 Task: Create validation rules in feedaback object.
Action: Mouse moved to (638, 64)
Screenshot: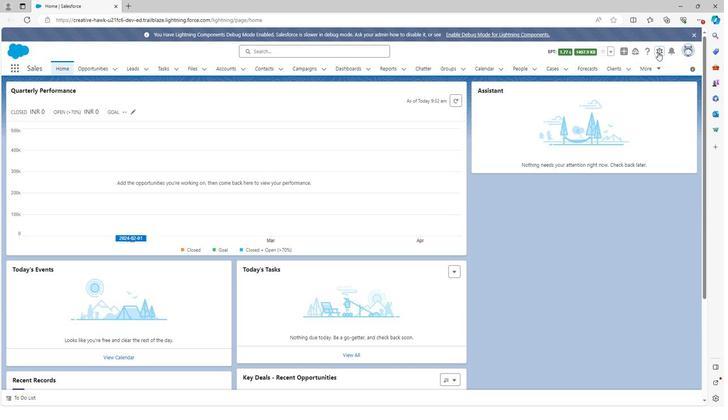
Action: Mouse pressed left at (638, 64)
Screenshot: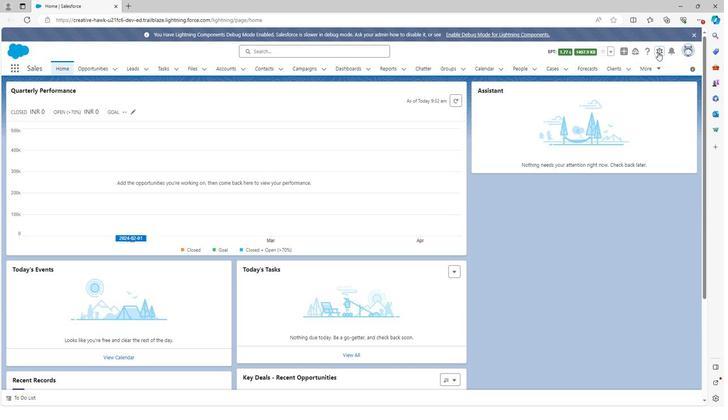 
Action: Mouse moved to (615, 87)
Screenshot: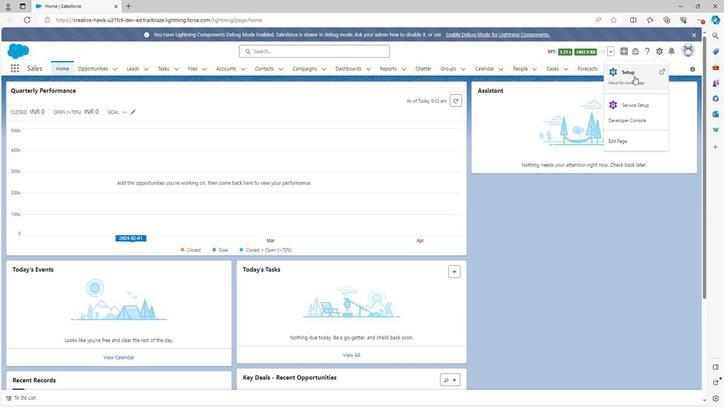 
Action: Mouse pressed left at (615, 87)
Screenshot: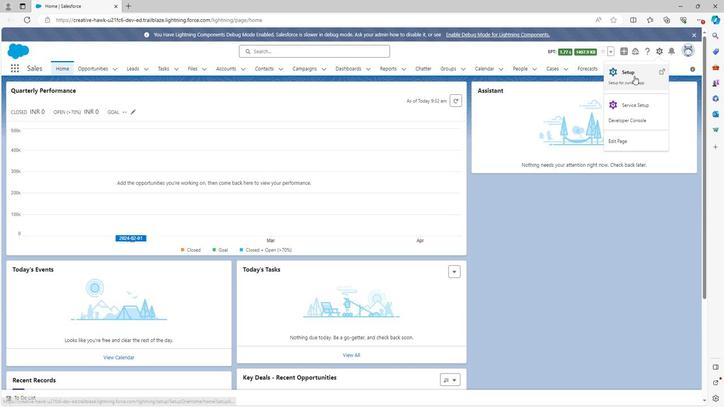 
Action: Mouse moved to (94, 79)
Screenshot: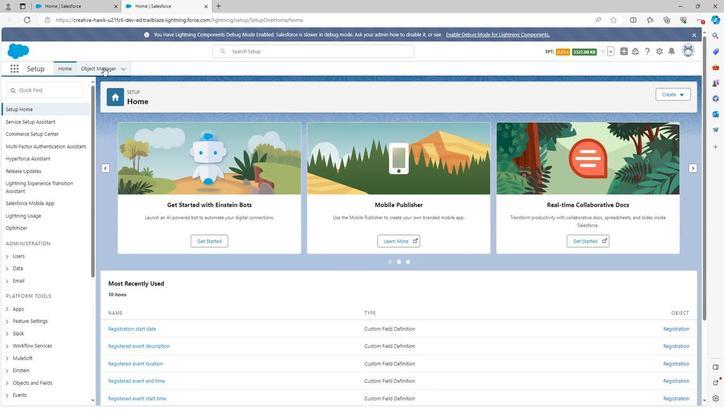 
Action: Mouse pressed left at (94, 79)
Screenshot: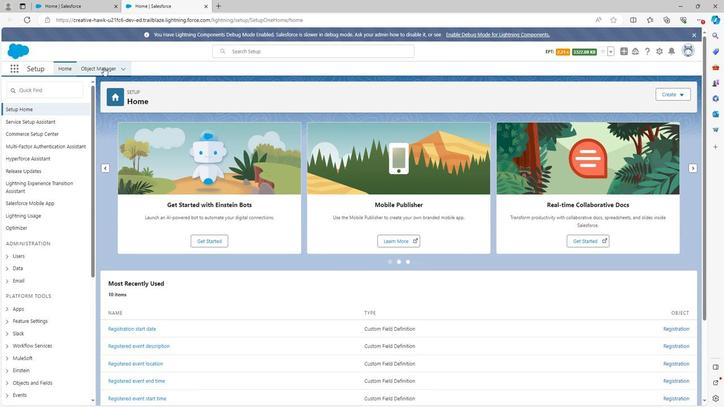
Action: Mouse moved to (101, 254)
Screenshot: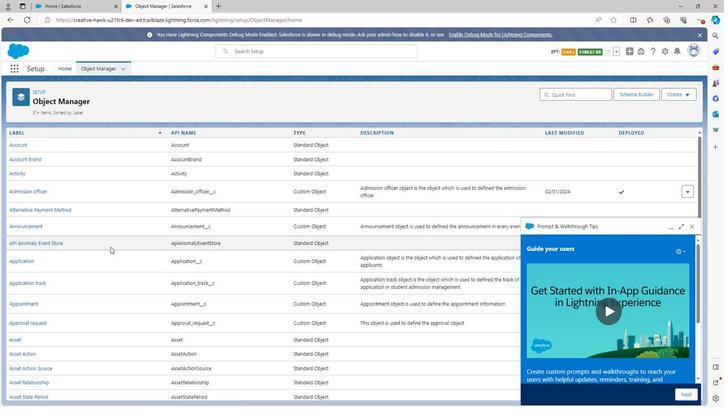 
Action: Mouse scrolled (101, 254) with delta (0, 0)
Screenshot: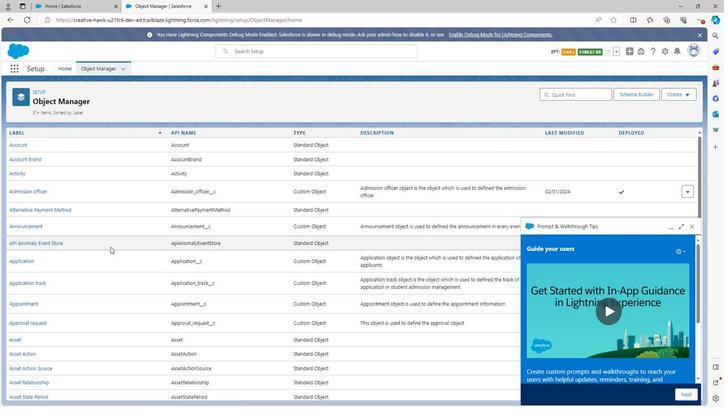 
Action: Mouse scrolled (101, 254) with delta (0, 0)
Screenshot: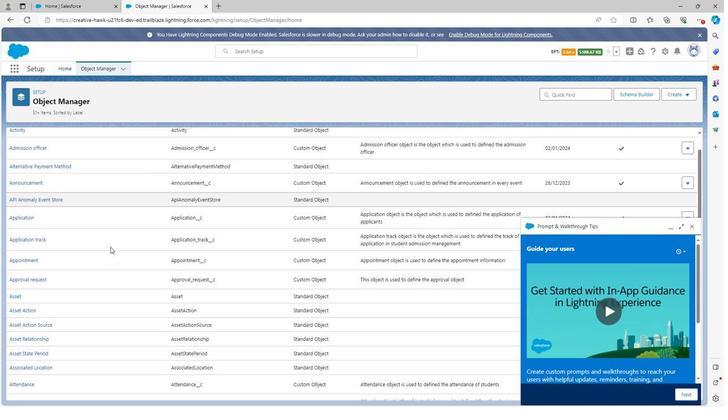 
Action: Mouse scrolled (101, 254) with delta (0, 0)
Screenshot: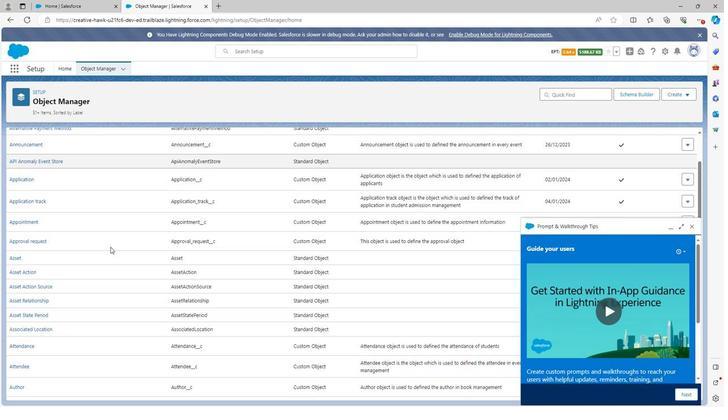 
Action: Mouse moved to (101, 253)
Screenshot: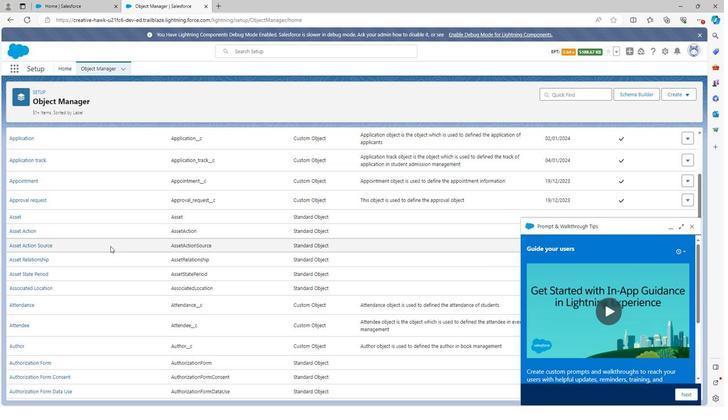 
Action: Mouse scrolled (101, 253) with delta (0, 0)
Screenshot: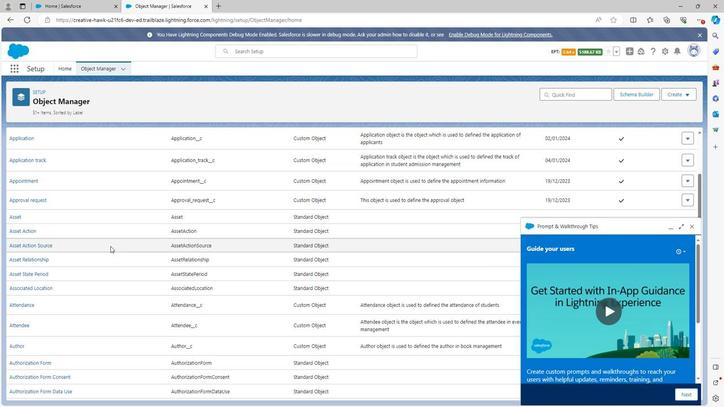 
Action: Mouse scrolled (101, 253) with delta (0, 0)
Screenshot: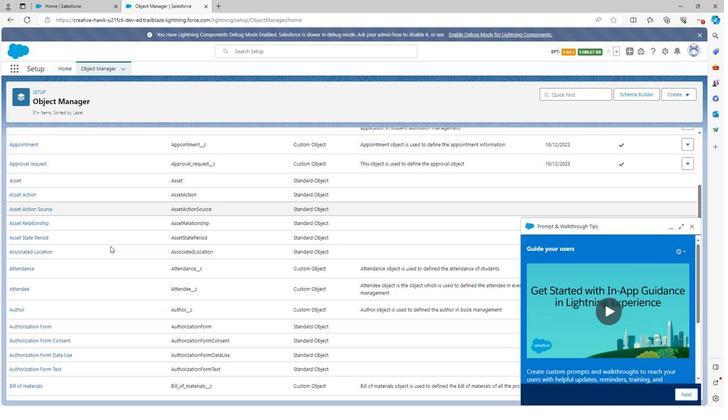 
Action: Mouse scrolled (101, 253) with delta (0, 0)
Screenshot: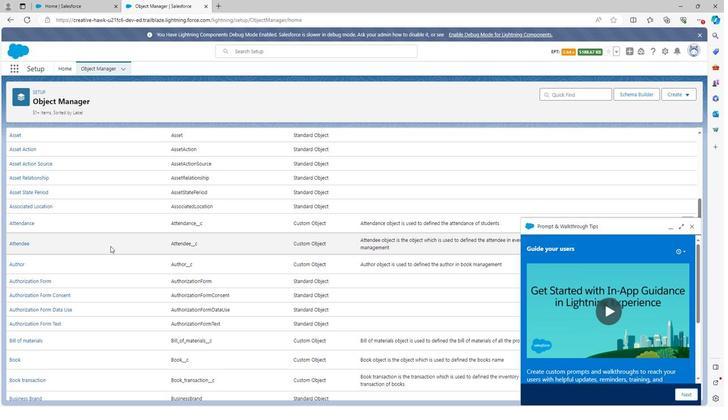 
Action: Mouse scrolled (101, 253) with delta (0, 0)
Screenshot: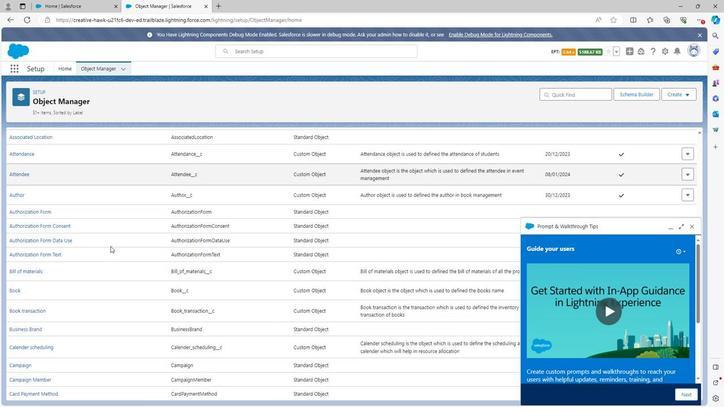 
Action: Mouse scrolled (101, 253) with delta (0, 0)
Screenshot: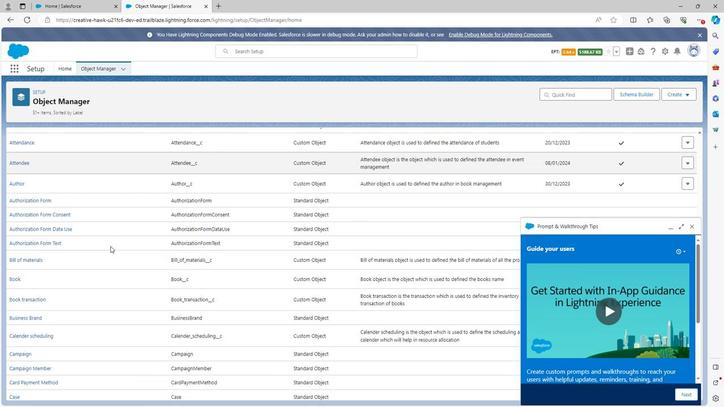 
Action: Mouse scrolled (101, 253) with delta (0, 0)
Screenshot: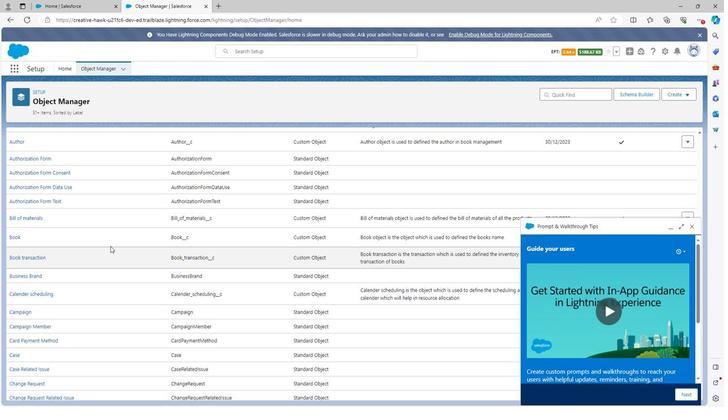 
Action: Mouse scrolled (101, 253) with delta (0, 0)
Screenshot: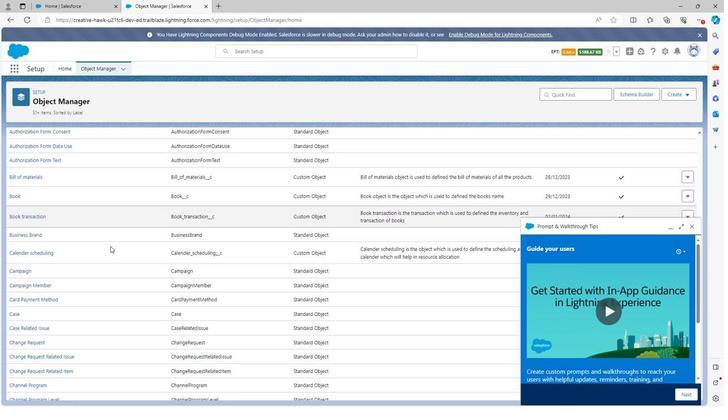 
Action: Mouse scrolled (101, 253) with delta (0, 0)
Screenshot: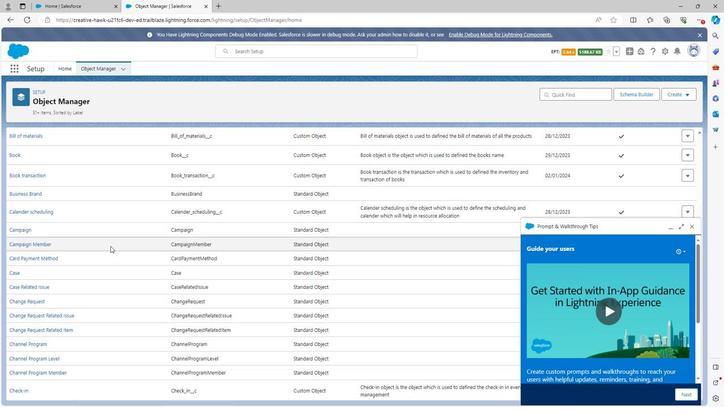 
Action: Mouse scrolled (101, 253) with delta (0, 0)
Screenshot: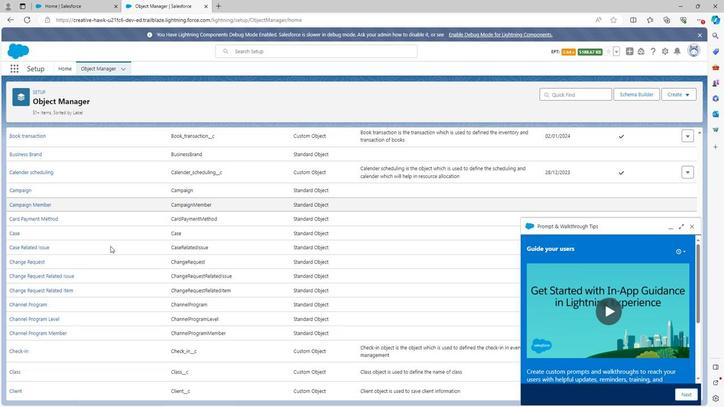 
Action: Mouse scrolled (101, 253) with delta (0, 0)
Screenshot: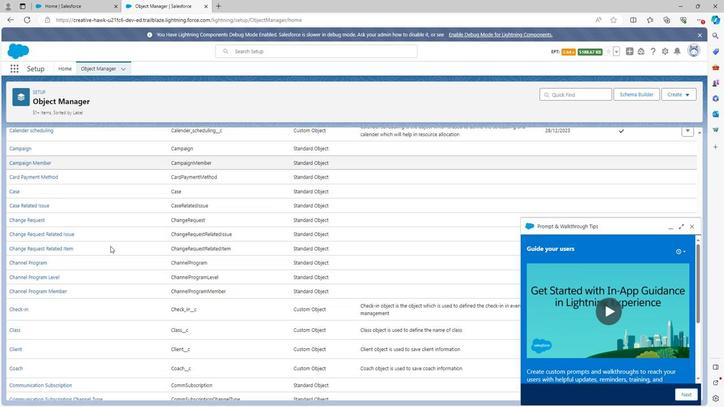 
Action: Mouse scrolled (101, 253) with delta (0, 0)
Screenshot: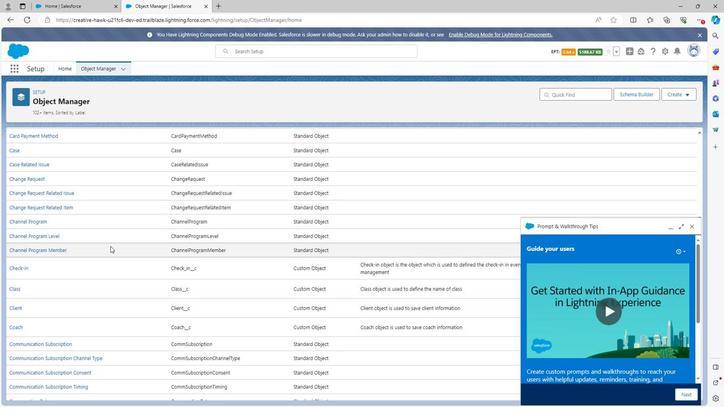 
Action: Mouse scrolled (101, 253) with delta (0, 0)
Screenshot: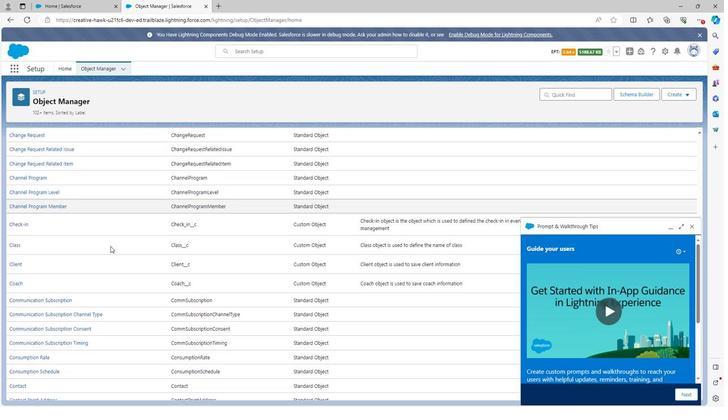 
Action: Mouse scrolled (101, 253) with delta (0, 0)
Screenshot: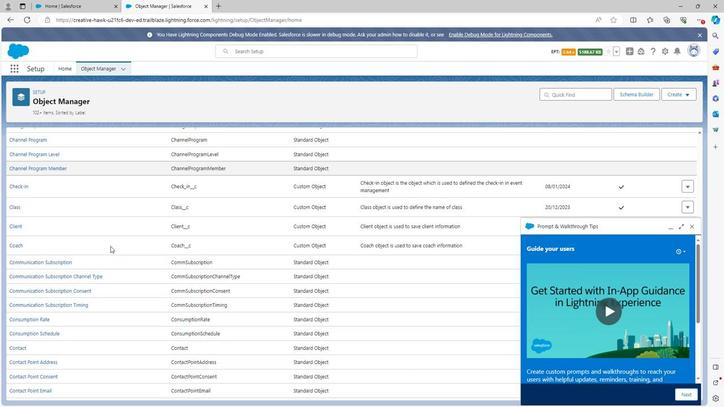 
Action: Mouse scrolled (101, 253) with delta (0, 0)
Screenshot: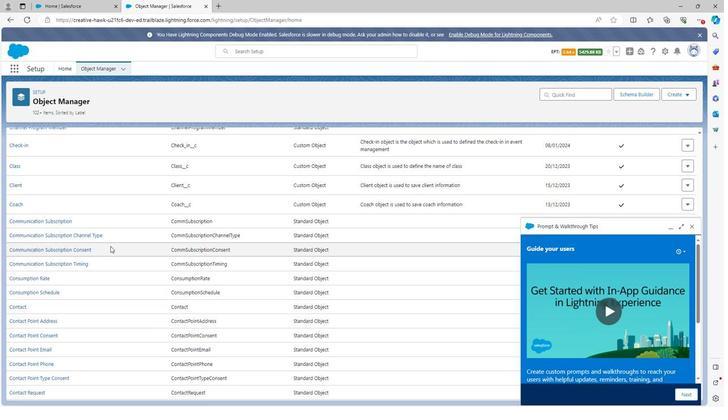 
Action: Mouse moved to (101, 251)
Screenshot: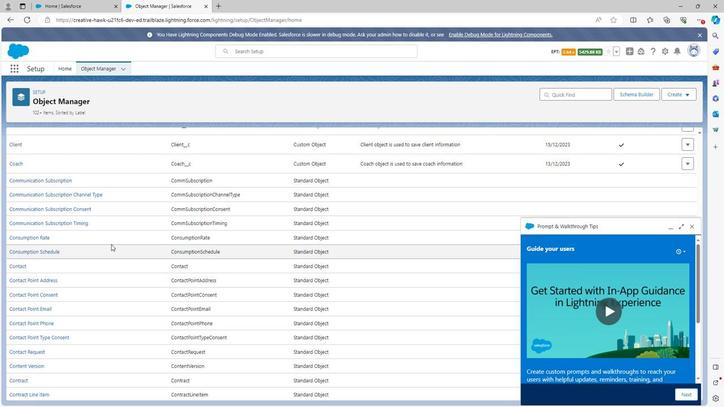 
Action: Mouse scrolled (101, 251) with delta (0, 0)
Screenshot: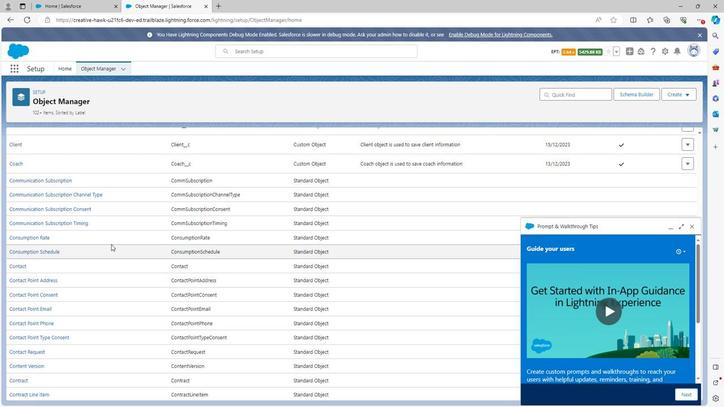 
Action: Mouse moved to (101, 251)
Screenshot: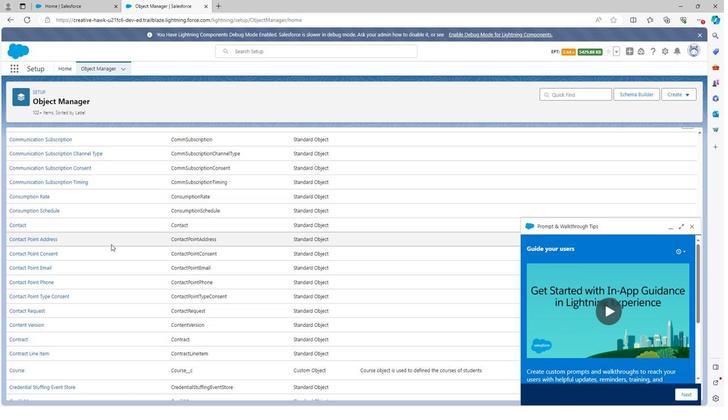 
Action: Mouse scrolled (101, 251) with delta (0, 0)
Screenshot: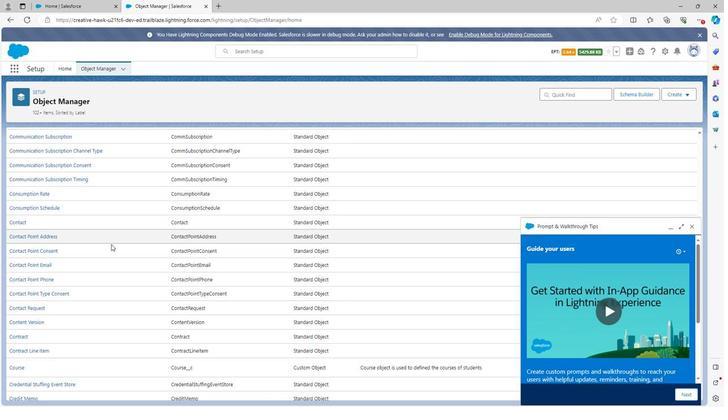 
Action: Mouse scrolled (101, 251) with delta (0, 0)
Screenshot: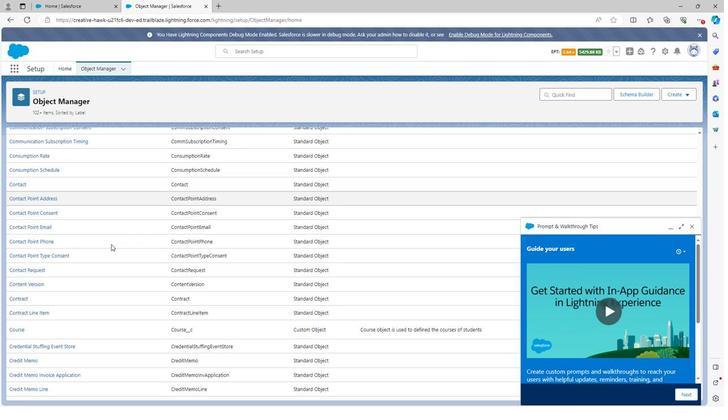 
Action: Mouse moved to (103, 249)
Screenshot: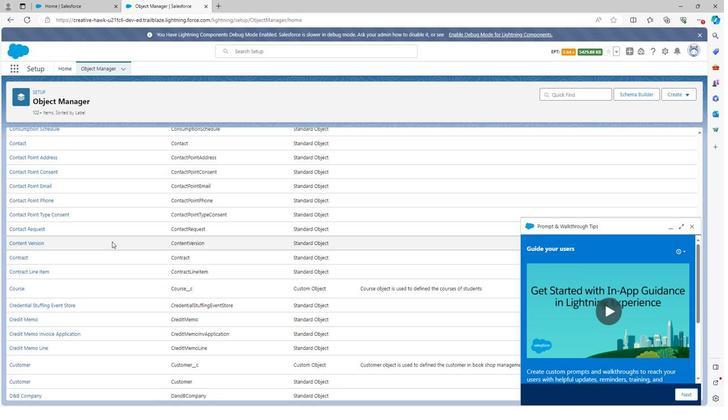 
Action: Mouse scrolled (103, 248) with delta (0, 0)
Screenshot: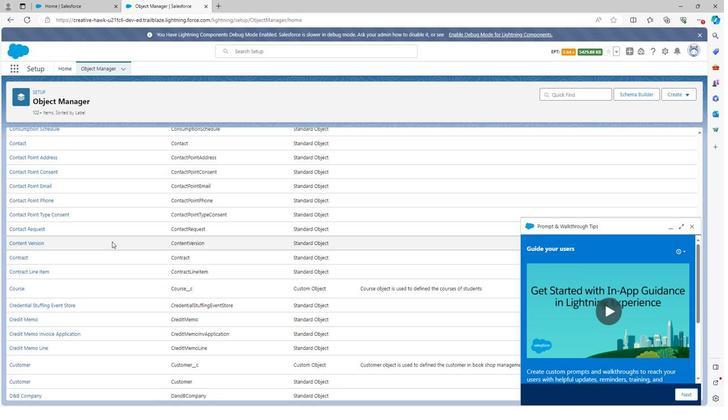 
Action: Mouse scrolled (103, 248) with delta (0, 0)
Screenshot: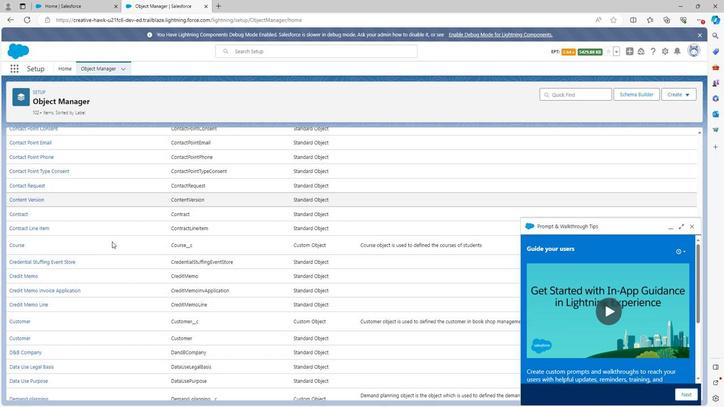 
Action: Mouse scrolled (103, 248) with delta (0, 0)
Screenshot: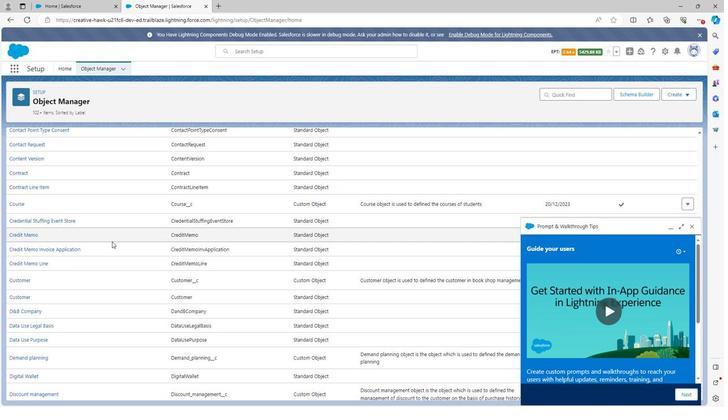 
Action: Mouse scrolled (103, 248) with delta (0, 0)
Screenshot: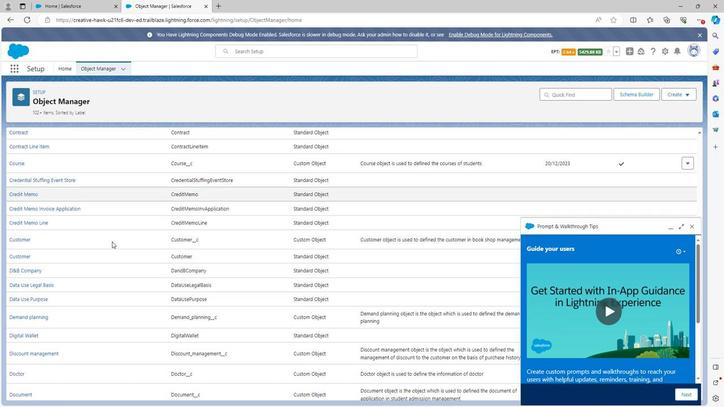 
Action: Mouse scrolled (103, 248) with delta (0, 0)
Screenshot: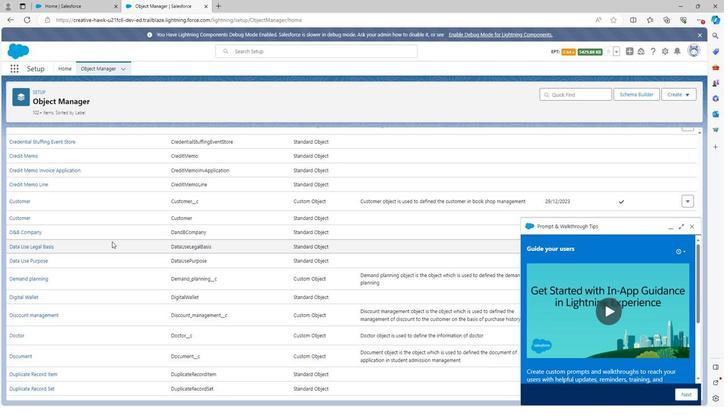 
Action: Mouse scrolled (103, 248) with delta (0, 0)
Screenshot: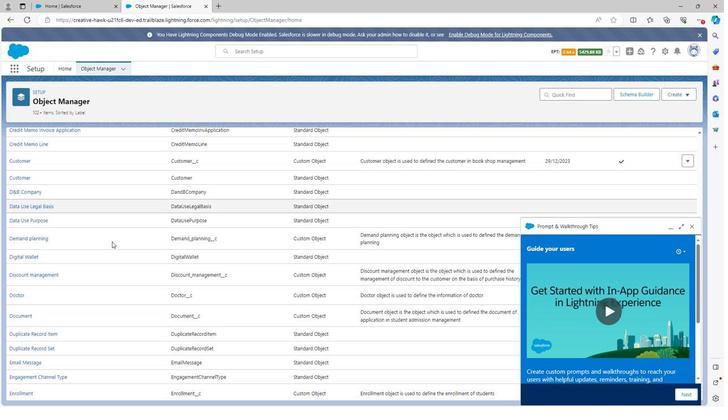 
Action: Mouse moved to (103, 247)
Screenshot: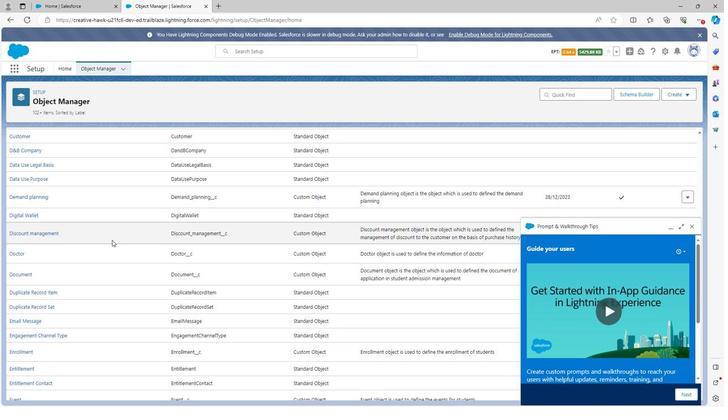 
Action: Mouse scrolled (103, 246) with delta (0, 0)
Screenshot: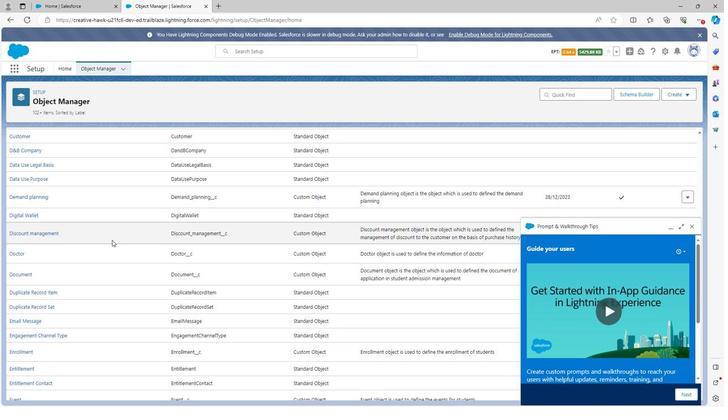 
Action: Mouse scrolled (103, 246) with delta (0, 0)
Screenshot: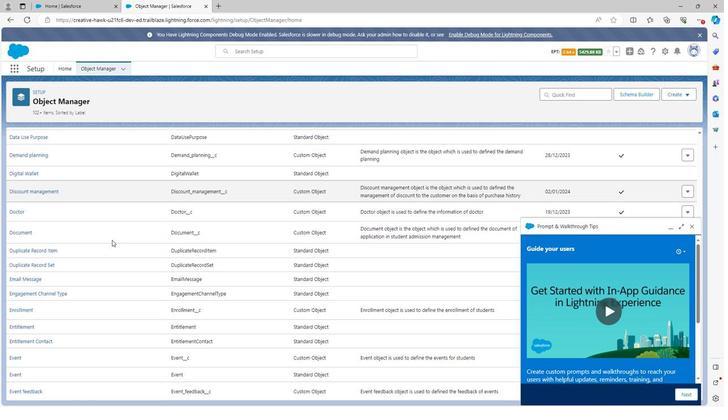 
Action: Mouse moved to (103, 246)
Screenshot: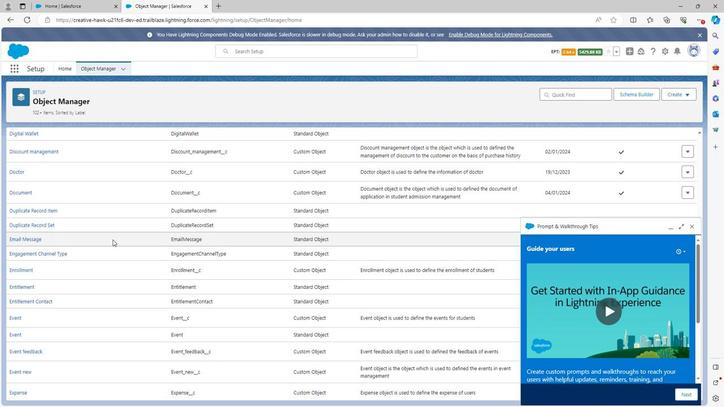 
Action: Mouse scrolled (103, 246) with delta (0, 0)
Screenshot: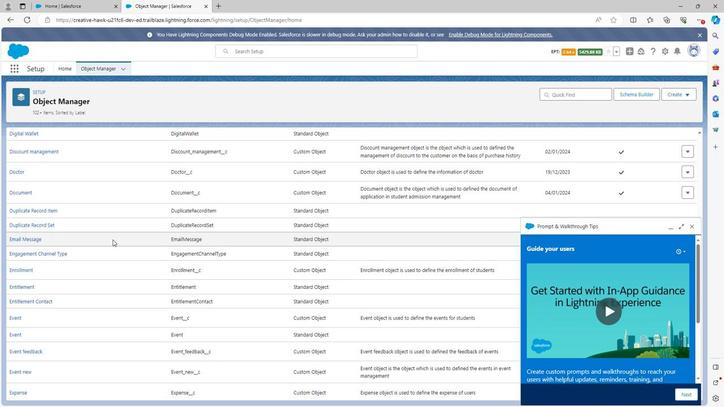 
Action: Mouse moved to (103, 246)
Screenshot: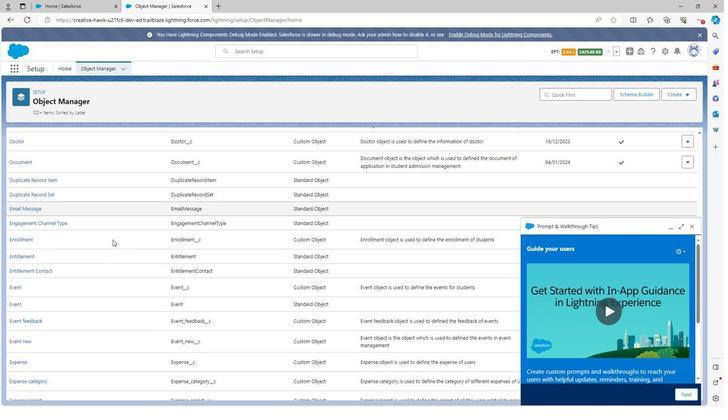 
Action: Mouse scrolled (103, 246) with delta (0, 0)
Screenshot: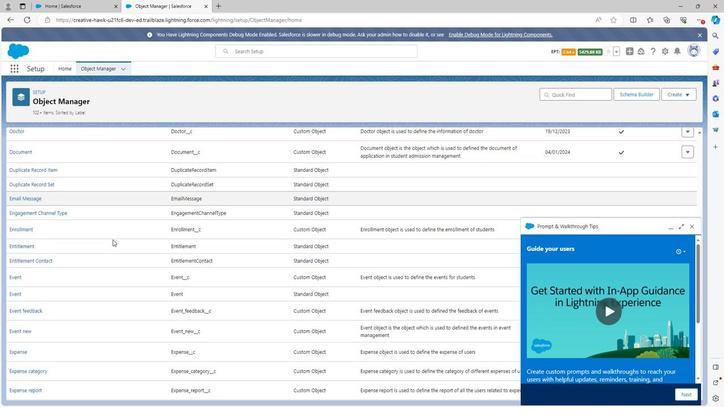 
Action: Mouse scrolled (103, 246) with delta (0, 0)
Screenshot: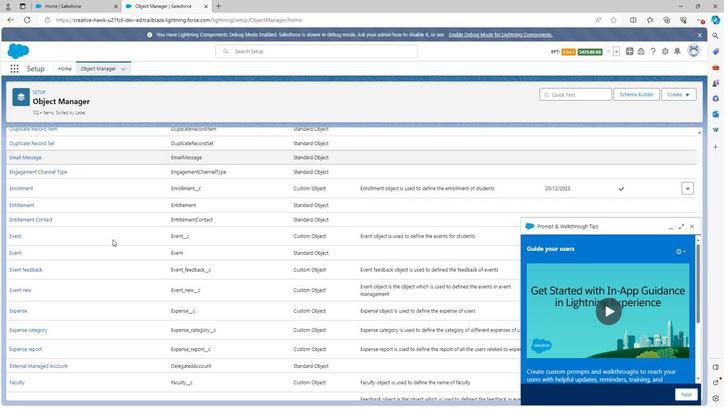 
Action: Mouse moved to (99, 245)
Screenshot: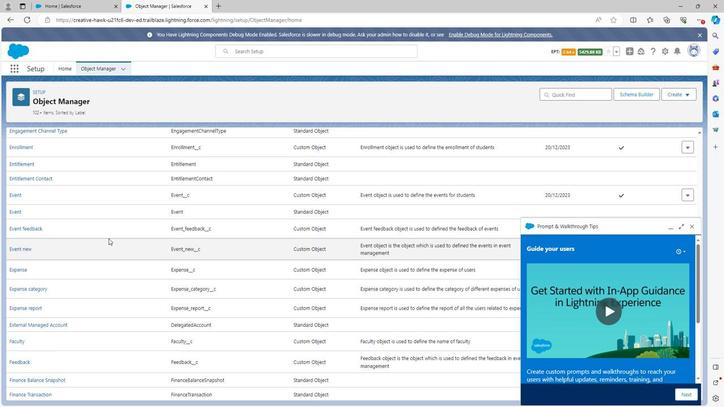 
Action: Mouse scrolled (99, 245) with delta (0, 0)
Screenshot: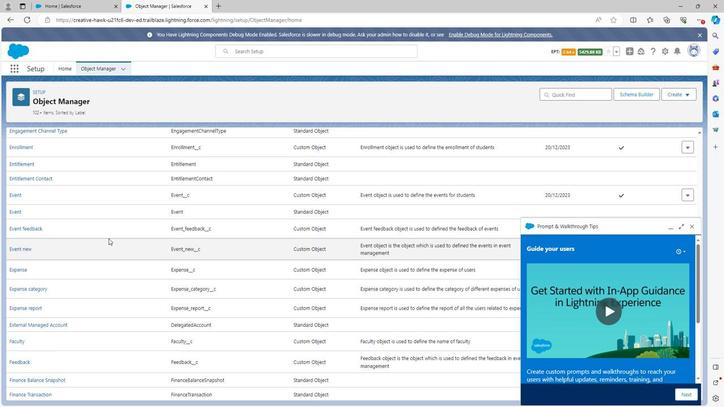 
Action: Mouse scrolled (99, 245) with delta (0, 0)
Screenshot: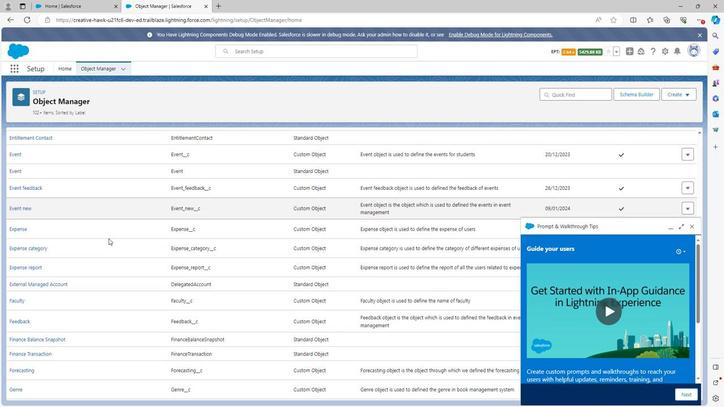 
Action: Mouse moved to (97, 244)
Screenshot: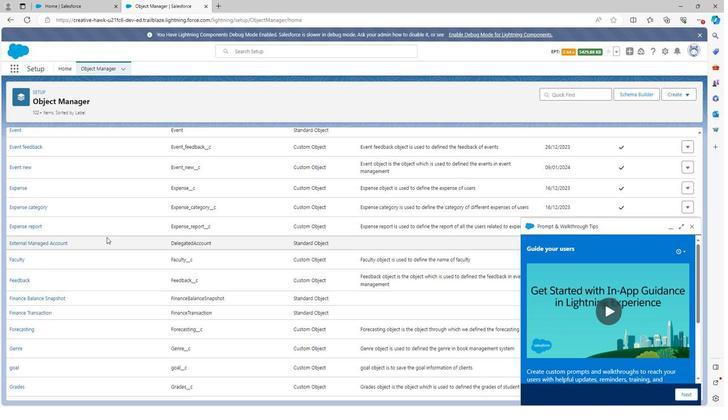 
Action: Mouse scrolled (97, 244) with delta (0, 0)
Screenshot: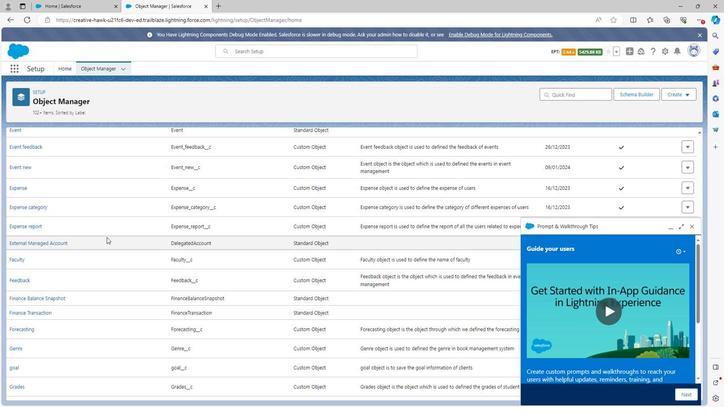 
Action: Mouse scrolled (97, 244) with delta (0, 0)
Screenshot: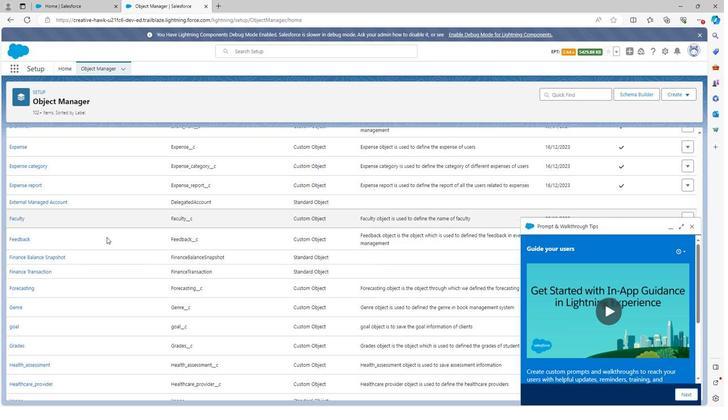 
Action: Mouse moved to (18, 216)
Screenshot: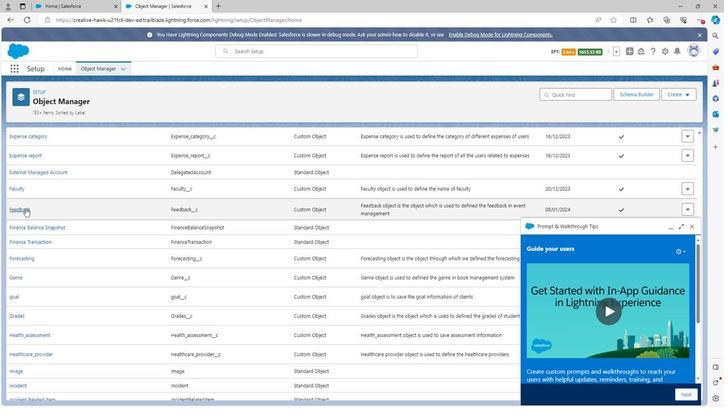 
Action: Mouse pressed left at (18, 216)
Screenshot: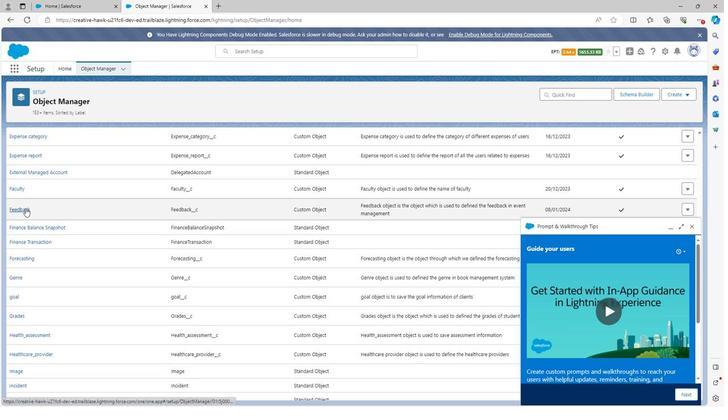 
Action: Mouse moved to (42, 158)
Screenshot: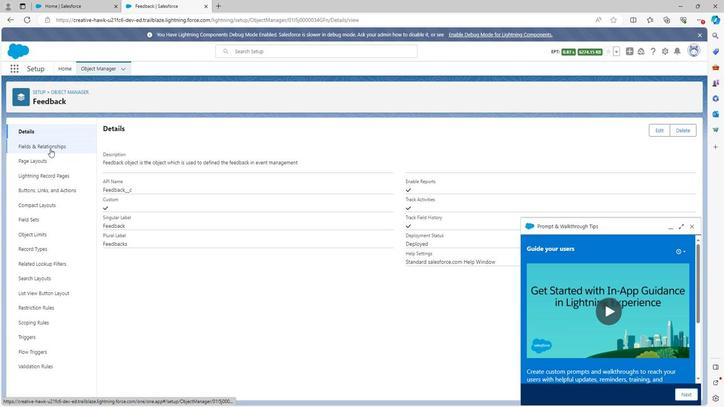 
Action: Mouse pressed left at (42, 158)
Screenshot: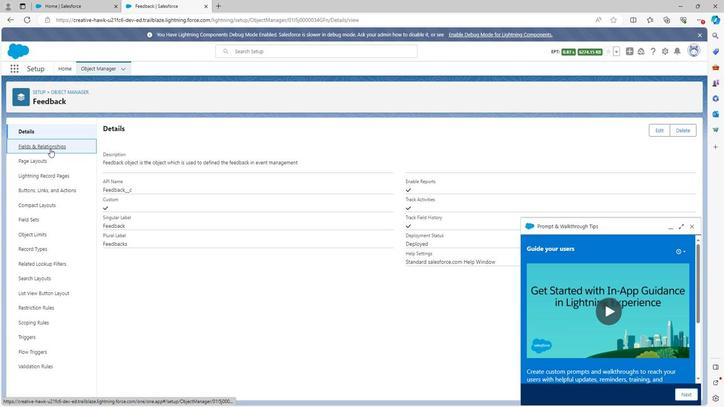 
Action: Mouse moved to (107, 208)
Screenshot: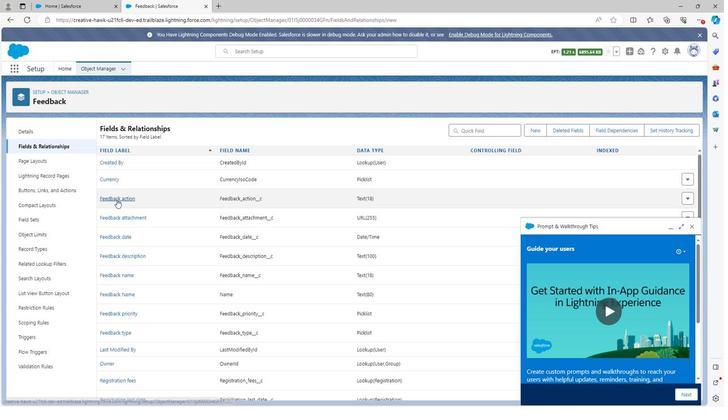 
Action: Mouse pressed left at (107, 208)
Screenshot: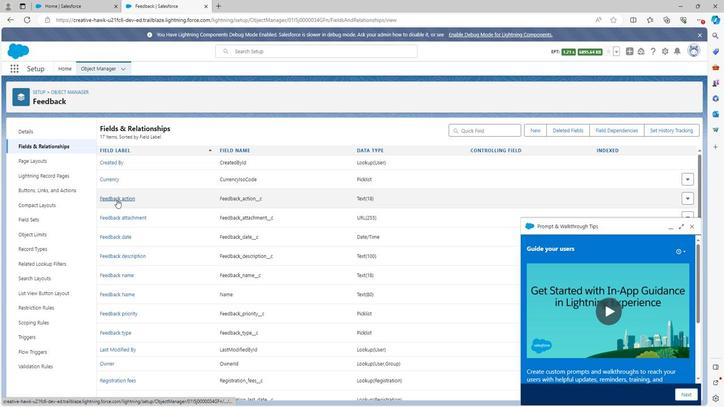 
Action: Mouse moved to (279, 351)
Screenshot: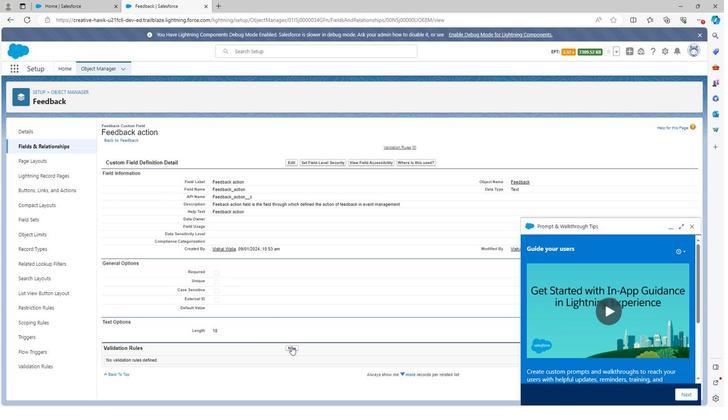 
Action: Mouse pressed left at (279, 351)
Screenshot: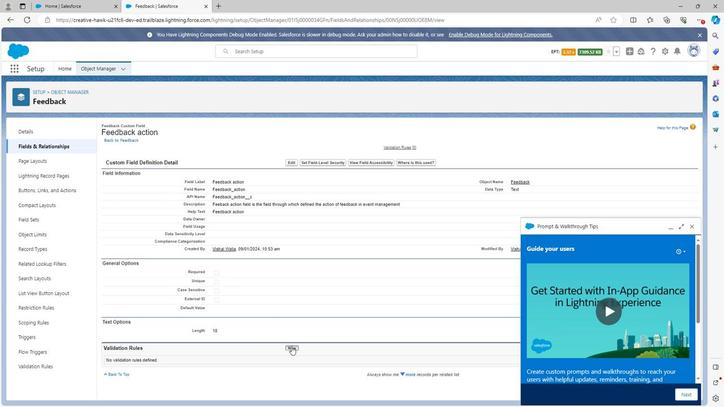 
Action: Mouse moved to (205, 188)
Screenshot: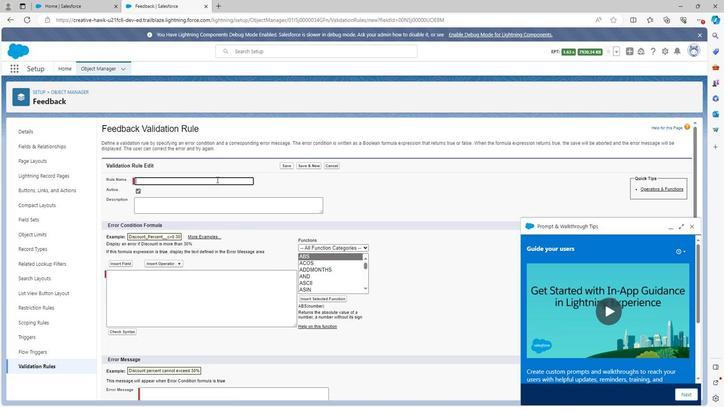 
Action: Key pressed <Key.shift>
Screenshot: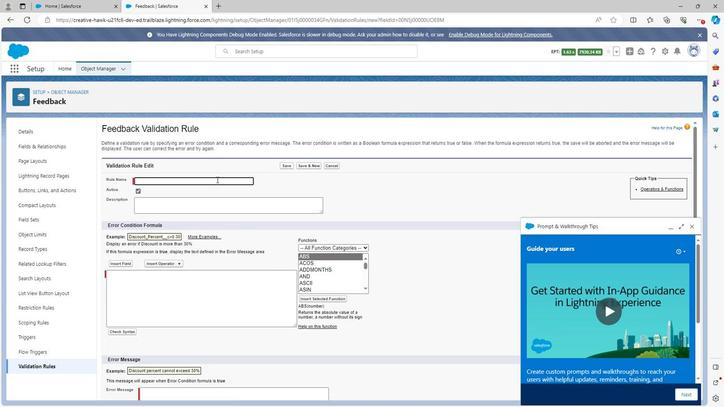 
Action: Mouse moved to (199, 185)
Screenshot: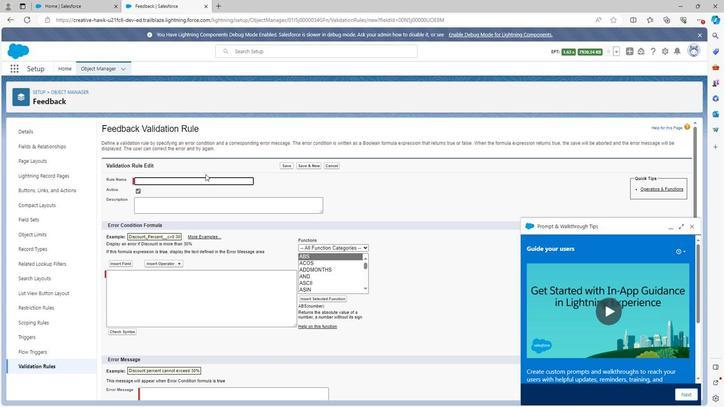 
Action: Key pressed F
Screenshot: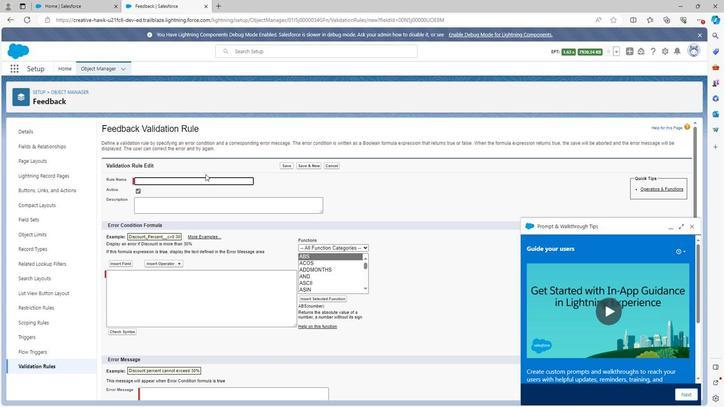 
Action: Mouse moved to (191, 181)
Screenshot: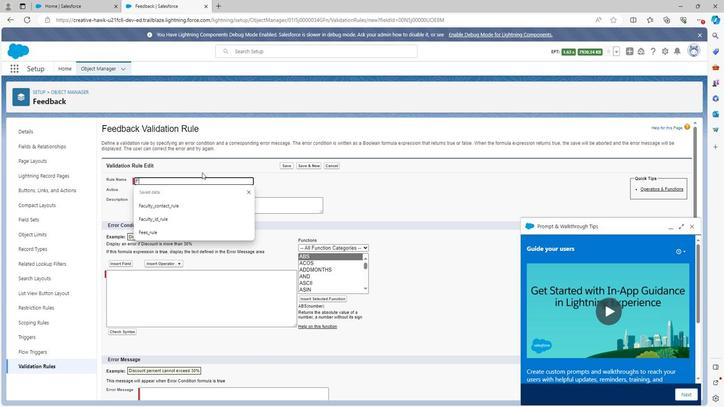 
Action: Key pressed eedback<Key.space>action<Key.space>ru
Screenshot: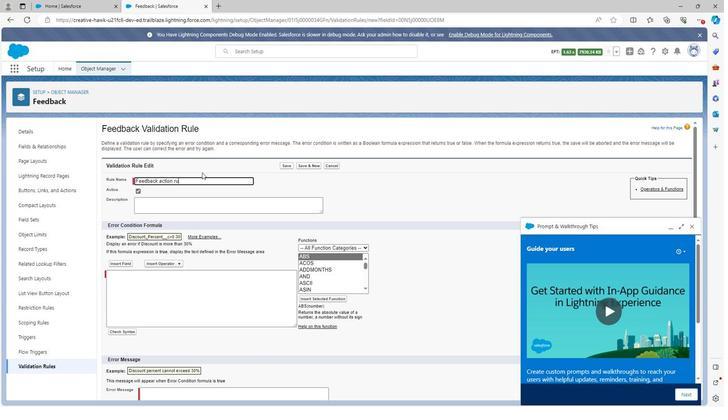 
Action: Mouse moved to (190, 181)
Screenshot: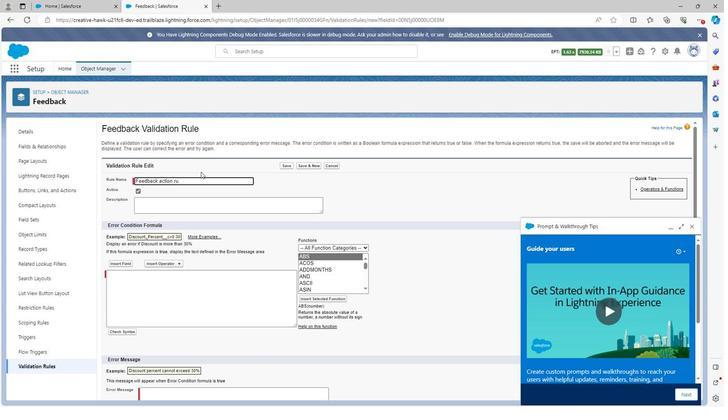 
Action: Key pressed l
Screenshot: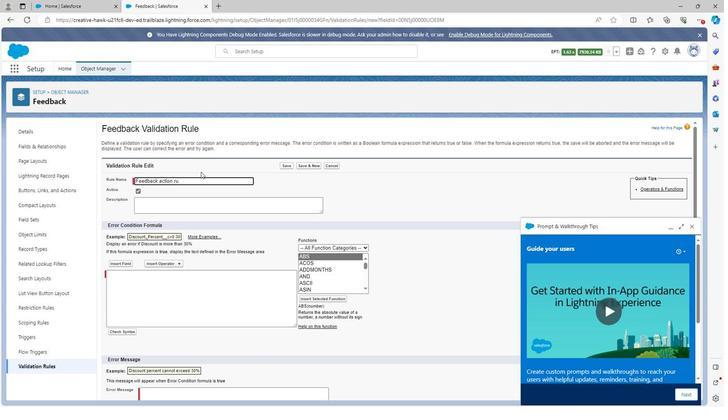 
Action: Mouse moved to (186, 179)
Screenshot: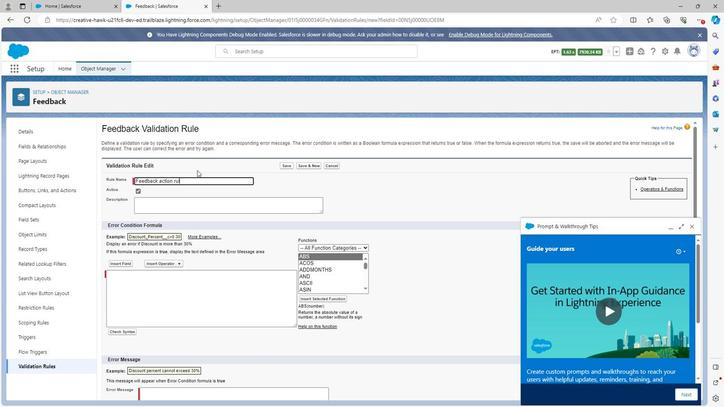 
Action: Key pressed e
Screenshot: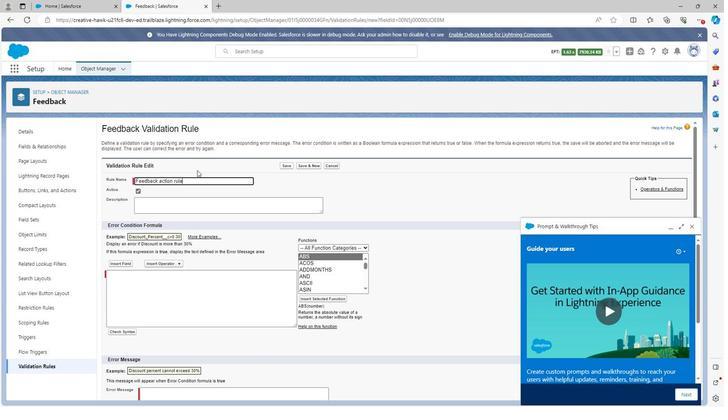 
Action: Mouse moved to (203, 214)
Screenshot: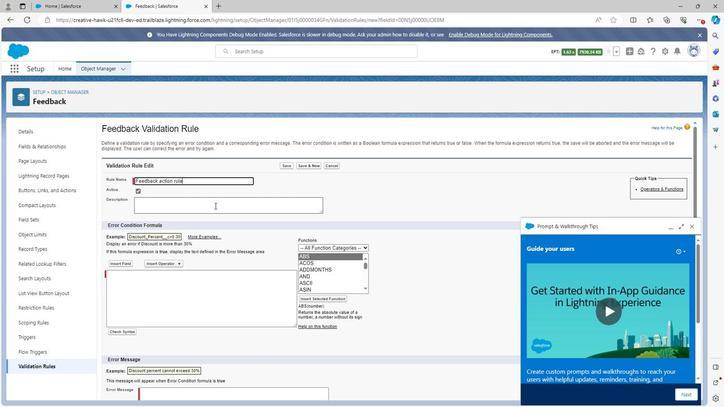 
Action: Mouse pressed left at (203, 214)
Screenshot: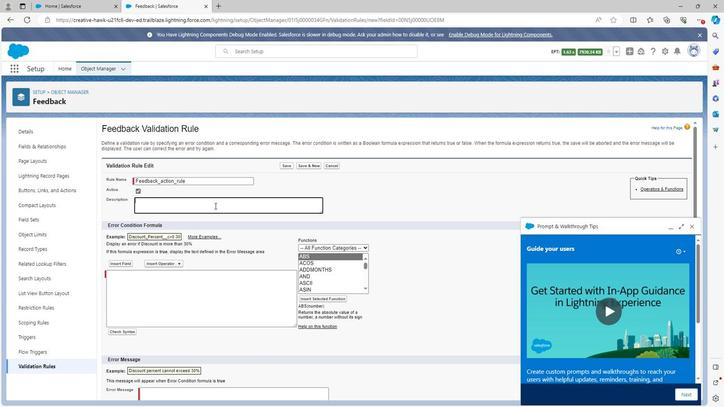 
Action: Key pressed <Key.shift>Feedback<Key.space>action<Key.space>rule<Key.space>is<Key.space>the<Key.space>rule<Key.space>through<Key.space>which<Key.space>we<Key.space>defined<Key.space>the<Key.space>action<Key.space>of<Key.space>feedback<Key.space>in<Key.backspace><Key.backspace>with<Key.space>some<Key.space>validations<Key.space>in<Key.space>event<Key.space>management
Screenshot: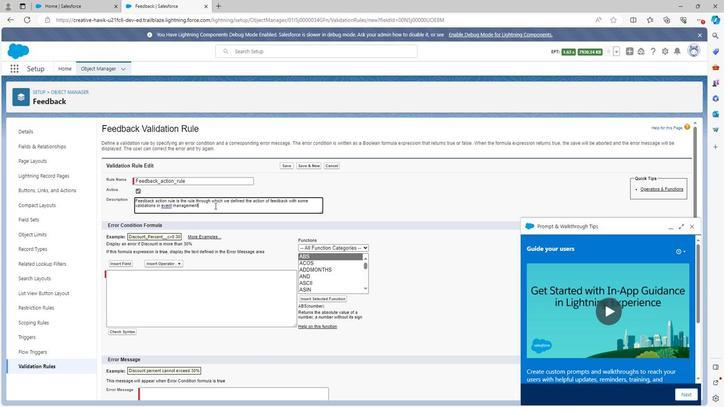 
Action: Mouse moved to (117, 270)
Screenshot: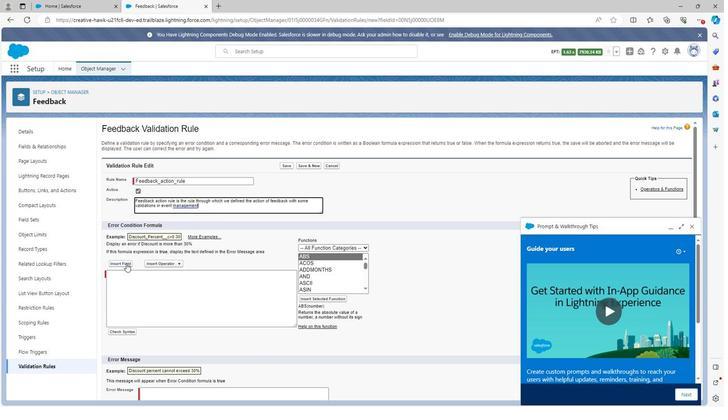 
Action: Mouse pressed left at (117, 270)
Screenshot: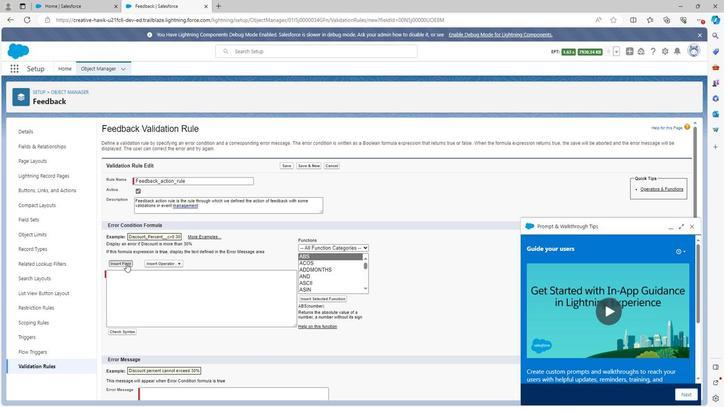 
Action: Mouse moved to (313, 270)
Screenshot: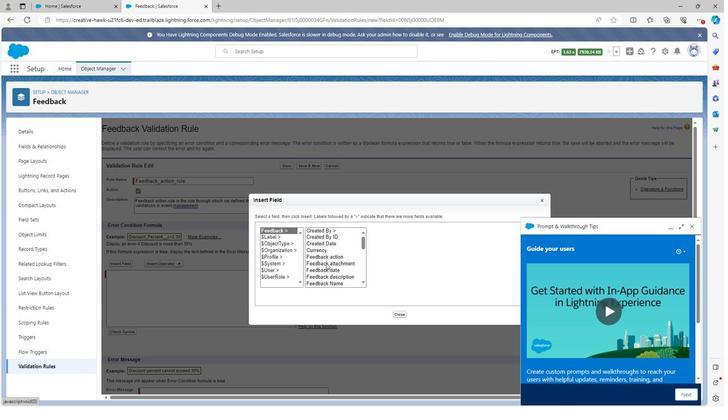 
Action: Mouse scrolled (313, 269) with delta (0, 0)
Screenshot: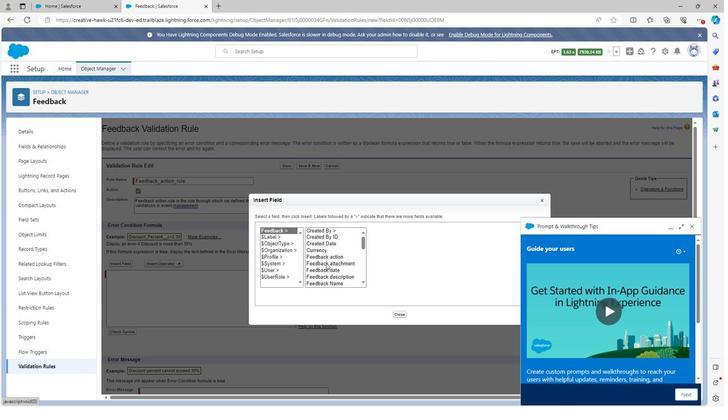 
Action: Mouse moved to (310, 257)
Screenshot: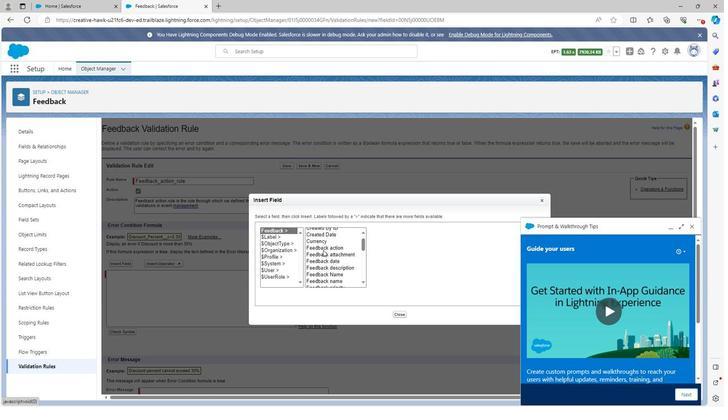
Action: Mouse pressed left at (310, 257)
Screenshot: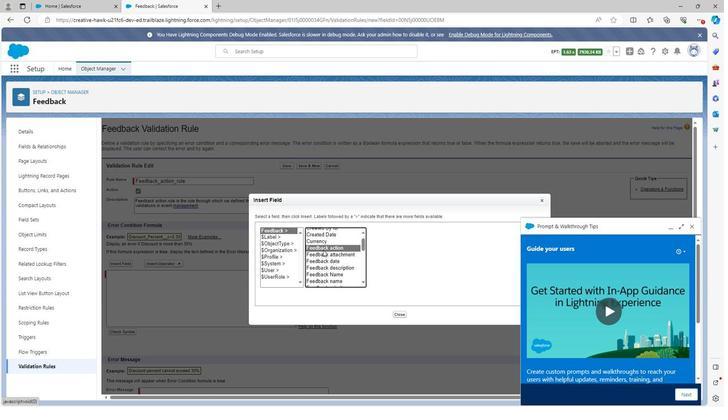 
Action: Mouse moved to (382, 275)
Screenshot: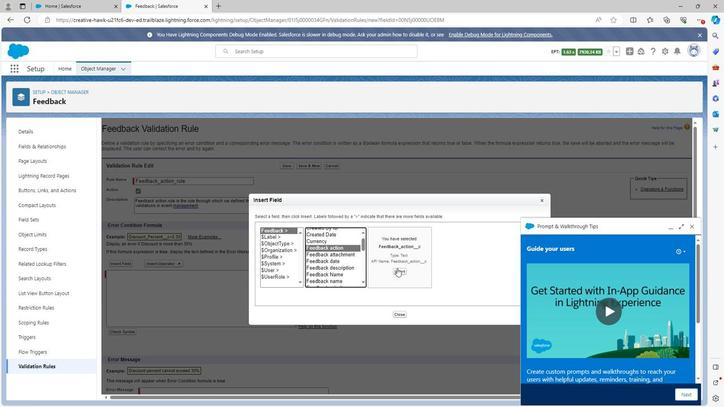 
Action: Mouse pressed left at (382, 275)
Screenshot: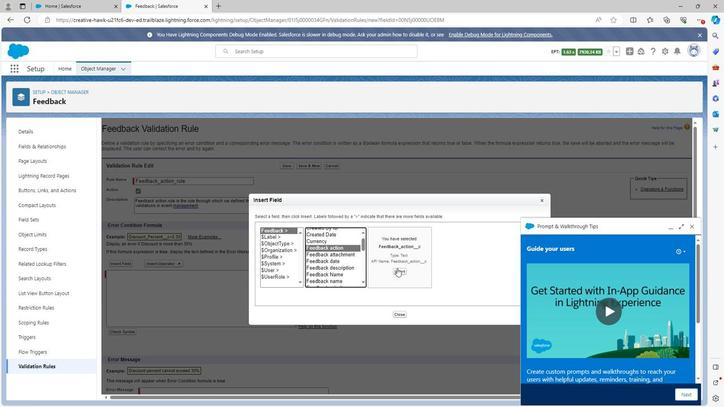 
Action: Mouse moved to (154, 271)
Screenshot: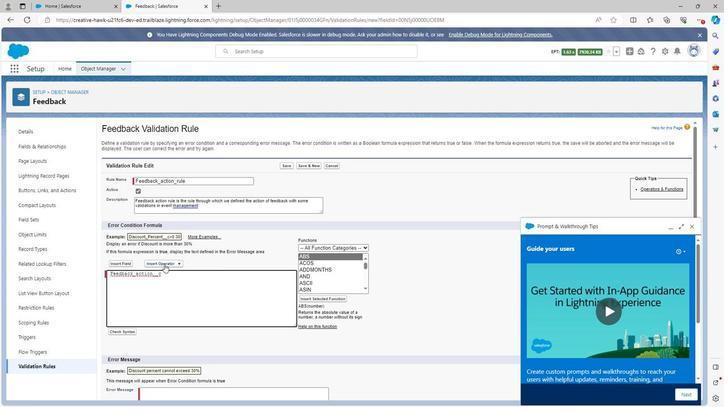 
Action: Mouse pressed left at (154, 271)
Screenshot: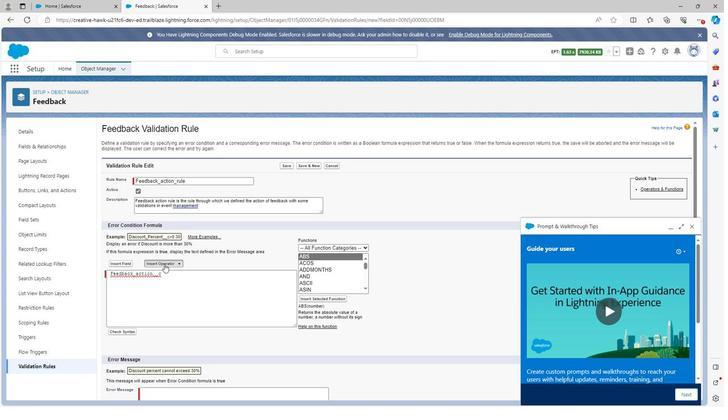 
Action: Mouse moved to (151, 336)
Screenshot: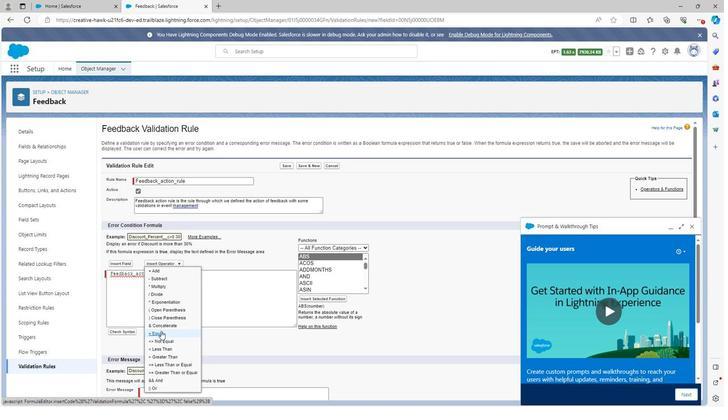 
Action: Mouse pressed left at (151, 336)
Screenshot: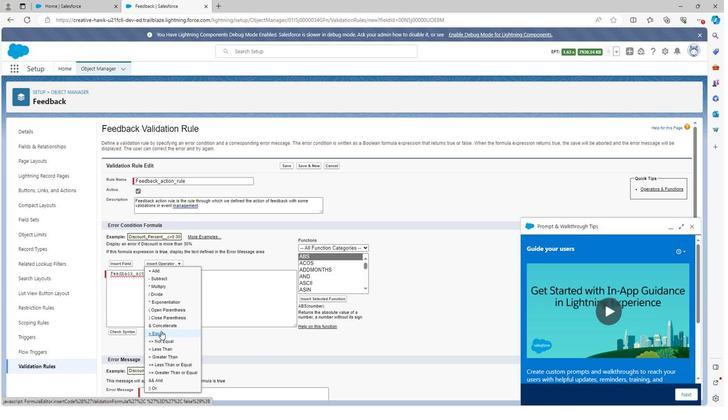 
Action: Mouse moved to (312, 283)
Screenshot: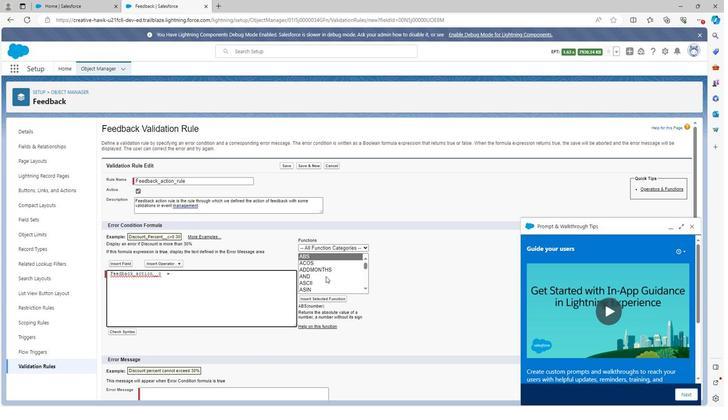 
Action: Mouse scrolled (312, 282) with delta (0, 0)
Screenshot: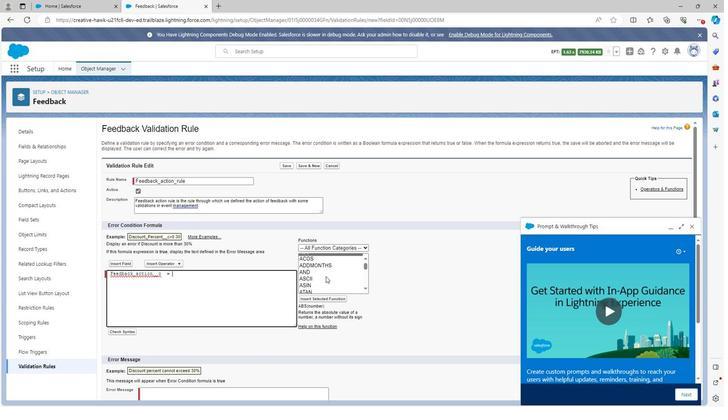 
Action: Mouse scrolled (312, 282) with delta (0, 0)
Screenshot: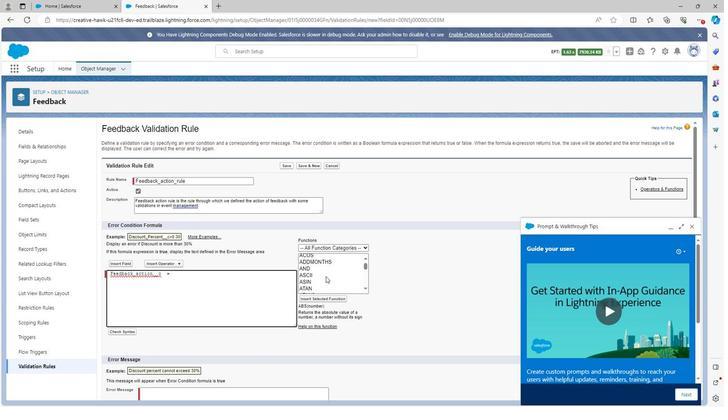
Action: Mouse scrolled (312, 282) with delta (0, 0)
Screenshot: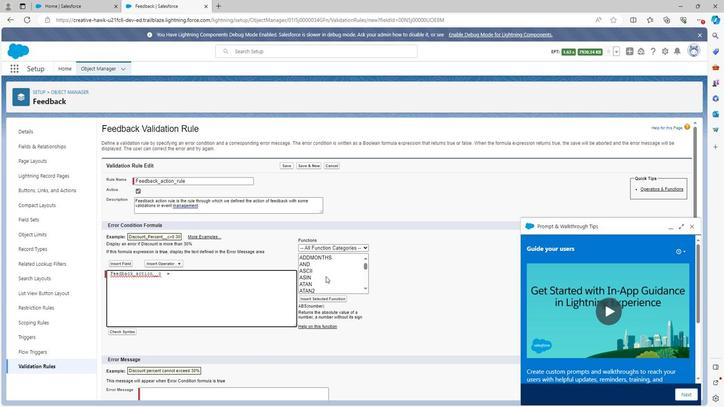 
Action: Mouse scrolled (312, 282) with delta (0, 0)
Screenshot: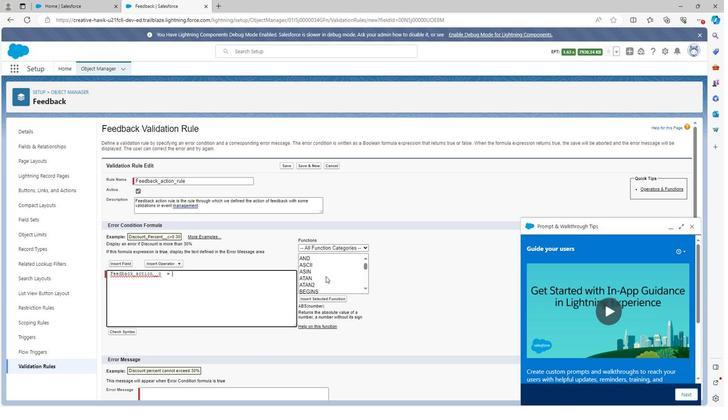 
Action: Mouse scrolled (312, 282) with delta (0, 0)
Screenshot: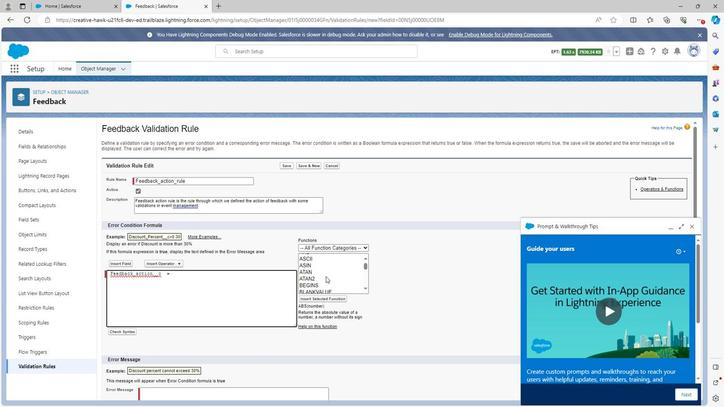 
Action: Mouse scrolled (312, 282) with delta (0, 0)
Screenshot: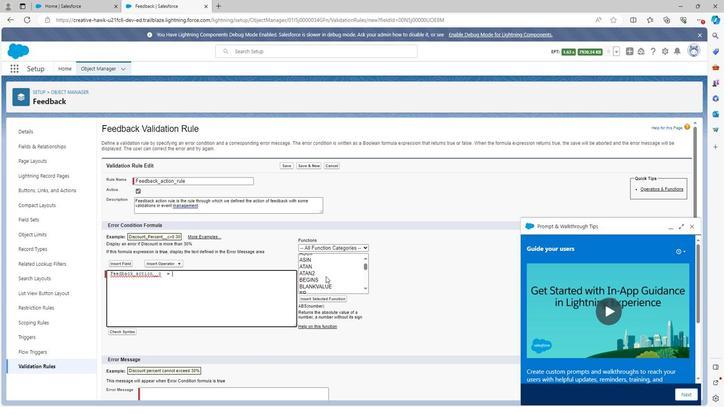 
Action: Mouse scrolled (312, 282) with delta (0, 0)
Screenshot: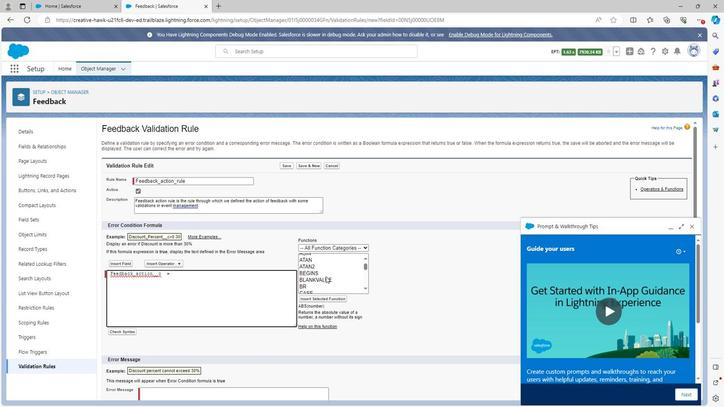 
Action: Mouse scrolled (312, 282) with delta (0, 0)
Screenshot: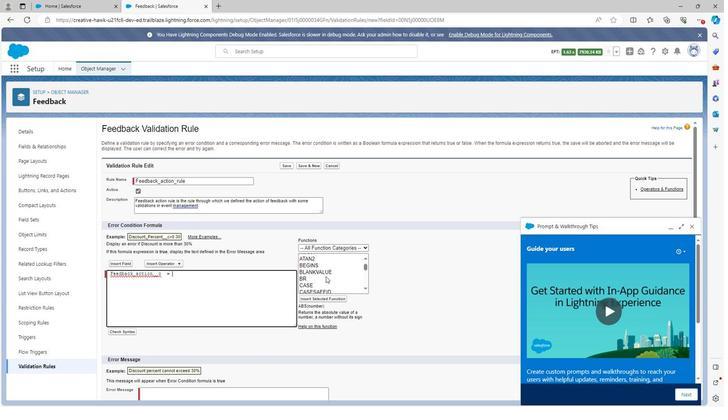 
Action: Mouse scrolled (312, 282) with delta (0, 0)
Screenshot: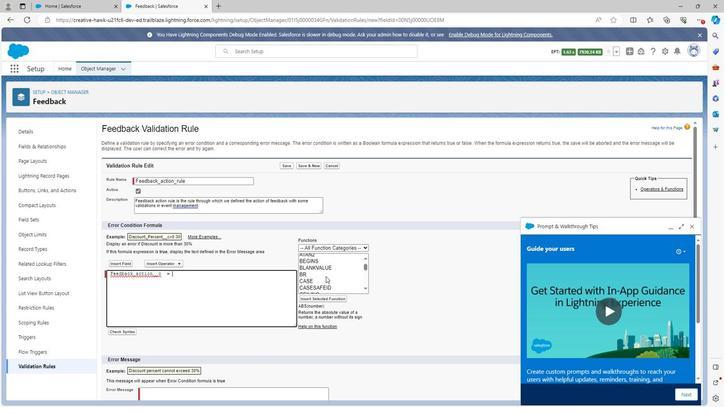
Action: Mouse scrolled (312, 282) with delta (0, 0)
Screenshot: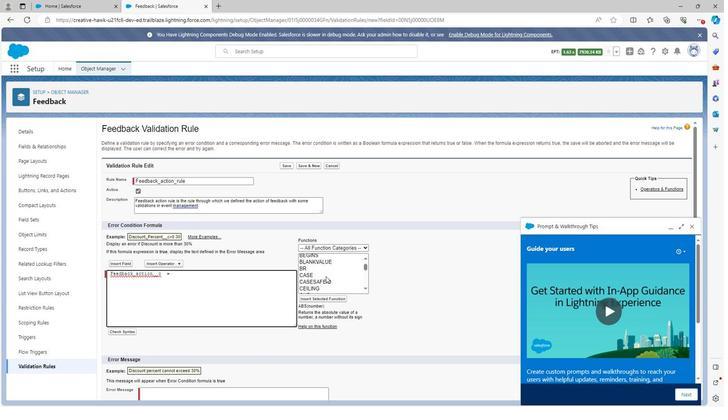 
Action: Mouse scrolled (312, 282) with delta (0, 0)
Screenshot: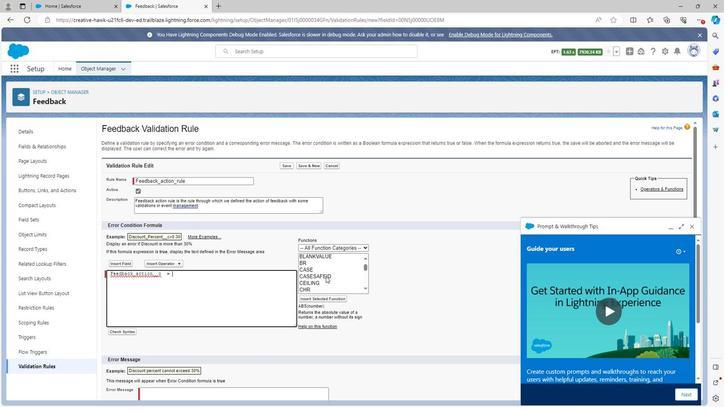 
Action: Mouse scrolled (312, 282) with delta (0, 0)
Screenshot: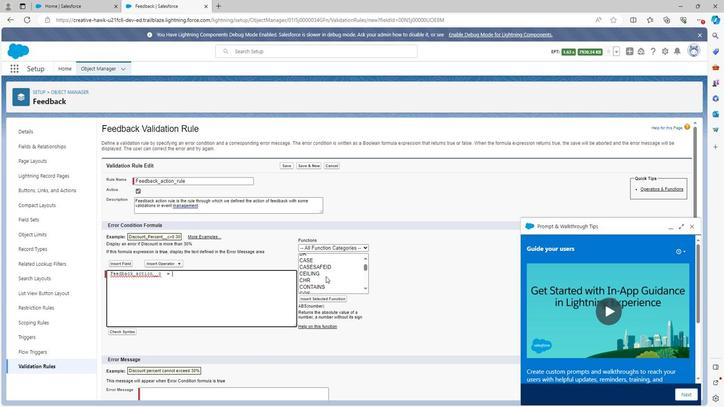 
Action: Mouse scrolled (312, 282) with delta (0, 0)
Screenshot: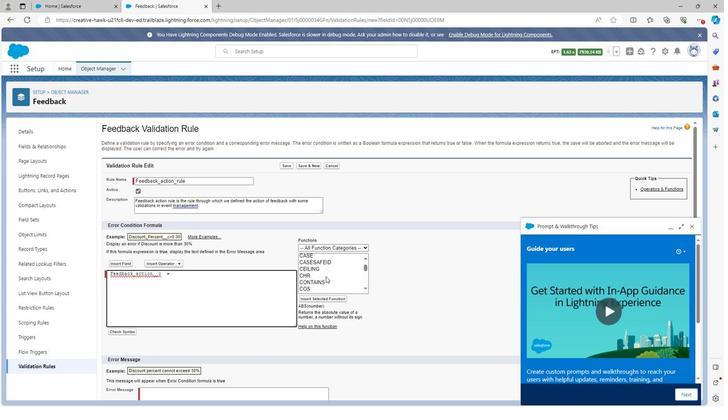 
Action: Mouse scrolled (312, 282) with delta (0, 0)
Screenshot: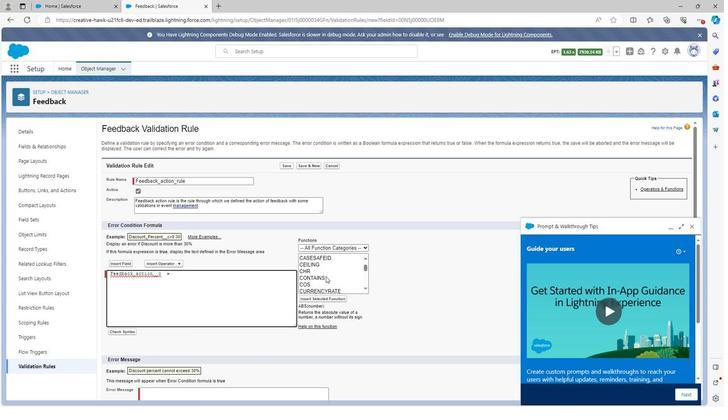 
Action: Mouse scrolled (312, 282) with delta (0, 0)
Screenshot: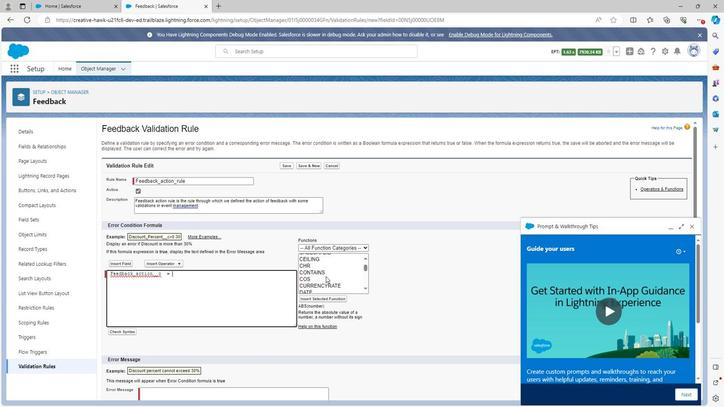 
Action: Mouse scrolled (312, 282) with delta (0, 0)
Screenshot: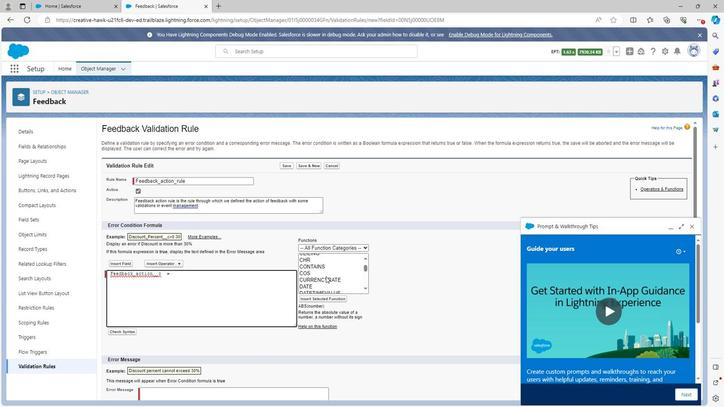 
Action: Mouse scrolled (312, 282) with delta (0, 0)
Screenshot: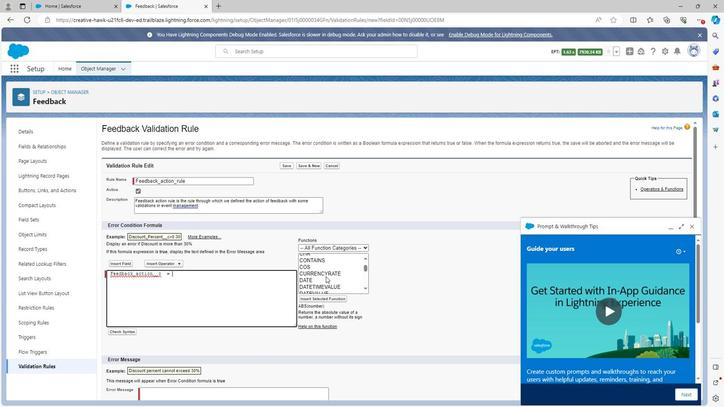 
Action: Mouse scrolled (312, 282) with delta (0, 0)
Screenshot: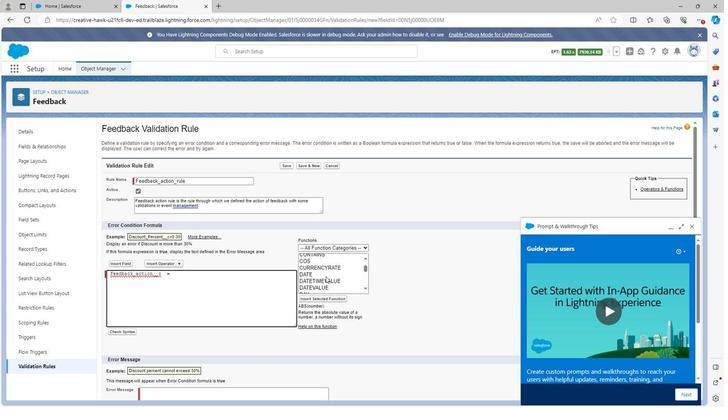 
Action: Mouse scrolled (312, 282) with delta (0, 0)
Screenshot: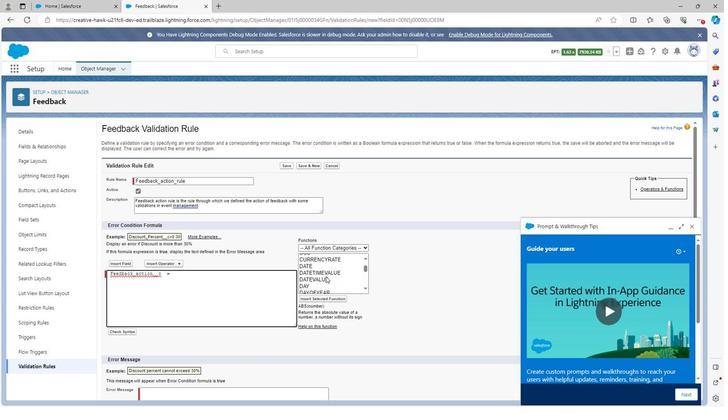 
Action: Mouse scrolled (312, 282) with delta (0, 0)
Screenshot: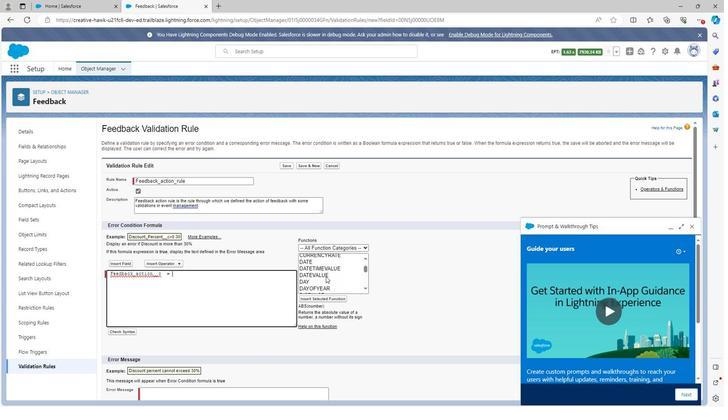
Action: Mouse scrolled (312, 282) with delta (0, 0)
Screenshot: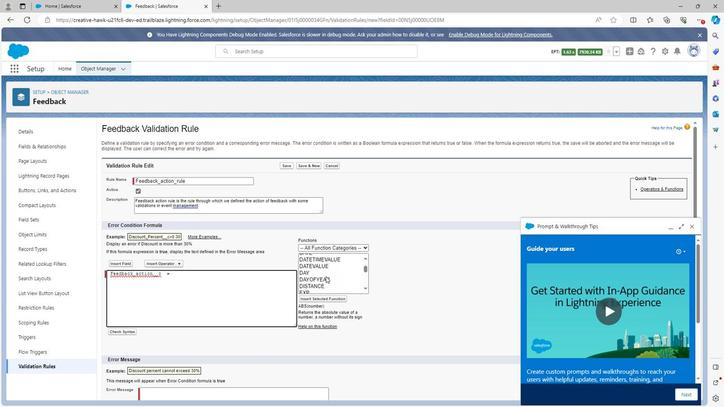 
Action: Mouse moved to (312, 283)
Screenshot: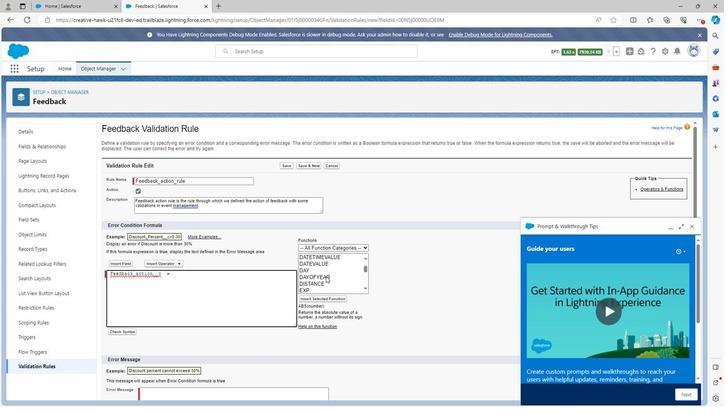 
Action: Mouse scrolled (312, 282) with delta (0, 0)
Screenshot: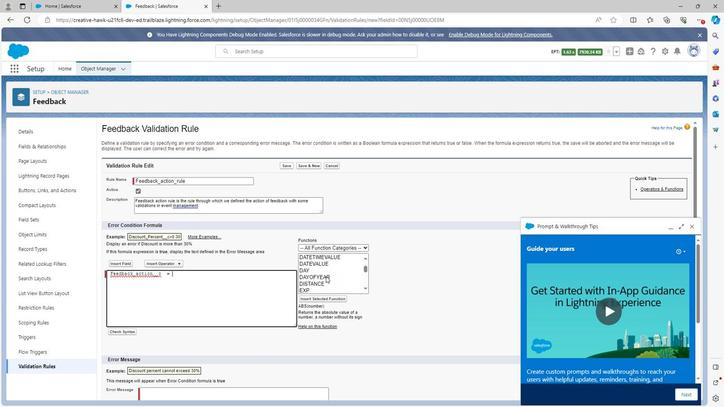 
Action: Mouse scrolled (312, 282) with delta (0, 0)
Screenshot: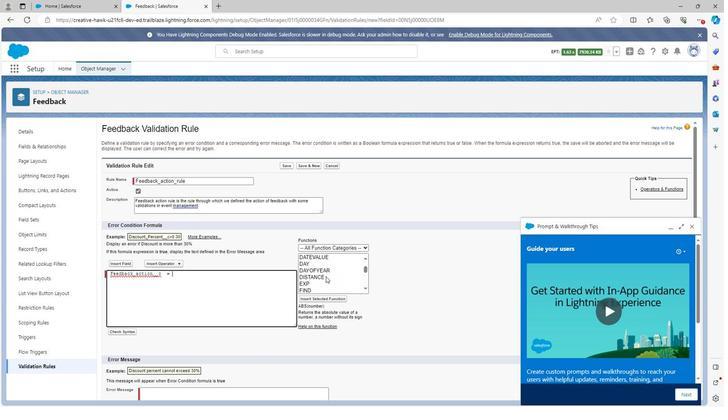 
Action: Mouse scrolled (312, 282) with delta (0, 0)
Screenshot: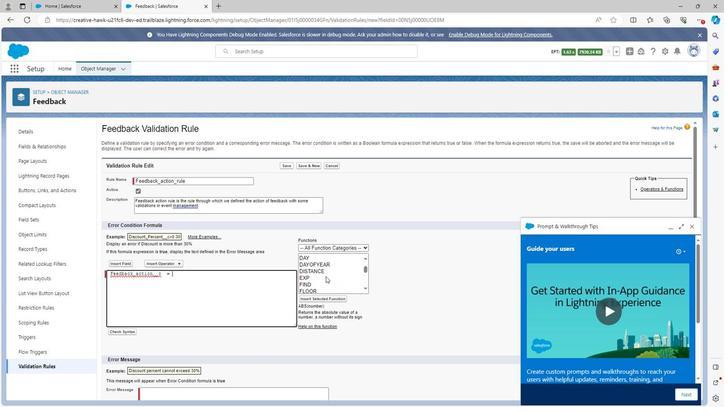 
Action: Mouse scrolled (312, 282) with delta (0, 0)
Screenshot: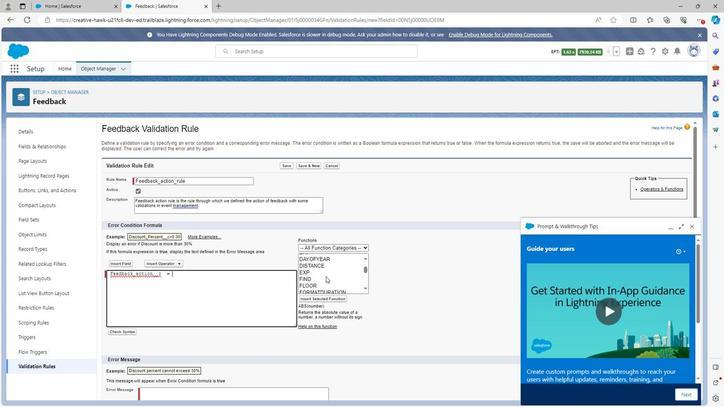 
Action: Mouse scrolled (312, 282) with delta (0, 0)
Screenshot: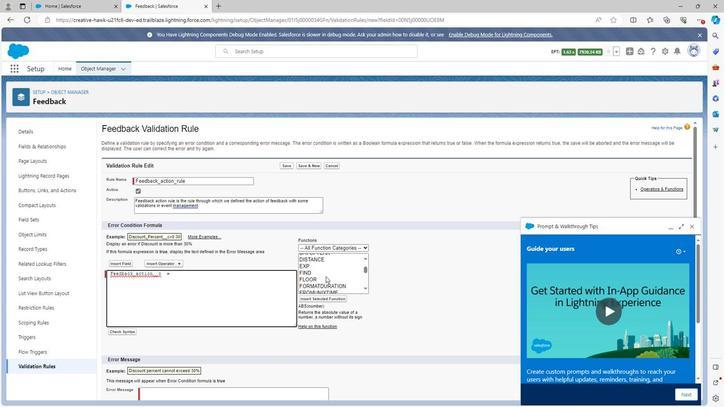 
Action: Mouse moved to (312, 284)
Screenshot: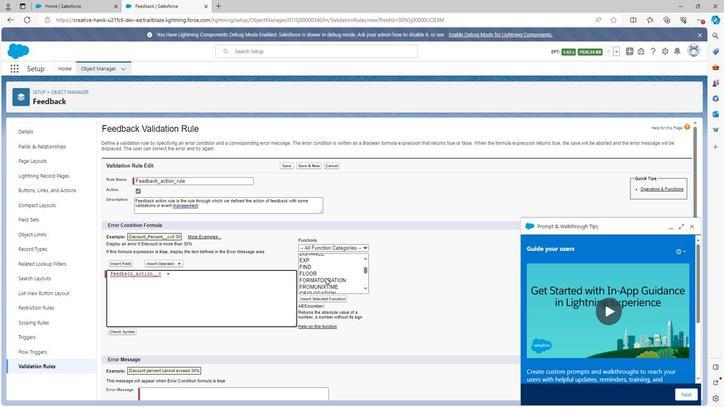 
Action: Mouse scrolled (312, 284) with delta (0, 0)
Screenshot: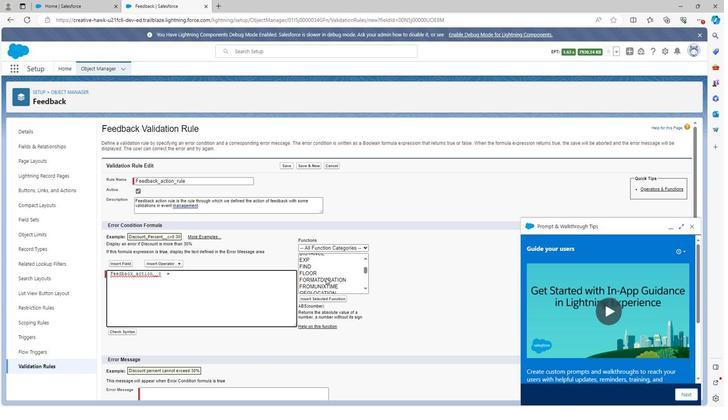 
Action: Mouse scrolled (312, 284) with delta (0, 0)
Screenshot: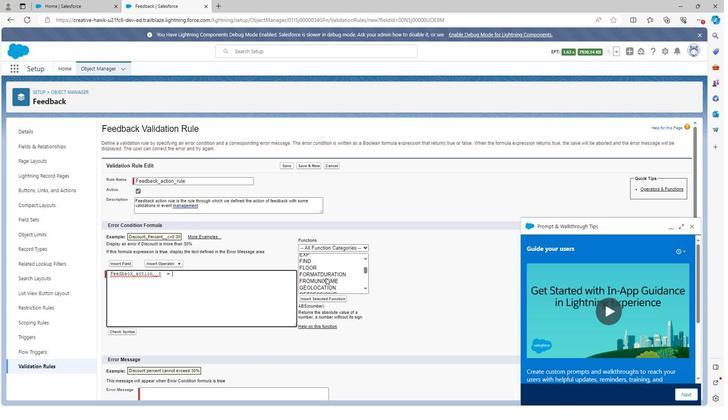 
Action: Mouse scrolled (312, 284) with delta (0, 0)
Screenshot: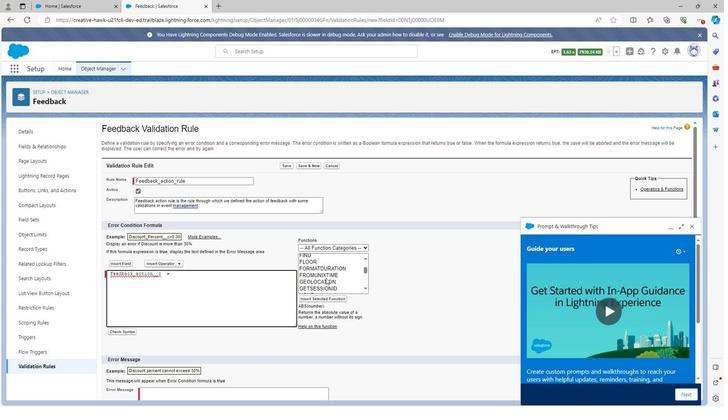
Action: Mouse scrolled (312, 284) with delta (0, 0)
Screenshot: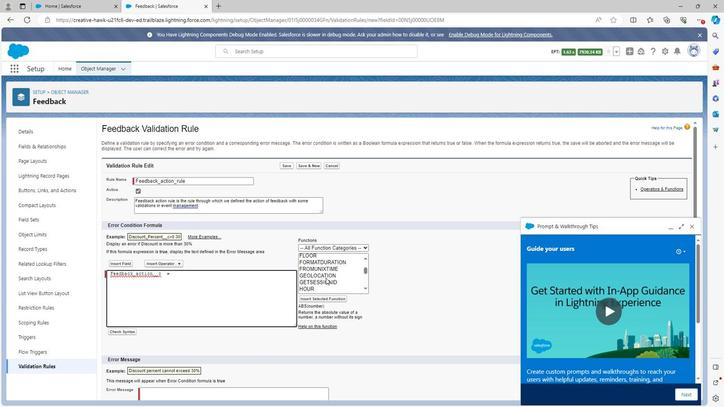 
Action: Mouse scrolled (312, 284) with delta (0, 0)
Screenshot: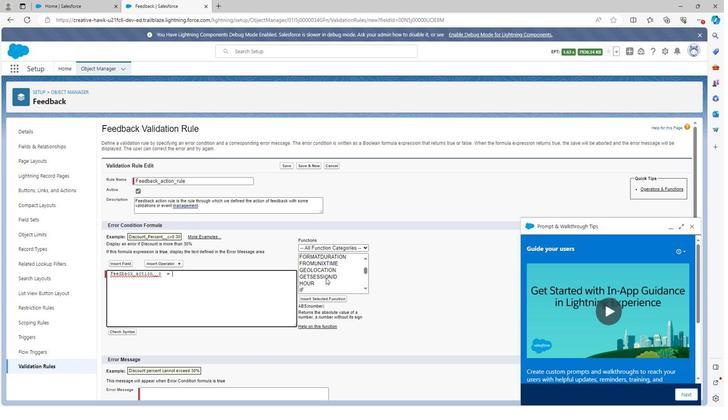 
Action: Mouse scrolled (312, 284) with delta (0, 0)
Screenshot: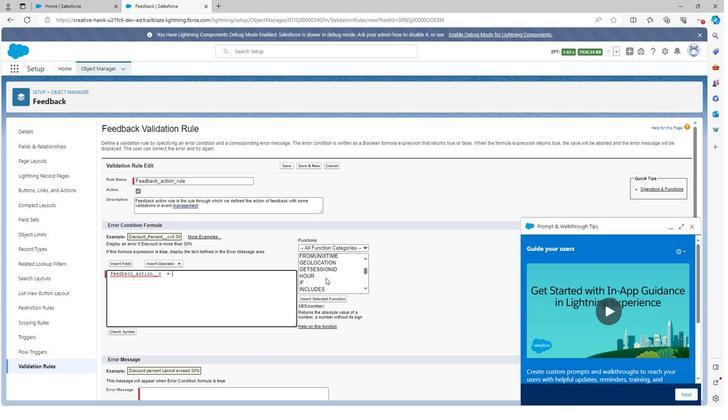 
Action: Mouse scrolled (312, 284) with delta (0, 0)
Screenshot: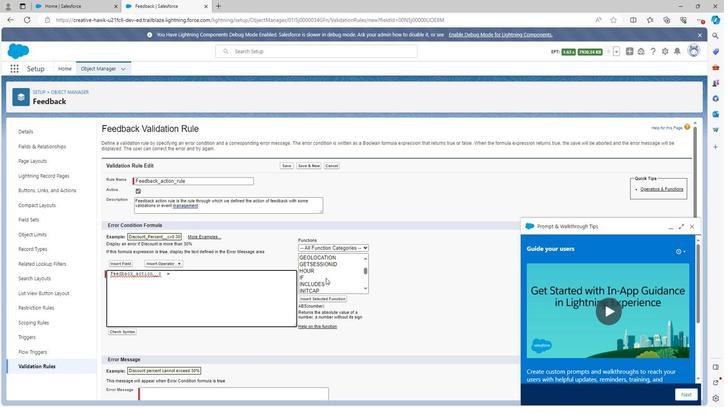 
Action: Mouse scrolled (312, 284) with delta (0, 0)
Screenshot: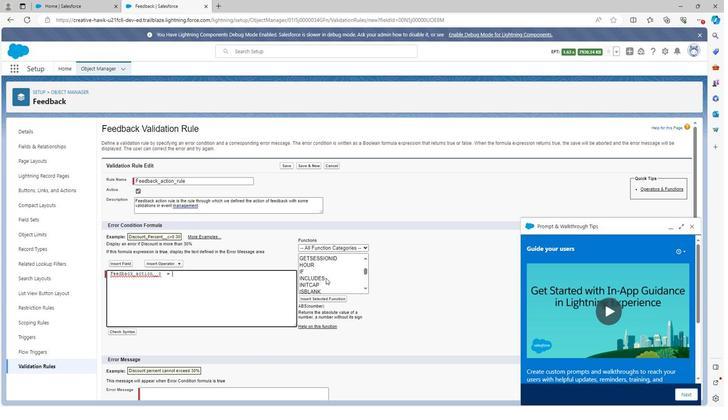 
Action: Mouse scrolled (312, 284) with delta (0, 0)
Screenshot: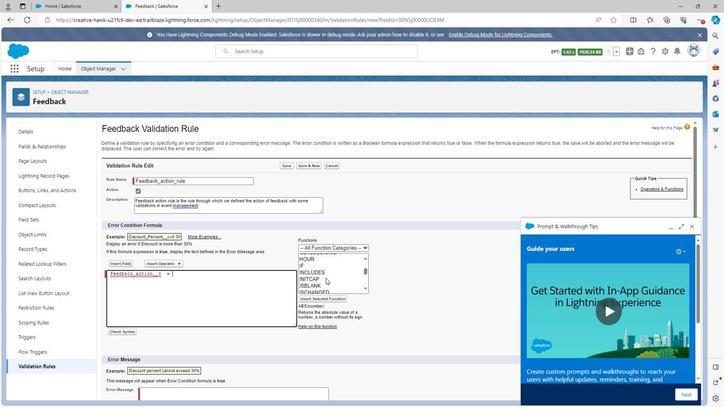 
Action: Mouse moved to (312, 284)
Screenshot: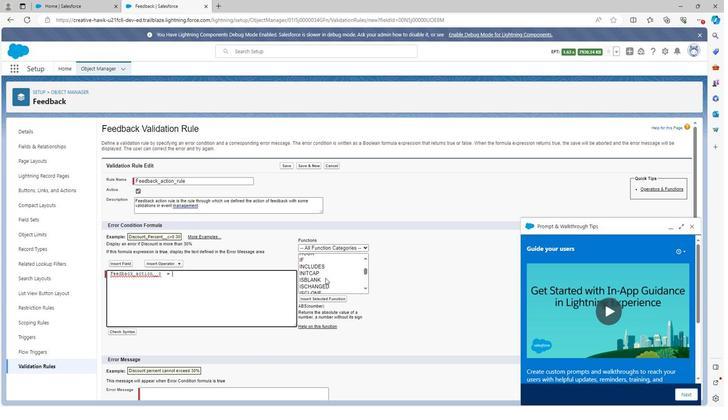 
Action: Mouse scrolled (312, 284) with delta (0, 0)
Screenshot: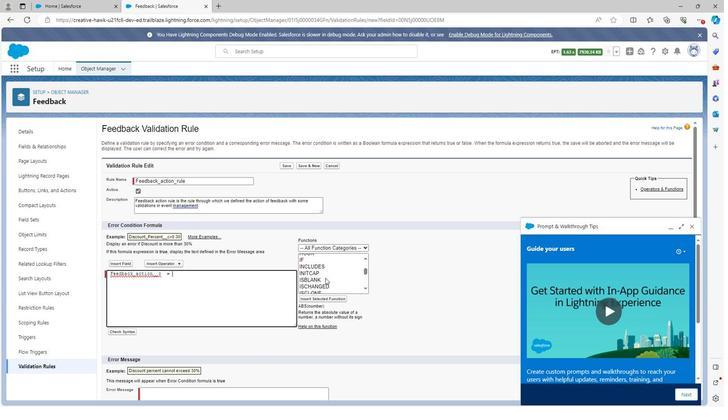
Action: Mouse scrolled (312, 284) with delta (0, 0)
Screenshot: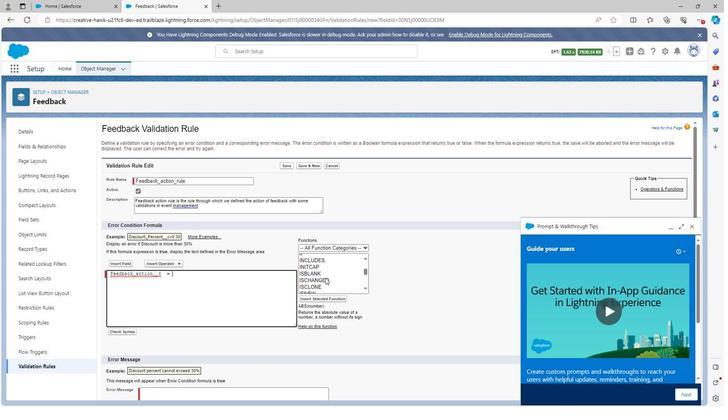 
Action: Mouse scrolled (312, 284) with delta (0, 0)
Screenshot: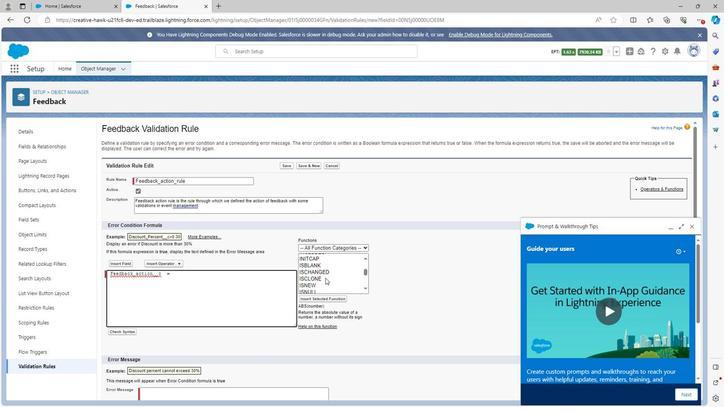 
Action: Mouse scrolled (312, 284) with delta (0, 0)
Screenshot: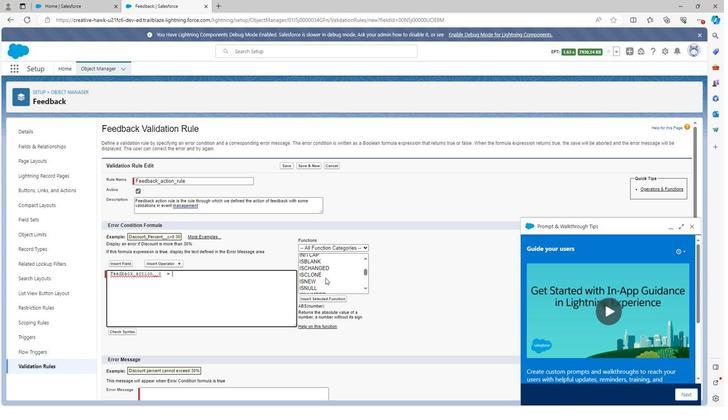 
Action: Mouse scrolled (312, 284) with delta (0, 0)
Screenshot: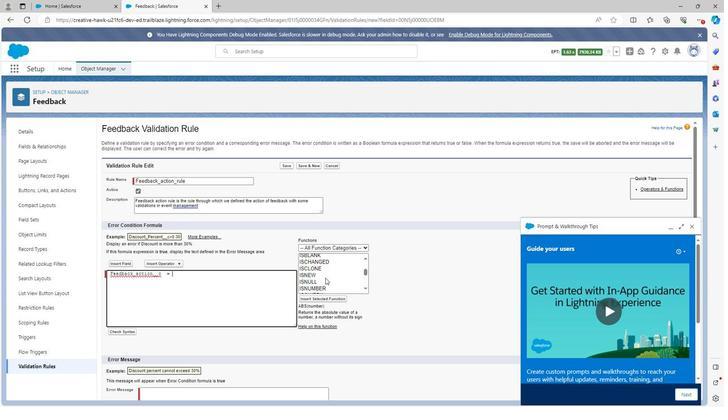 
Action: Mouse scrolled (312, 284) with delta (0, 0)
Screenshot: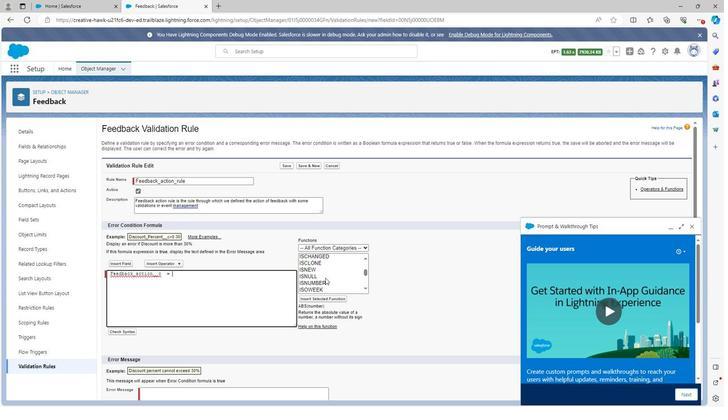 
Action: Mouse scrolled (312, 284) with delta (0, 0)
Screenshot: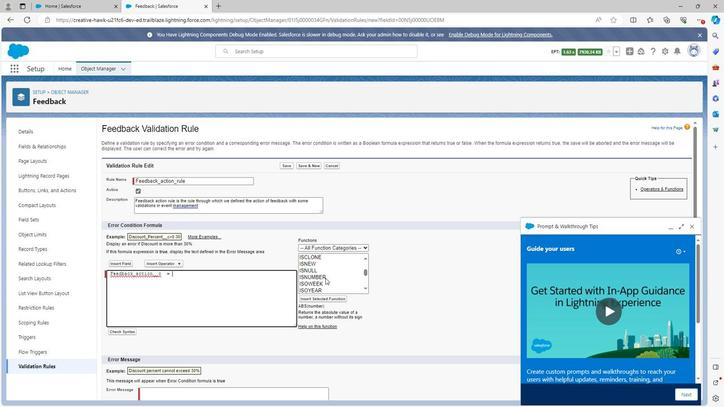 
Action: Mouse scrolled (312, 284) with delta (0, 0)
Screenshot: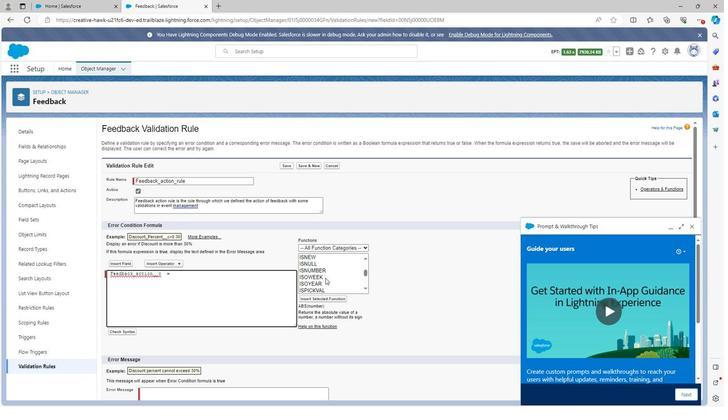 
Action: Mouse scrolled (312, 284) with delta (0, 0)
Screenshot: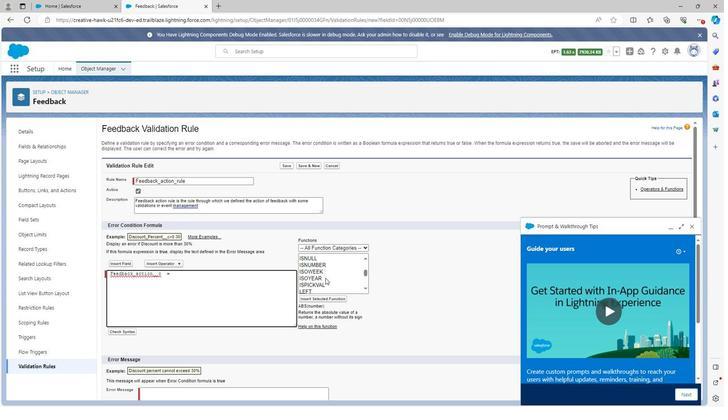 
Action: Mouse scrolled (312, 284) with delta (0, 0)
Screenshot: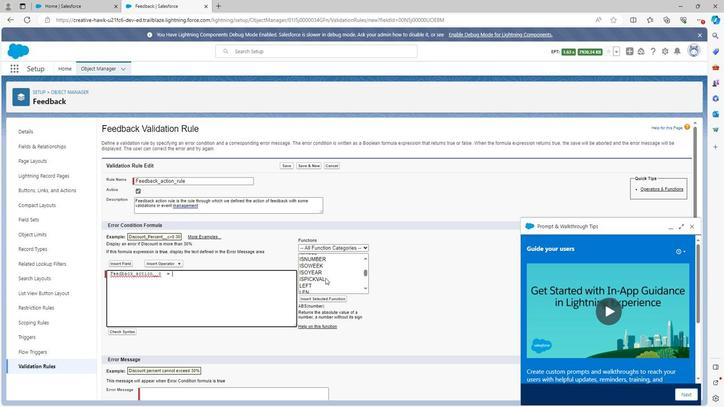
Action: Mouse scrolled (312, 284) with delta (0, 0)
Screenshot: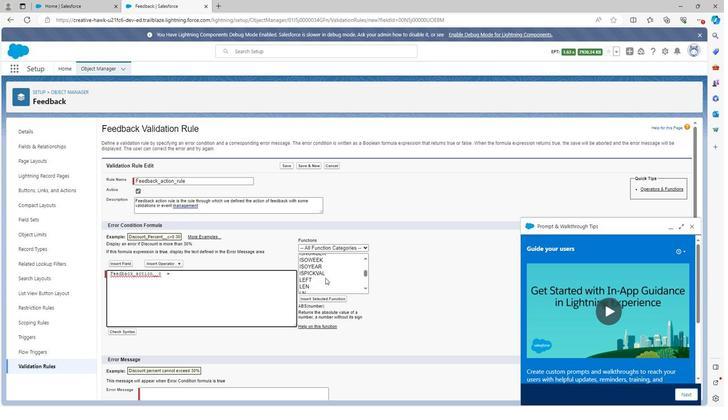 
Action: Mouse scrolled (312, 284) with delta (0, 0)
Screenshot: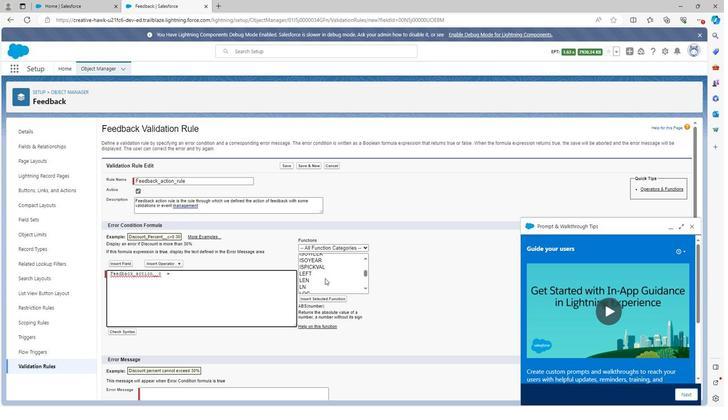 
Action: Mouse moved to (311, 284)
Screenshot: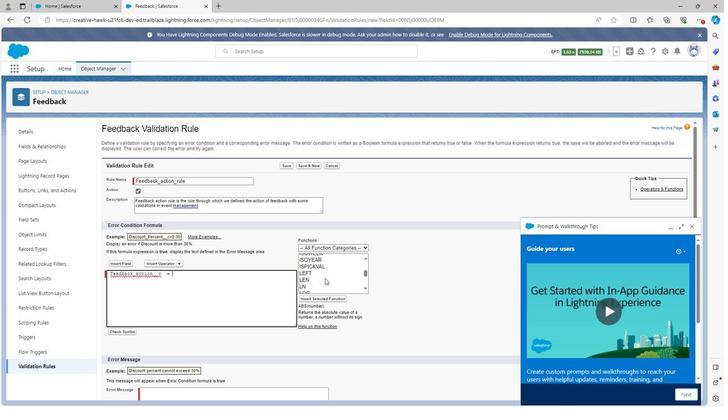 
Action: Mouse scrolled (311, 284) with delta (0, 0)
Screenshot: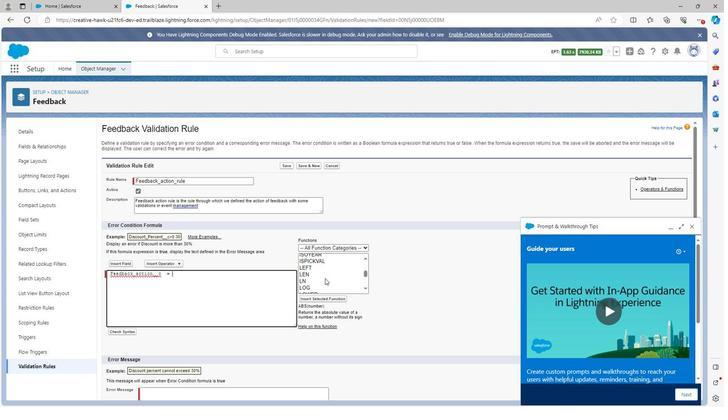 
Action: Mouse scrolled (311, 284) with delta (0, 0)
Screenshot: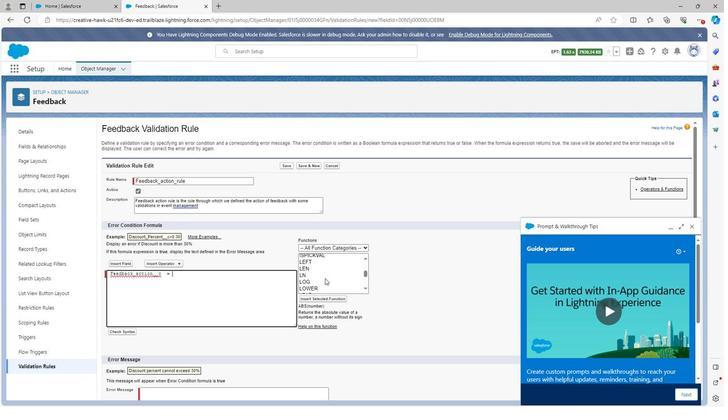 
Action: Mouse scrolled (311, 284) with delta (0, 0)
Screenshot: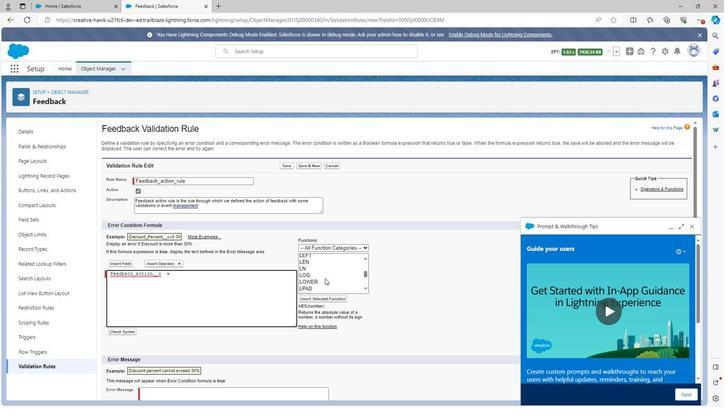 
Action: Mouse scrolled (311, 284) with delta (0, 0)
Screenshot: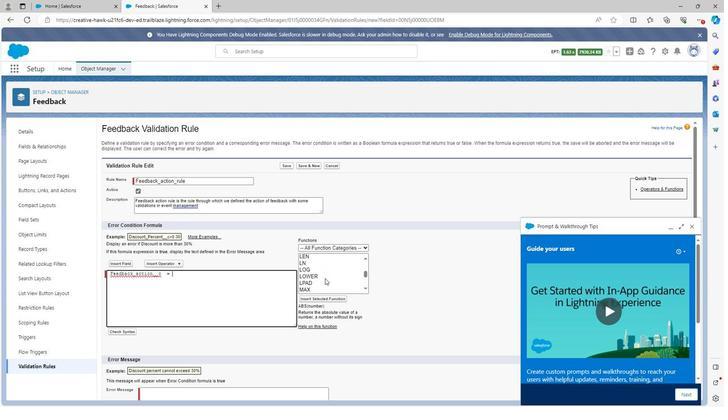 
Action: Mouse scrolled (311, 284) with delta (0, 0)
Screenshot: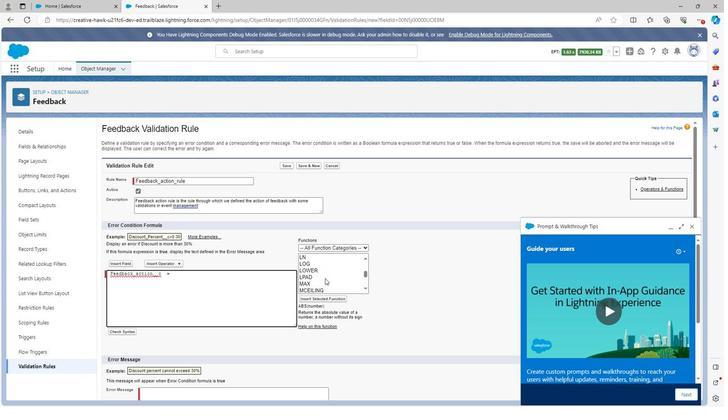 
Action: Mouse scrolled (311, 284) with delta (0, 0)
Screenshot: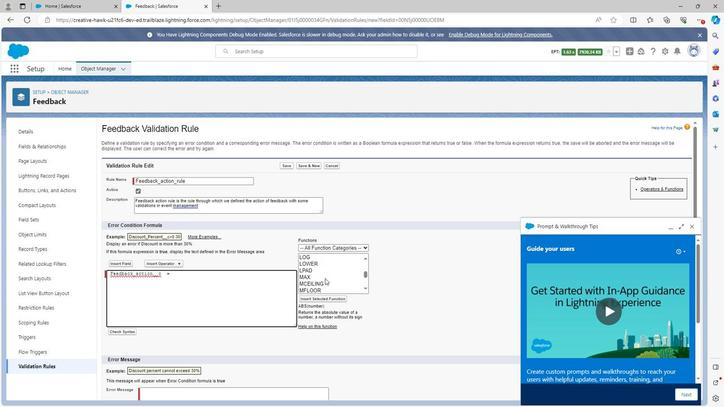 
Action: Mouse scrolled (311, 284) with delta (0, 0)
Screenshot: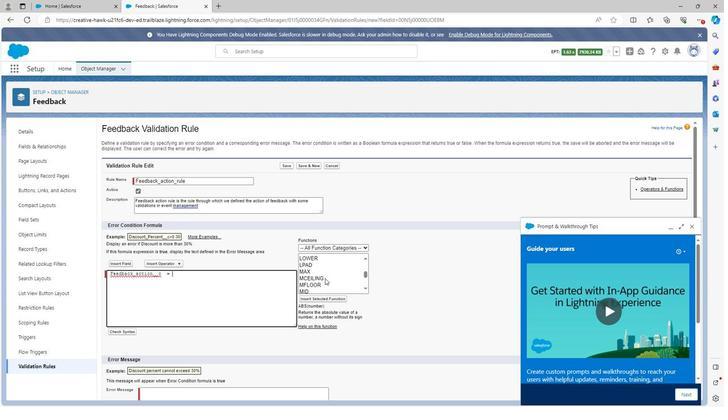 
Action: Mouse scrolled (311, 284) with delta (0, 0)
Screenshot: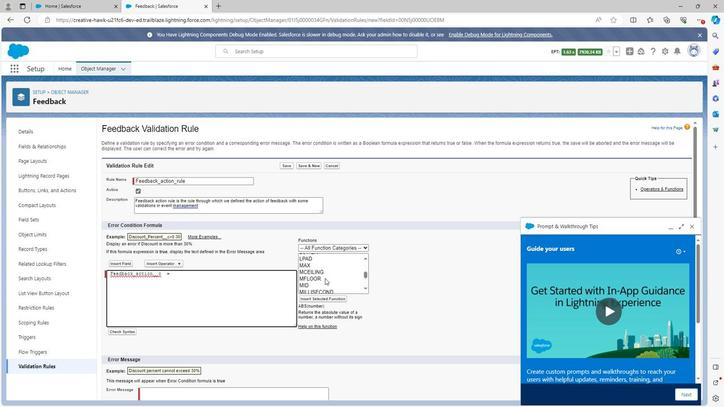 
Action: Mouse scrolled (311, 284) with delta (0, 0)
Screenshot: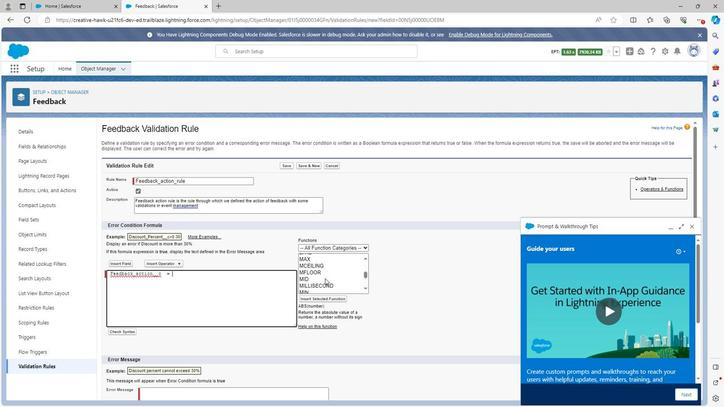 
Action: Mouse scrolled (311, 284) with delta (0, 0)
Screenshot: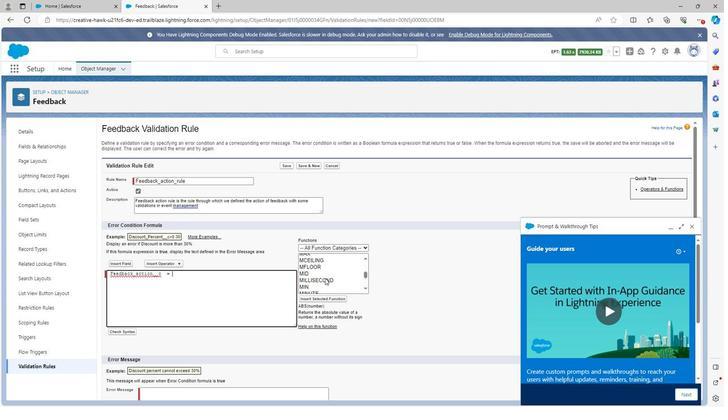 
Action: Mouse scrolled (311, 284) with delta (0, 0)
Screenshot: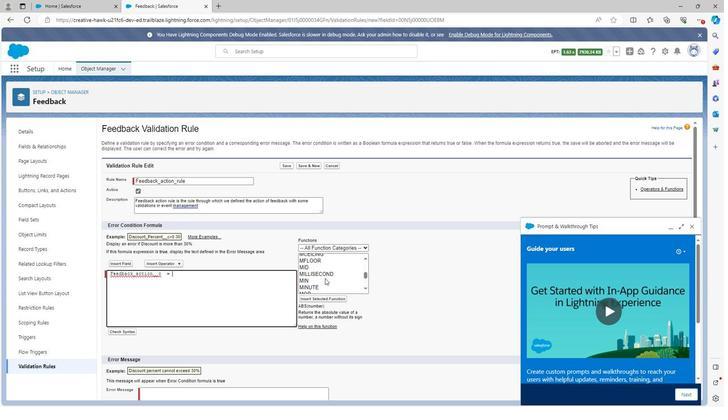 
Action: Mouse scrolled (311, 284) with delta (0, 0)
Screenshot: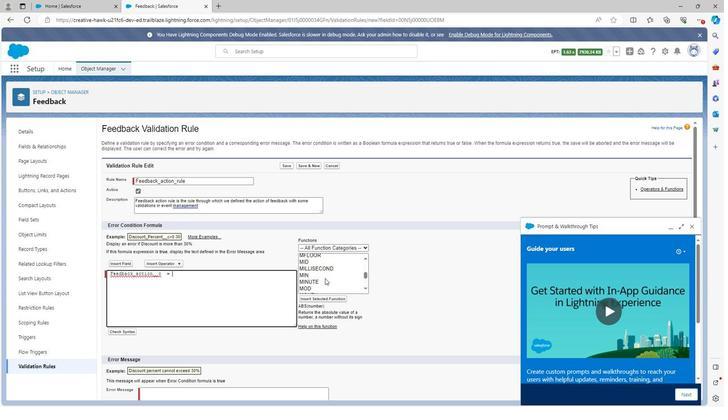 
Action: Mouse scrolled (311, 284) with delta (0, 0)
Screenshot: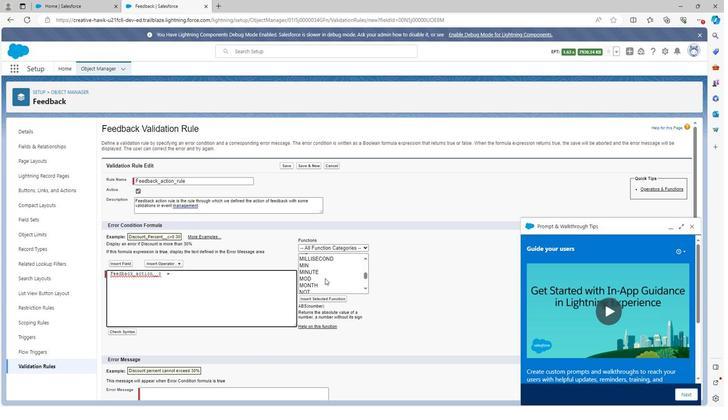 
Action: Mouse scrolled (311, 284) with delta (0, 0)
Screenshot: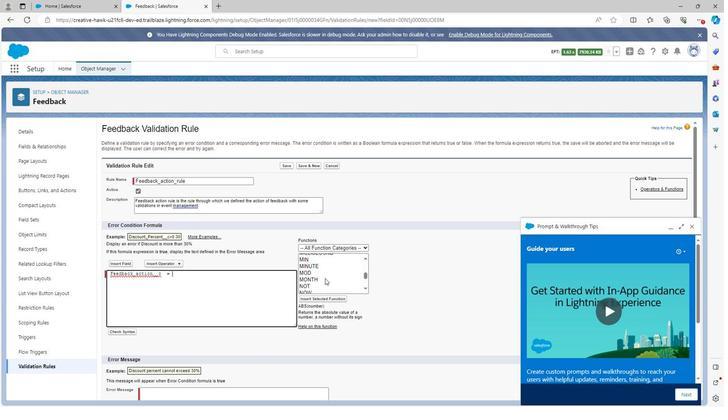 
Action: Mouse scrolled (311, 284) with delta (0, 0)
Screenshot: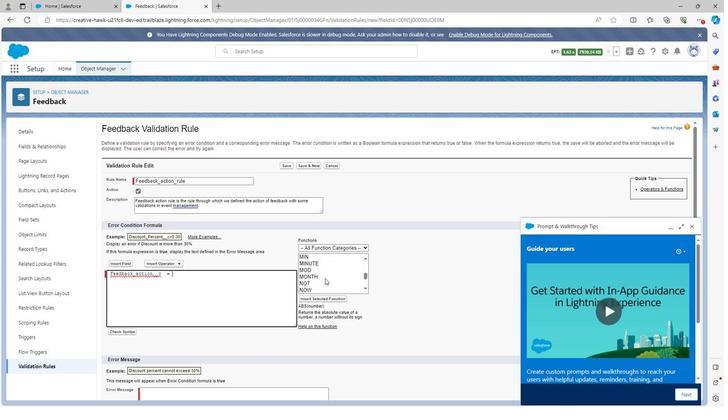 
Action: Mouse scrolled (311, 284) with delta (0, 0)
Screenshot: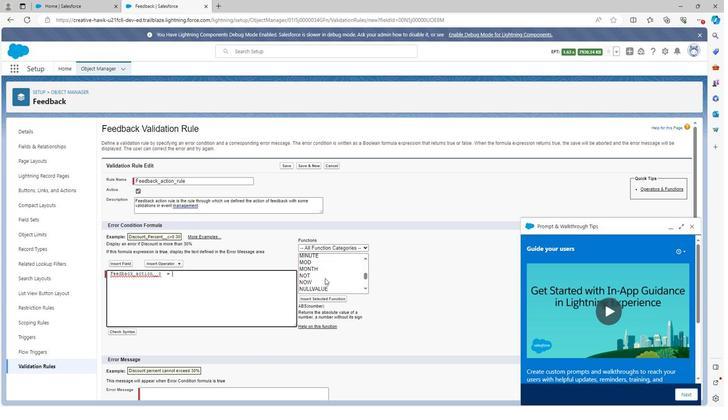 
Action: Mouse scrolled (311, 284) with delta (0, 0)
Screenshot: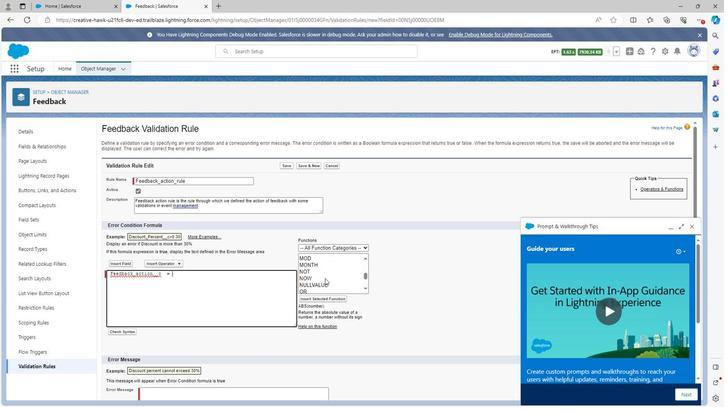 
Action: Mouse scrolled (311, 284) with delta (0, 0)
Screenshot: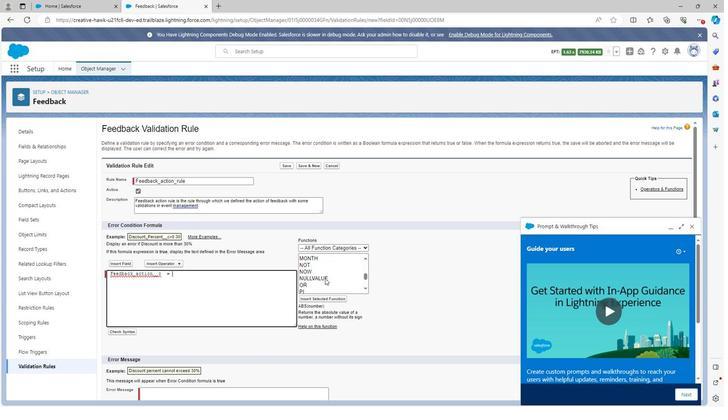 
Action: Mouse scrolled (311, 284) with delta (0, 0)
Screenshot: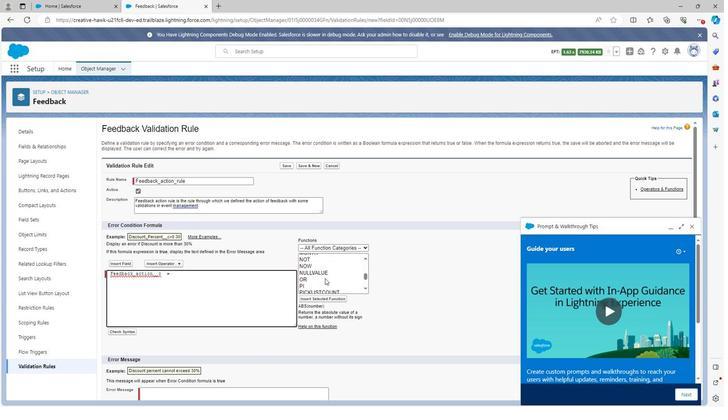 
Action: Mouse scrolled (311, 284) with delta (0, 0)
Screenshot: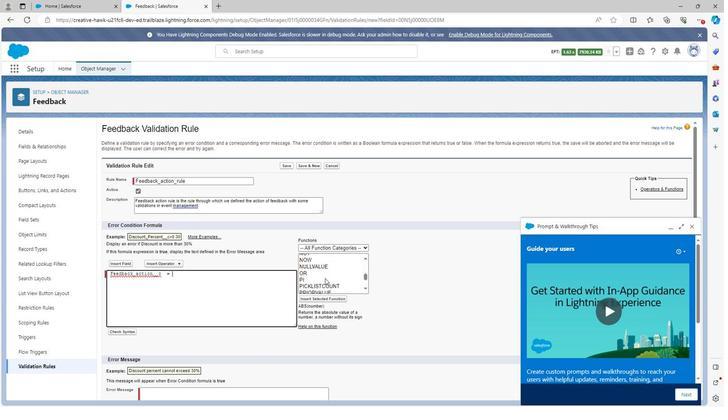 
Action: Mouse scrolled (311, 284) with delta (0, 0)
Screenshot: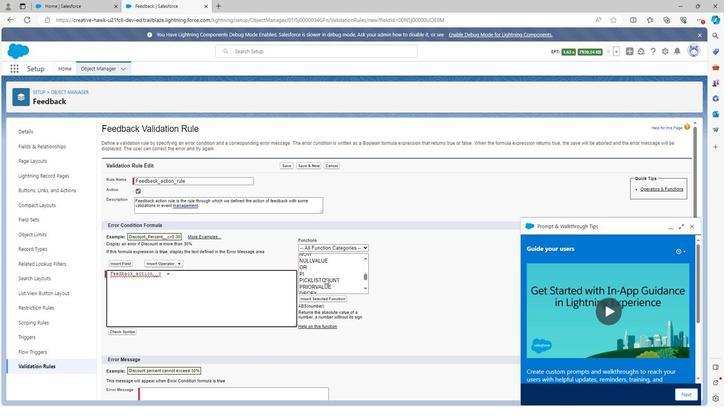 
Action: Mouse scrolled (311, 284) with delta (0, 0)
Screenshot: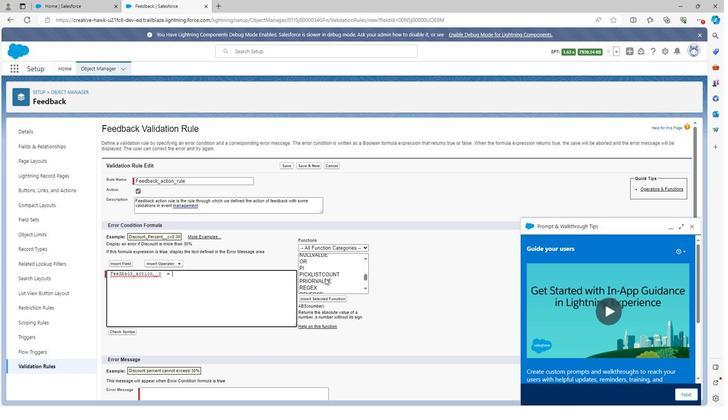 
Action: Mouse scrolled (311, 284) with delta (0, 0)
Screenshot: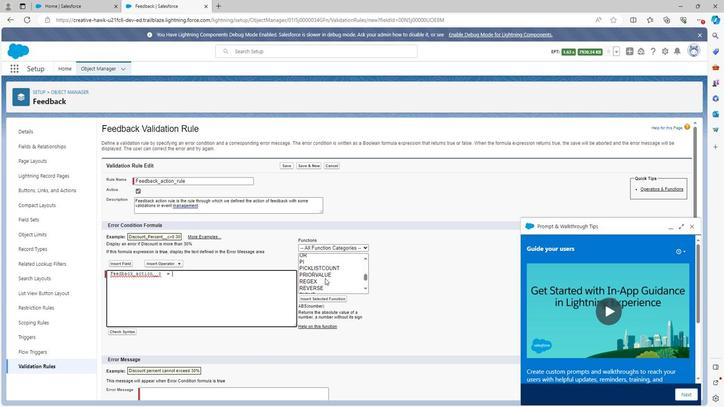 
Action: Mouse scrolled (311, 284) with delta (0, 0)
Screenshot: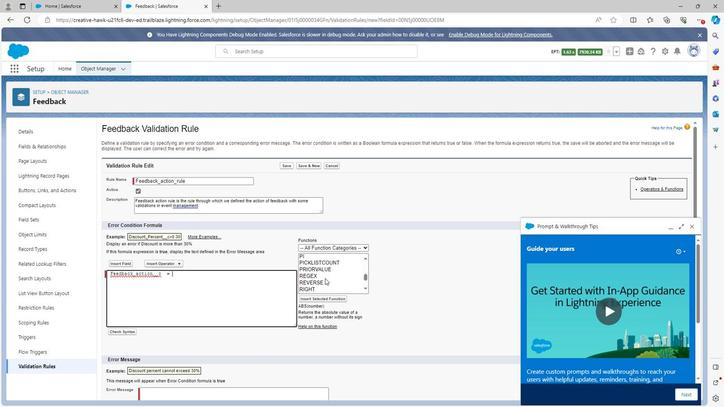 
Action: Mouse scrolled (311, 284) with delta (0, 0)
Screenshot: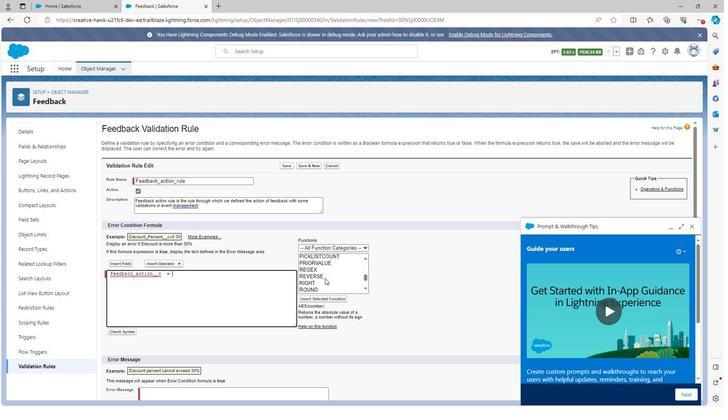 
Action: Mouse scrolled (311, 284) with delta (0, 0)
Screenshot: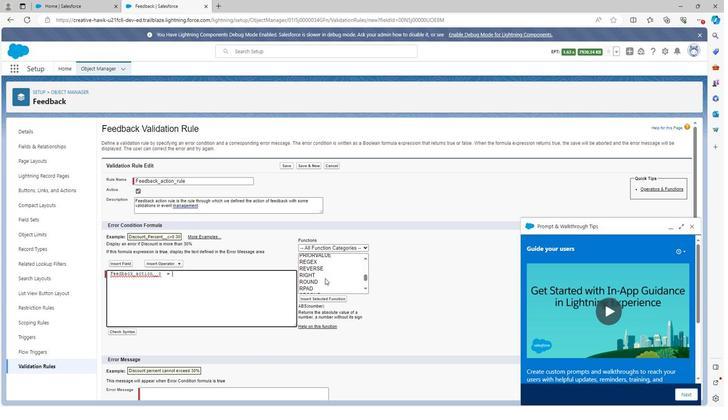 
Action: Mouse scrolled (311, 284) with delta (0, 0)
Screenshot: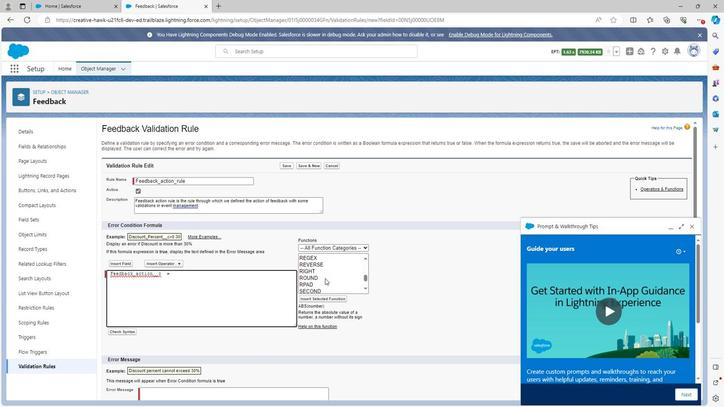 
Action: Mouse scrolled (311, 284) with delta (0, 0)
Screenshot: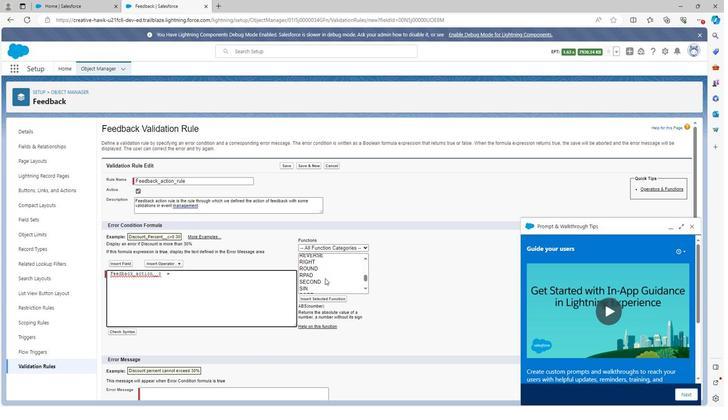 
Action: Mouse scrolled (311, 284) with delta (0, 0)
Screenshot: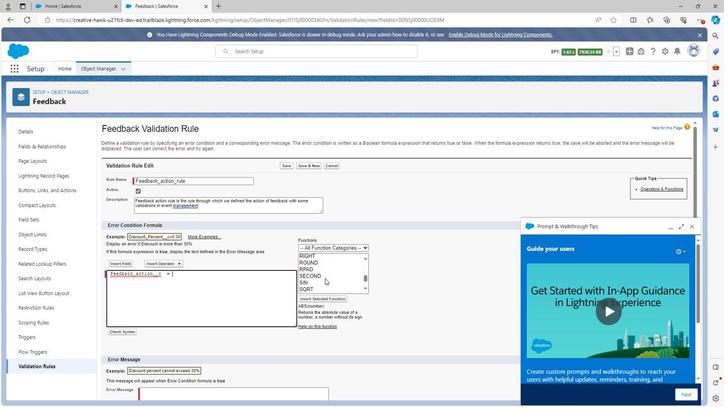 
Action: Mouse scrolled (311, 284) with delta (0, 0)
Screenshot: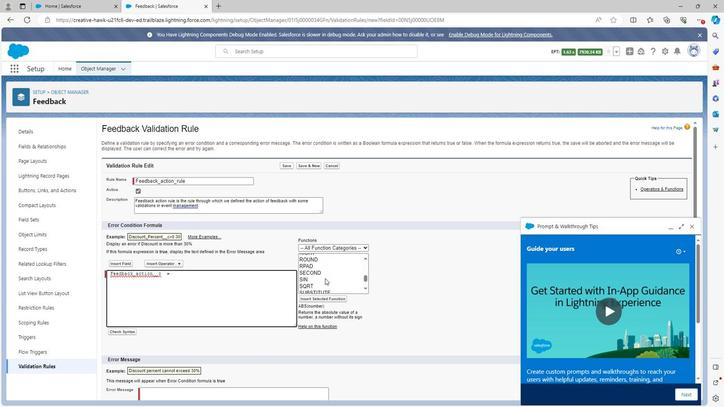 
Action: Mouse scrolled (311, 284) with delta (0, 0)
Screenshot: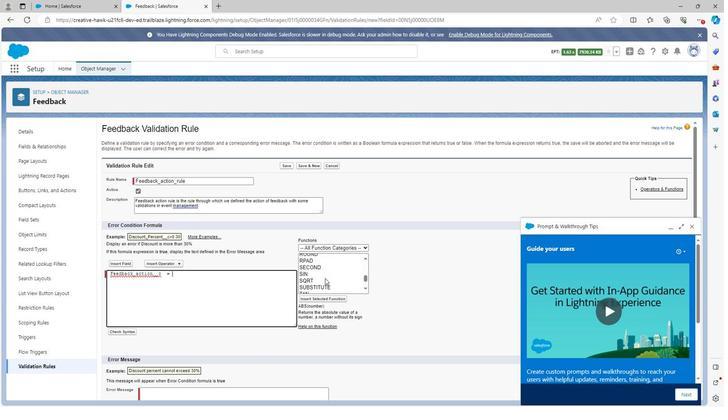 
Action: Mouse scrolled (311, 284) with delta (0, 0)
Screenshot: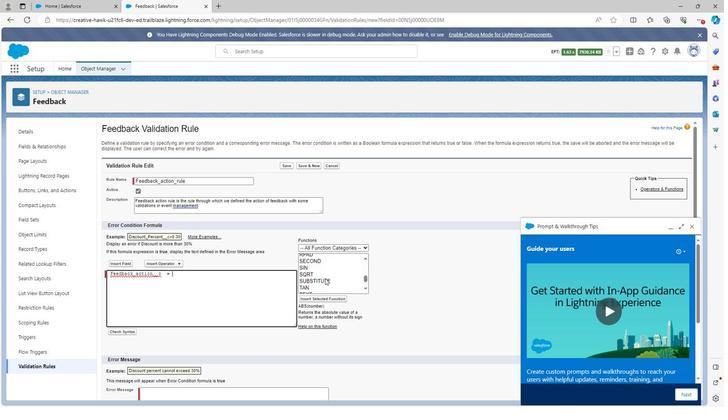 
Action: Mouse scrolled (311, 284) with delta (0, 0)
Screenshot: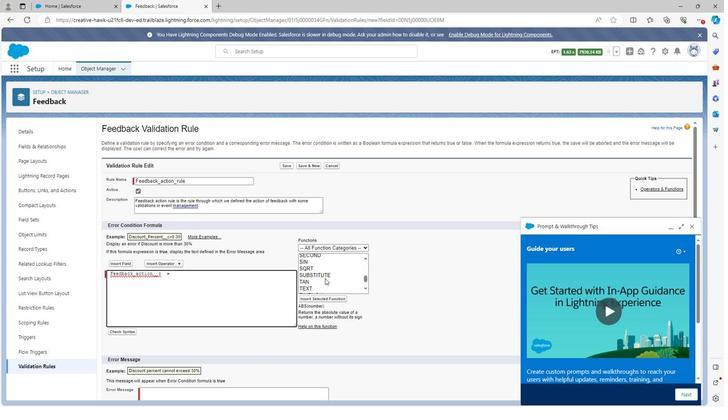 
Action: Mouse scrolled (311, 284) with delta (0, 0)
Screenshot: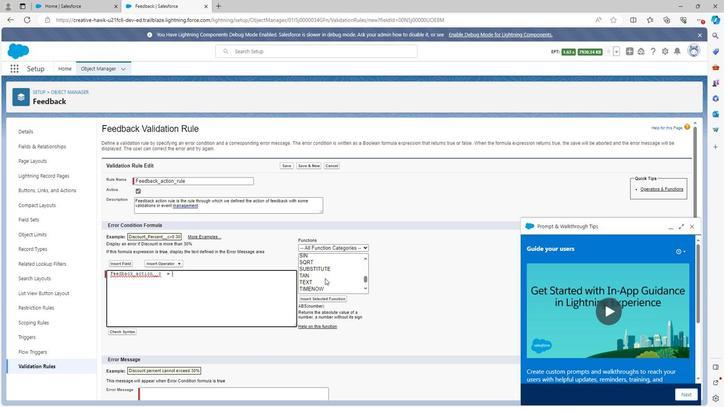 
Action: Mouse scrolled (311, 284) with delta (0, 0)
Screenshot: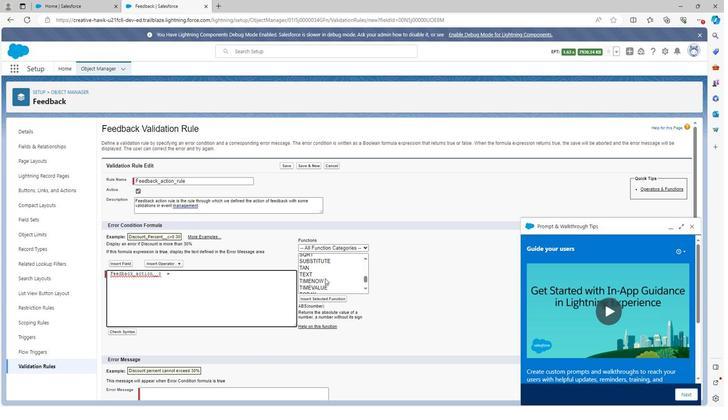 
Action: Mouse scrolled (311, 284) with delta (0, 0)
Screenshot: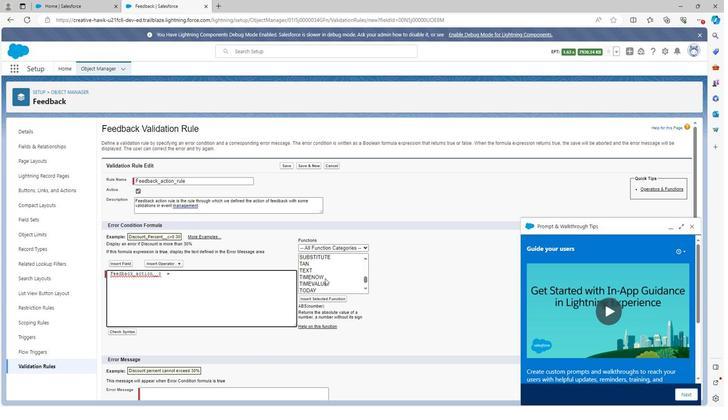 
Action: Mouse scrolled (311, 284) with delta (0, 0)
Screenshot: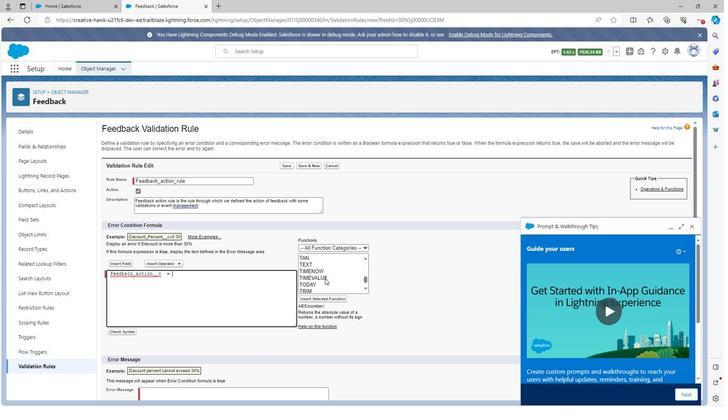
Action: Mouse scrolled (311, 284) with delta (0, 0)
Screenshot: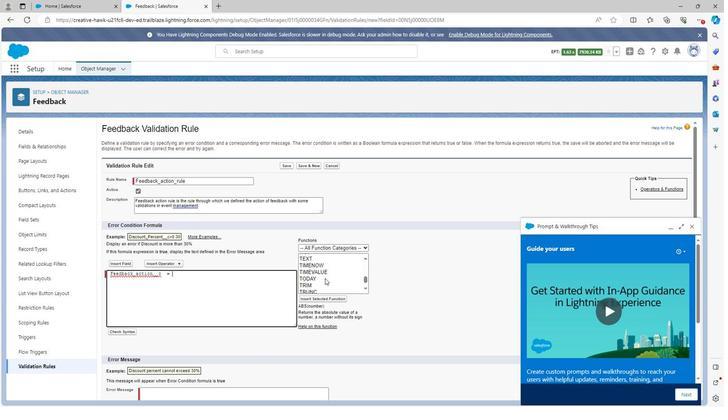 
Action: Mouse scrolled (311, 284) with delta (0, 0)
Screenshot: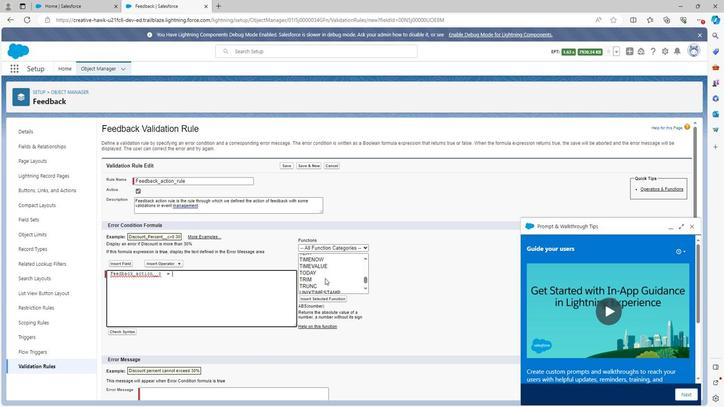
Action: Mouse scrolled (311, 284) with delta (0, 0)
Screenshot: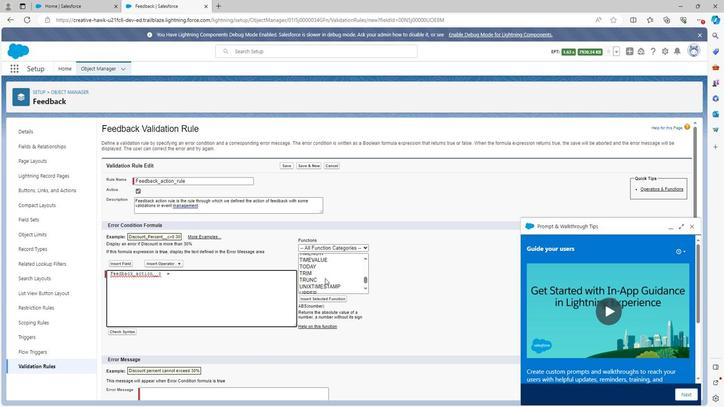 
Action: Mouse scrolled (311, 284) with delta (0, 0)
Screenshot: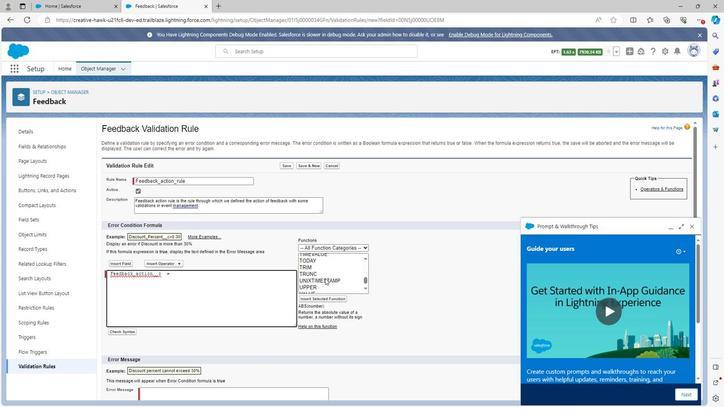 
Action: Mouse scrolled (311, 284) with delta (0, 0)
Screenshot: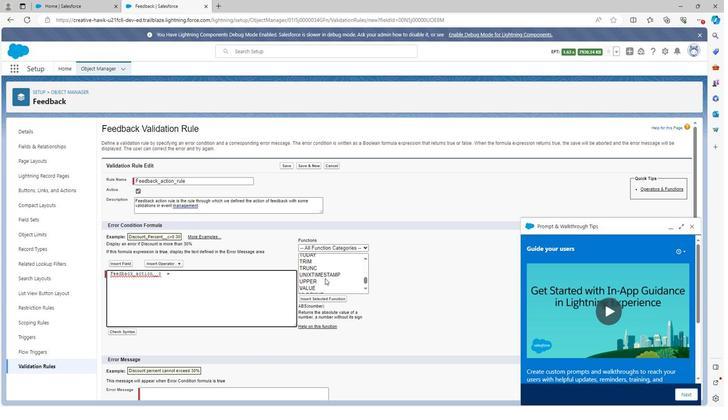 
Action: Mouse scrolled (311, 284) with delta (0, 0)
Screenshot: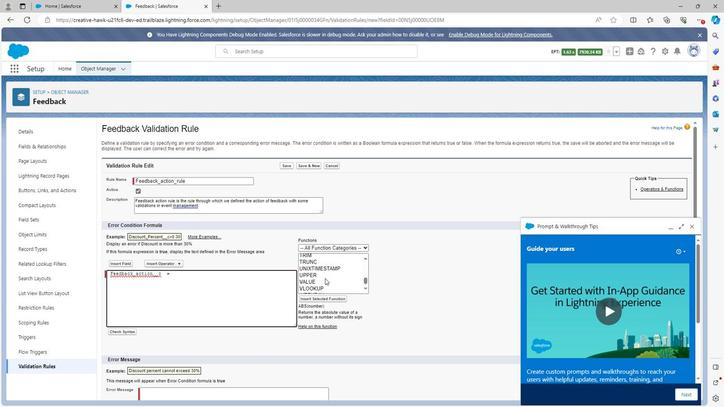 
Action: Mouse moved to (294, 275)
Screenshot: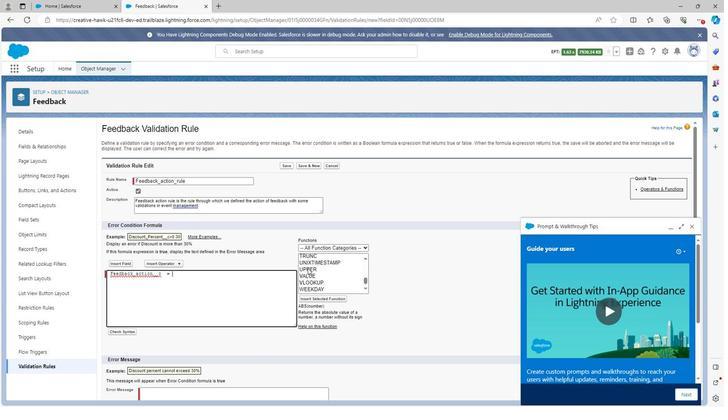 
Action: Mouse pressed left at (294, 275)
Screenshot: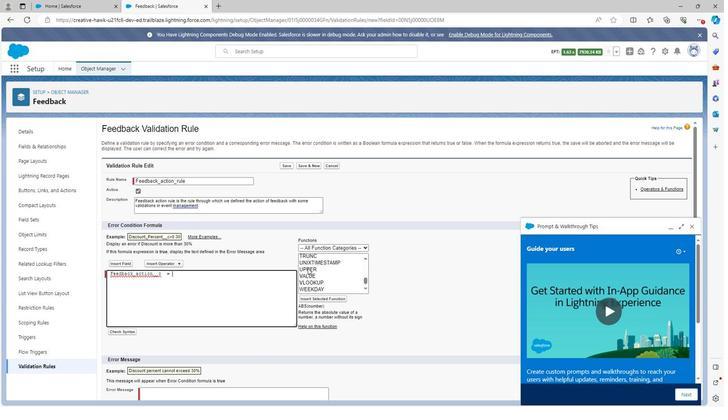 
Action: Mouse moved to (305, 302)
Screenshot: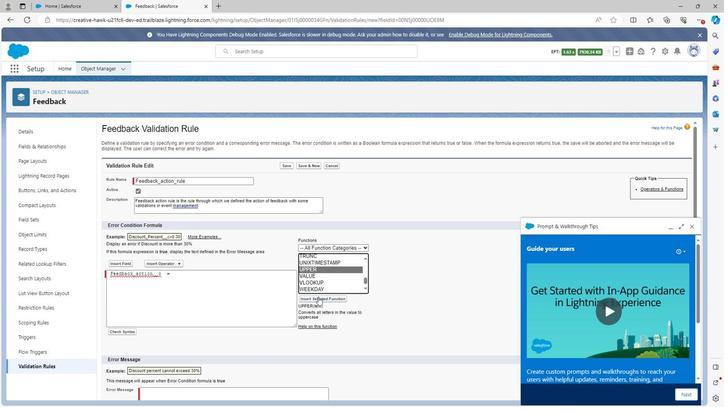 
Action: Mouse pressed left at (305, 302)
Screenshot: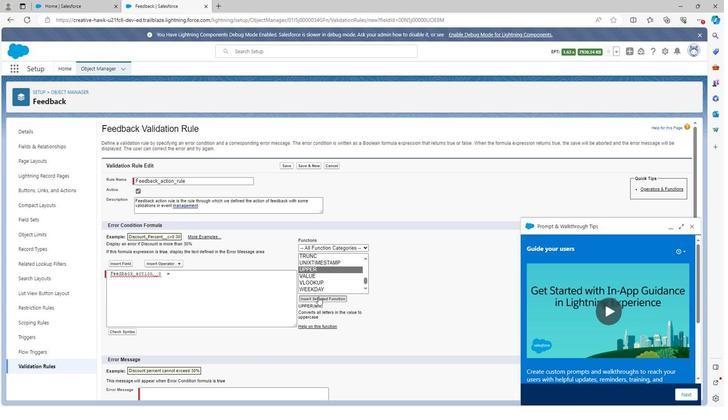 
Action: Mouse moved to (127, 281)
Screenshot: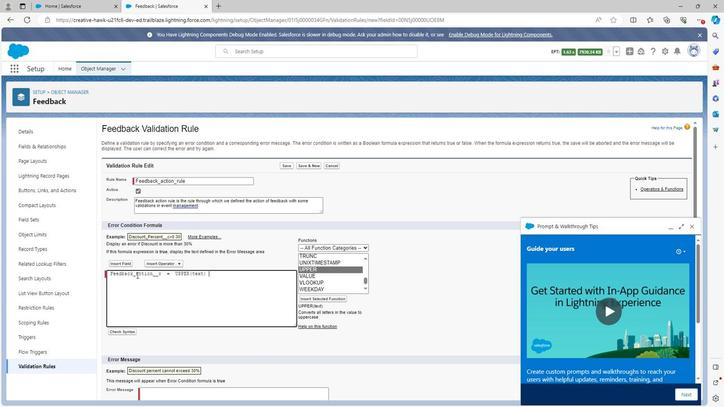 
Action: Mouse pressed left at (127, 281)
Screenshot: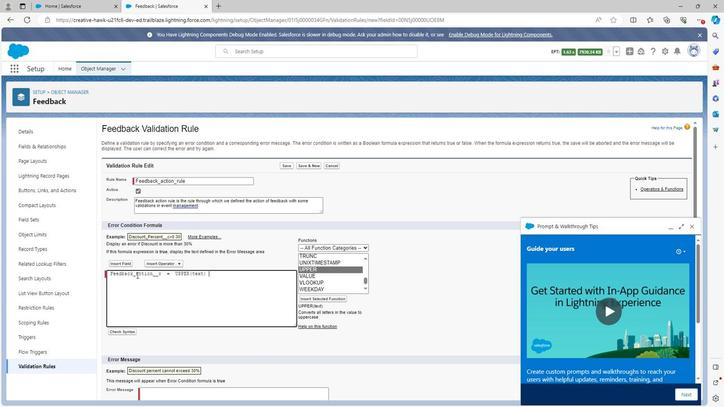 
Action: Mouse pressed left at (127, 281)
Screenshot: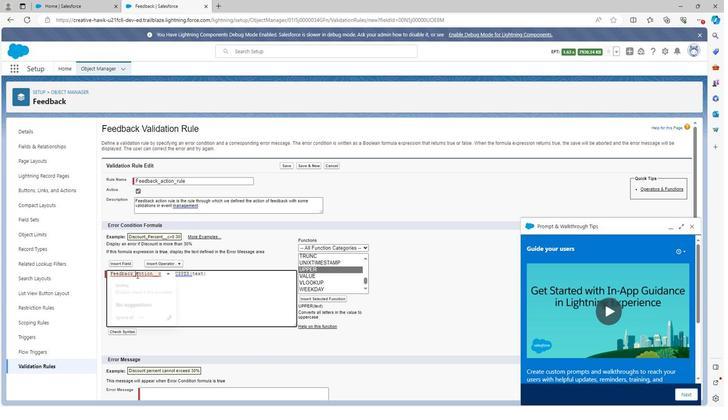 
Action: Mouse moved to (127, 280)
Screenshot: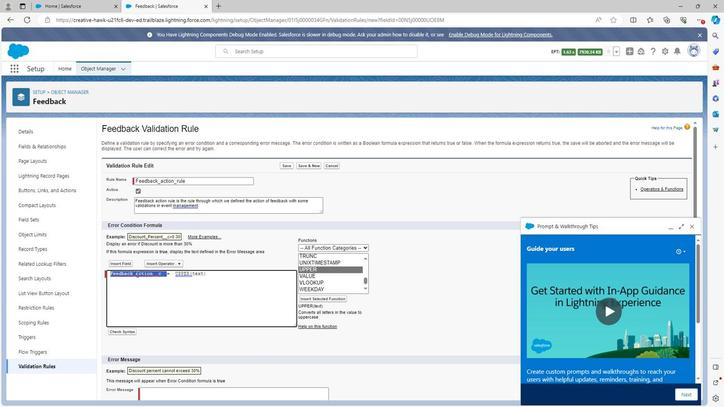 
Action: Key pressed ctrl+C
Screenshot: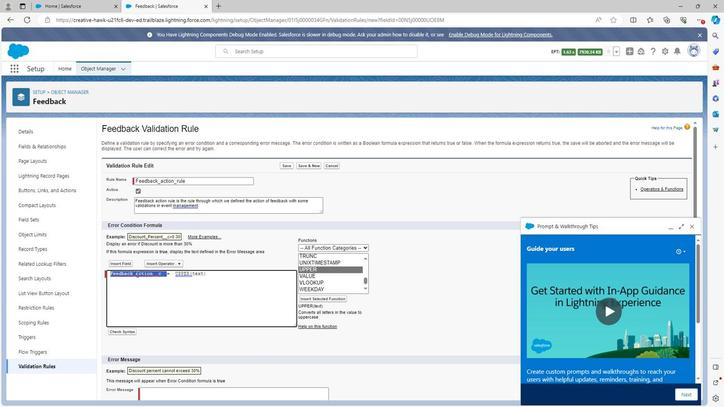 
Action: Mouse moved to (185, 280)
Screenshot: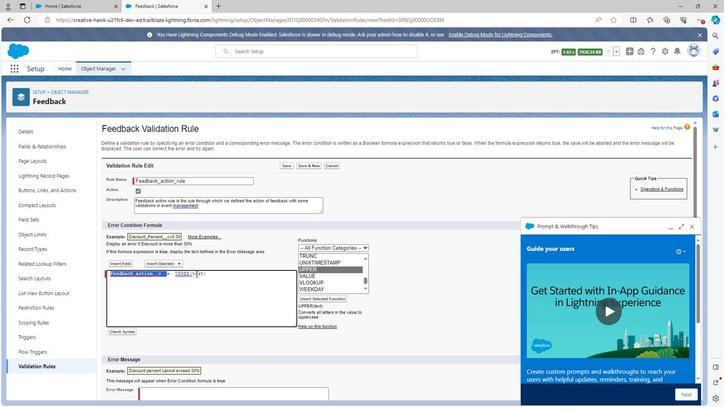 
Action: Mouse pressed left at (185, 280)
Screenshot: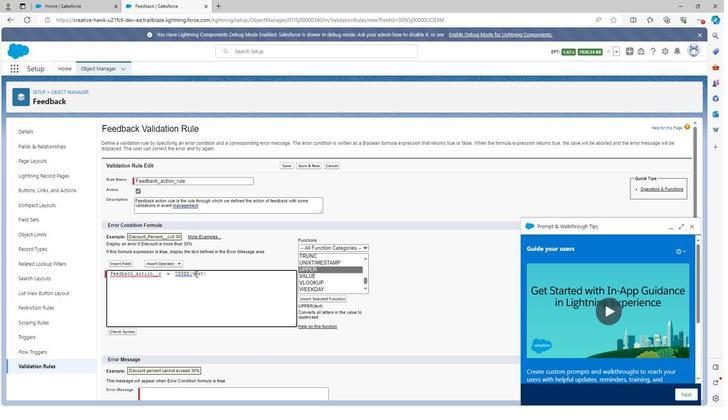 
Action: Mouse pressed left at (185, 280)
Screenshot: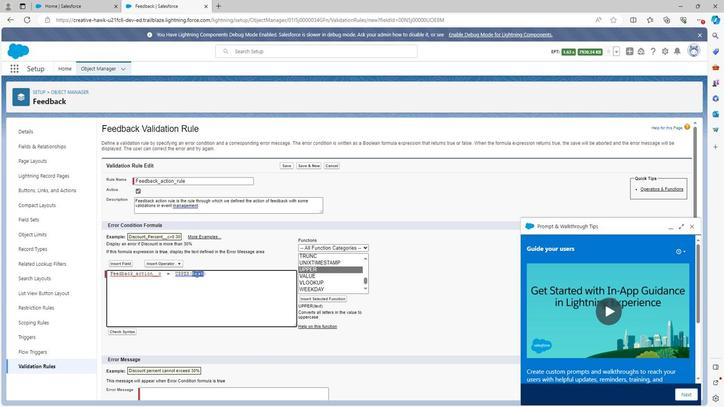 
Action: Key pressed ctrl+V
Screenshot: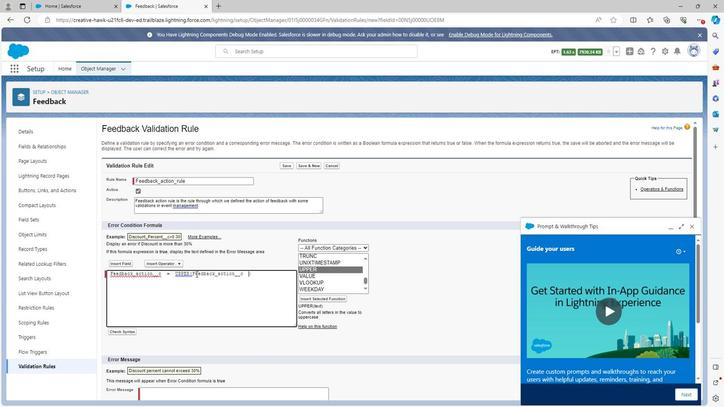 
Action: Mouse moved to (185, 280)
Screenshot: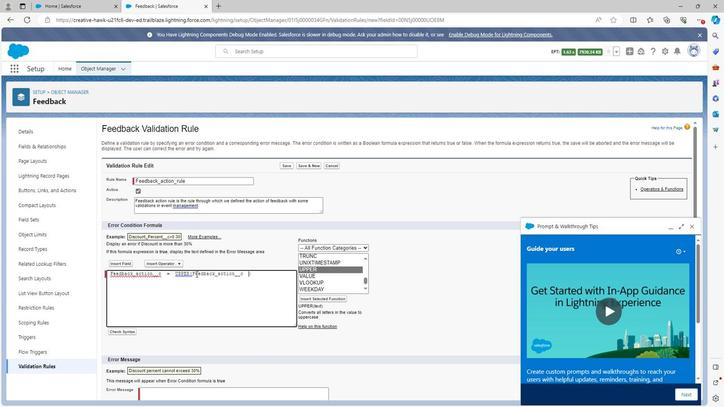
Action: Key pressed <Key.backspace><Key.backspace>
Screenshot: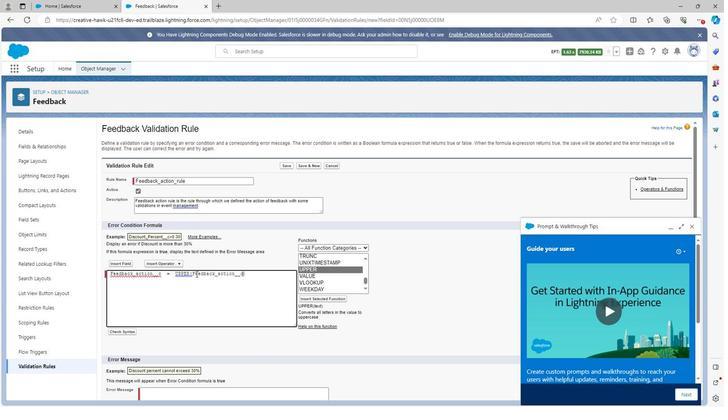 
Action: Mouse moved to (238, 279)
Screenshot: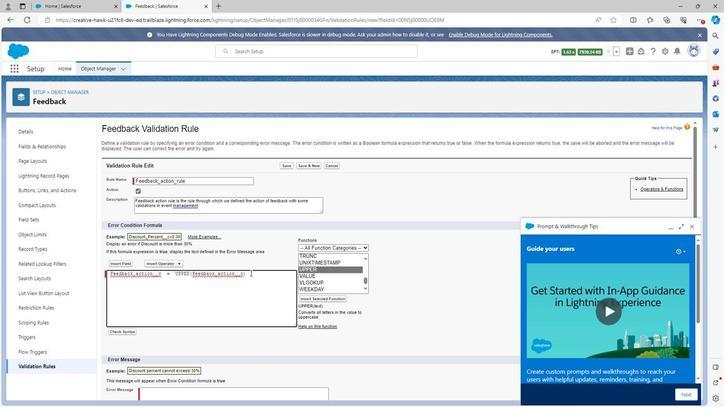 
Action: Mouse pressed left at (238, 279)
Screenshot: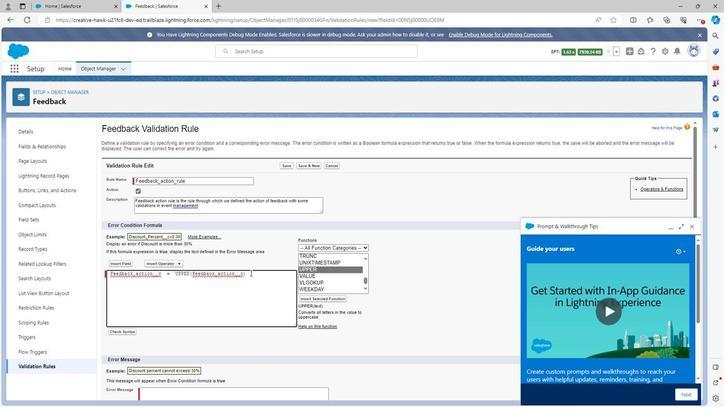 
Action: Mouse moved to (238, 278)
Screenshot: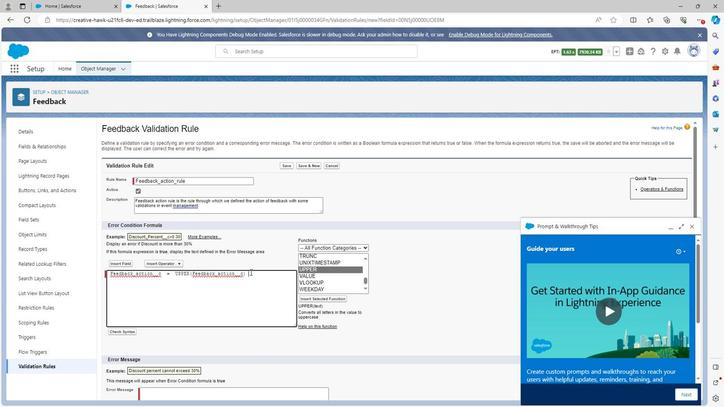 
Action: Key pressed <Key.enter>
Screenshot: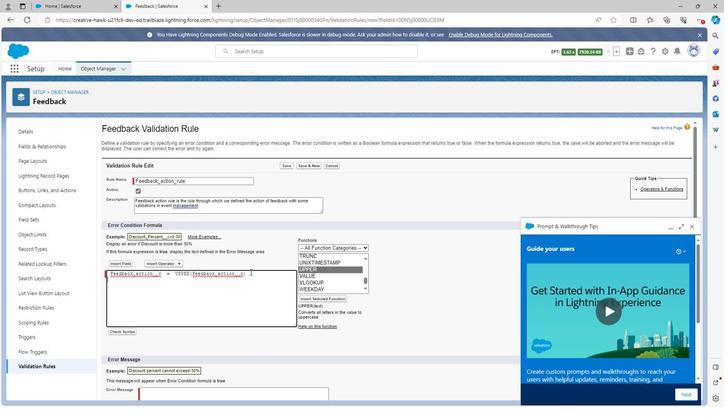 
Action: Mouse moved to (231, 280)
Screenshot: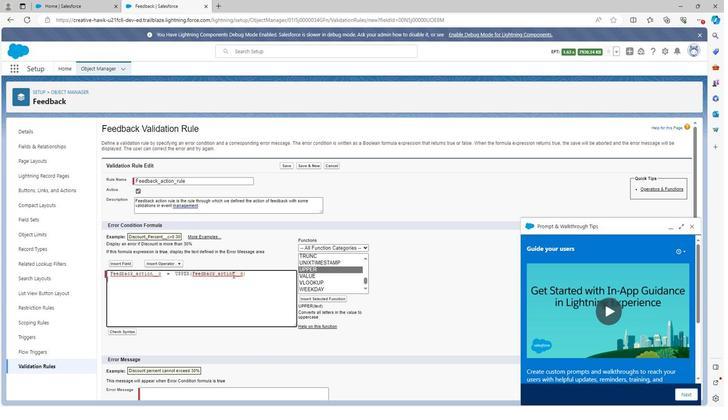 
Action: Key pressed <Key.enter>
Screenshot: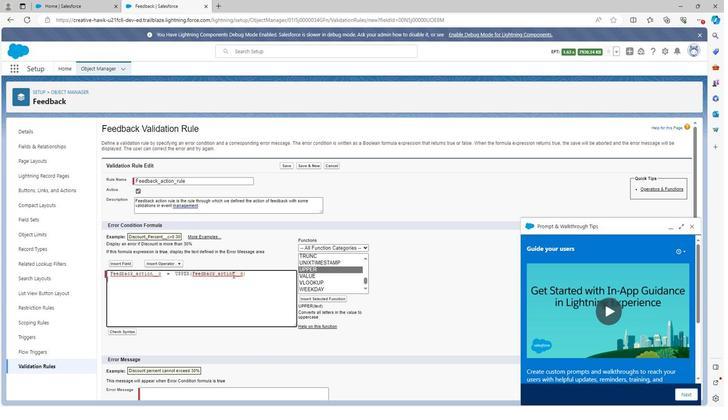 
Action: Mouse moved to (150, 271)
Screenshot: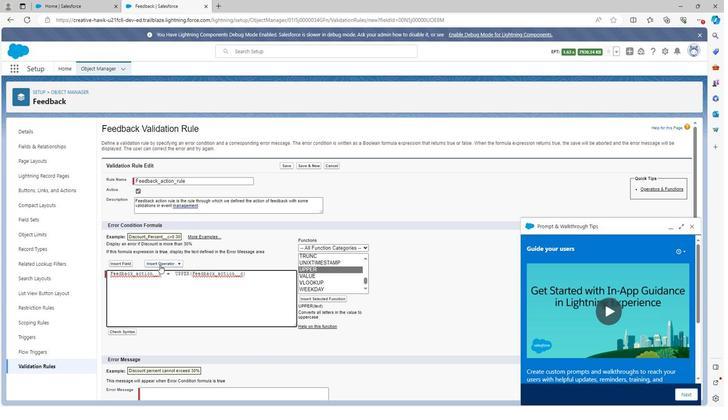 
Action: Mouse pressed left at (150, 271)
Screenshot: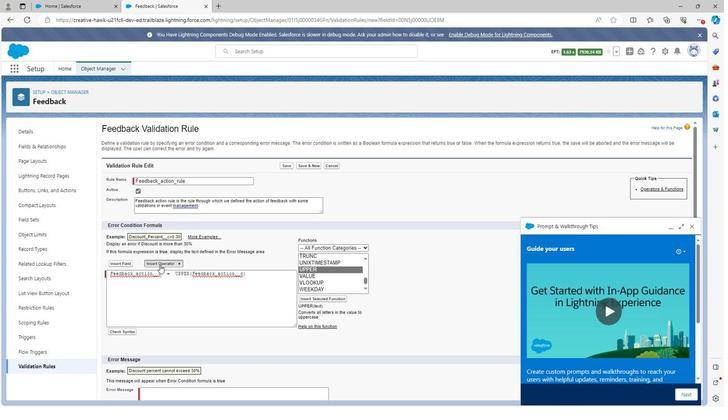 
Action: Mouse moved to (144, 390)
Screenshot: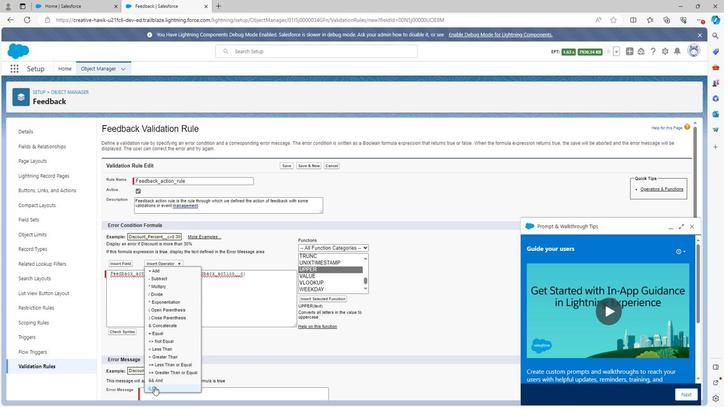 
Action: Mouse pressed left at (144, 390)
Screenshot: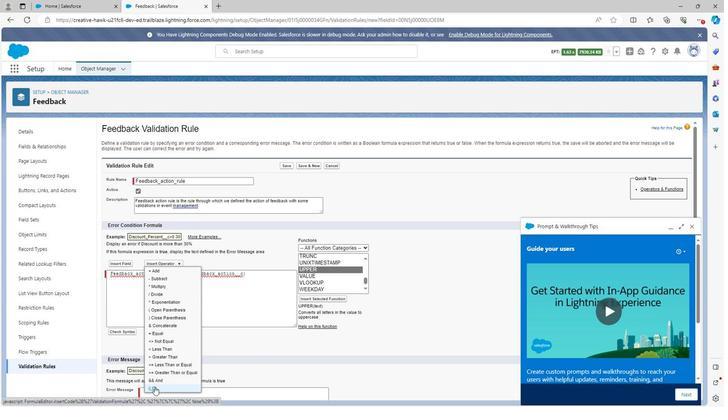 
Action: Mouse moved to (144, 386)
Screenshot: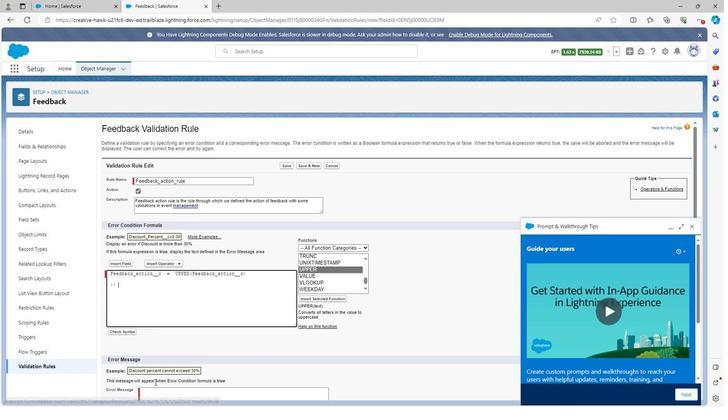
Action: Key pressed <Key.enter>
Screenshot: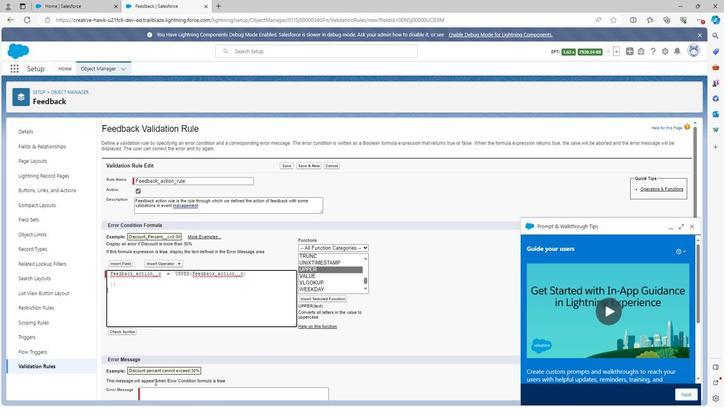 
Action: Mouse moved to (307, 284)
Screenshot: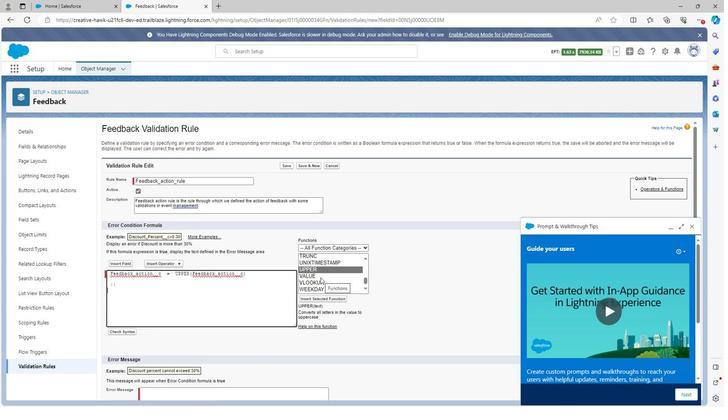 
Action: Mouse scrolled (307, 284) with delta (0, 0)
Screenshot: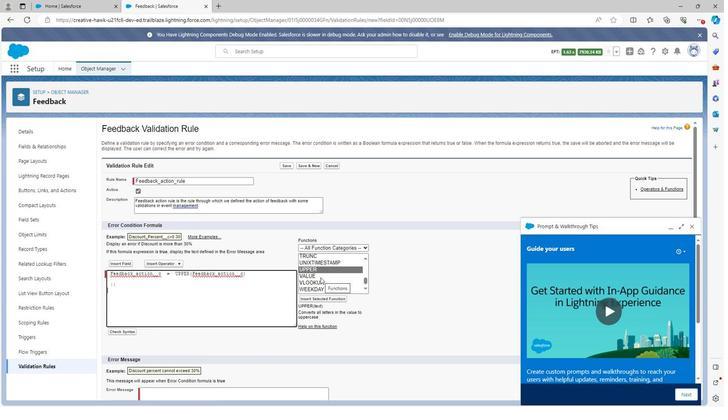 
Action: Mouse scrolled (307, 284) with delta (0, 0)
Screenshot: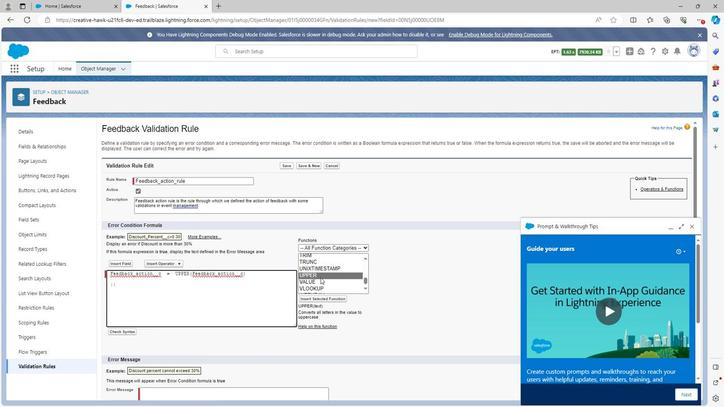 
Action: Mouse scrolled (307, 284) with delta (0, 0)
Screenshot: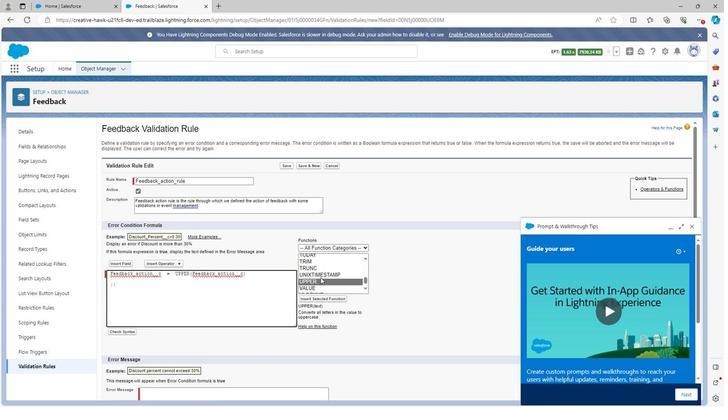 
Action: Mouse scrolled (307, 284) with delta (0, 0)
Screenshot: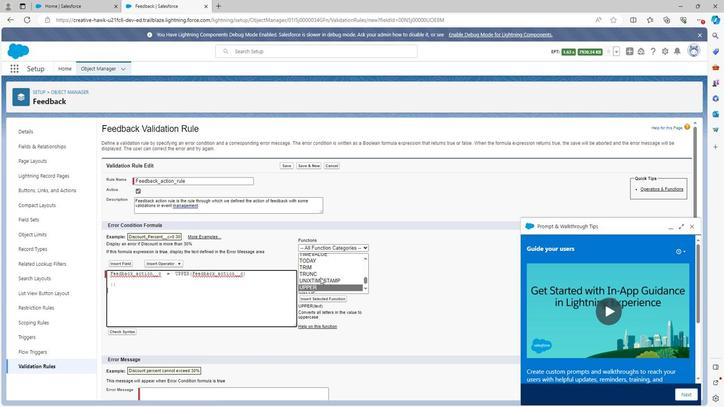 
Action: Mouse scrolled (307, 284) with delta (0, 0)
Screenshot: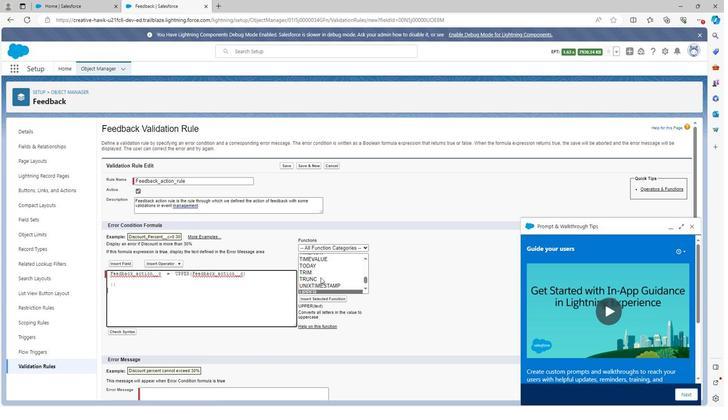 
Action: Mouse scrolled (307, 284) with delta (0, 0)
Screenshot: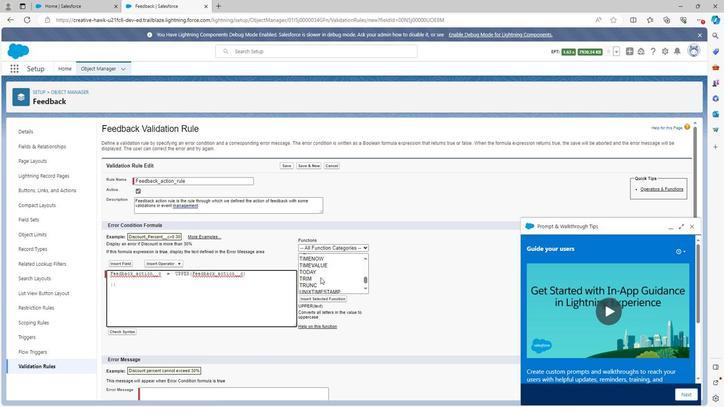 
Action: Mouse moved to (306, 283)
Screenshot: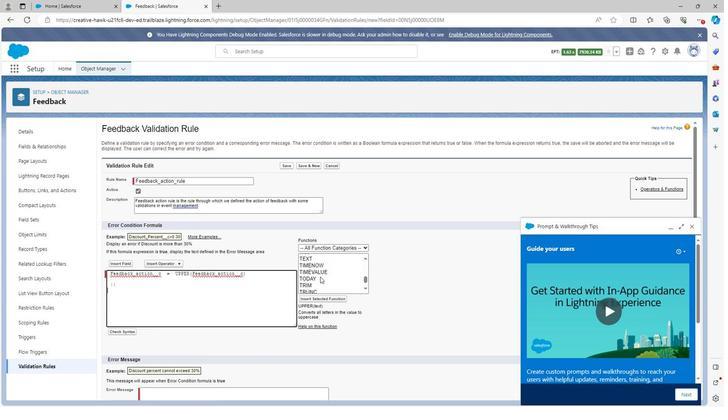 
Action: Mouse scrolled (306, 283) with delta (0, 0)
Screenshot: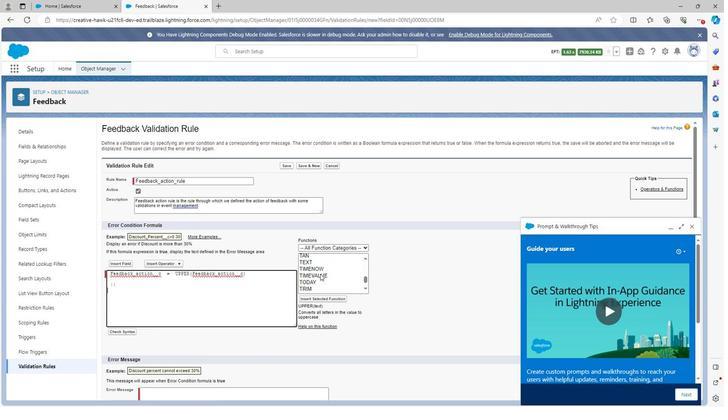 
Action: Mouse moved to (306, 278)
Screenshot: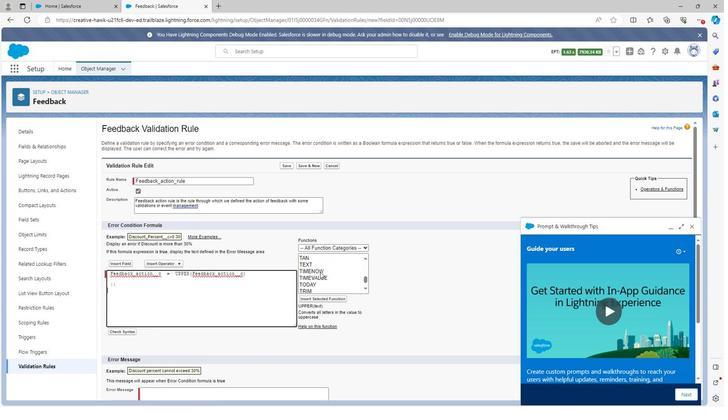 
Action: Mouse scrolled (306, 279) with delta (0, 0)
Screenshot: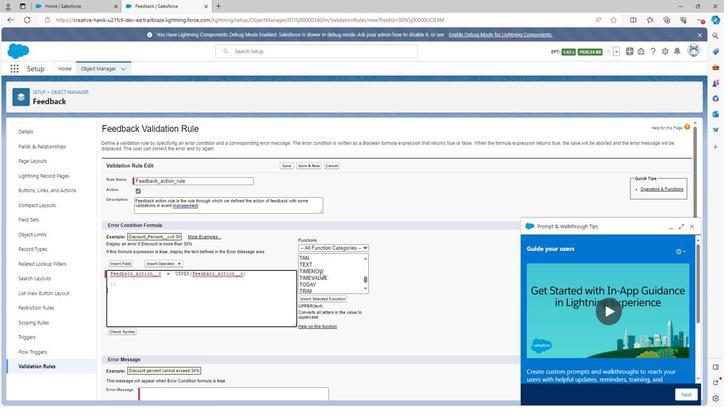 
Action: Mouse moved to (306, 278)
Screenshot: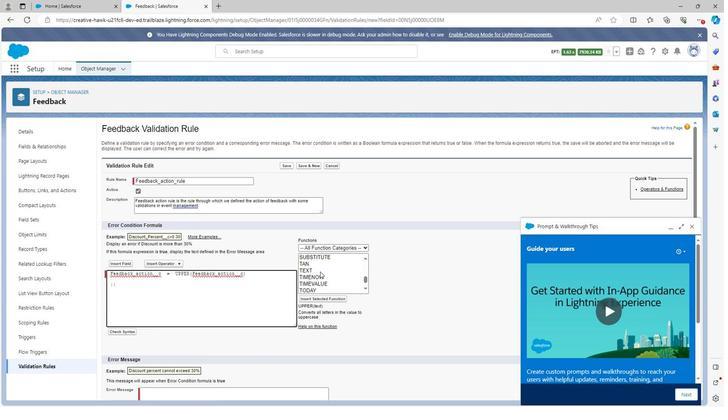 
Action: Mouse scrolled (306, 278) with delta (0, 0)
Screenshot: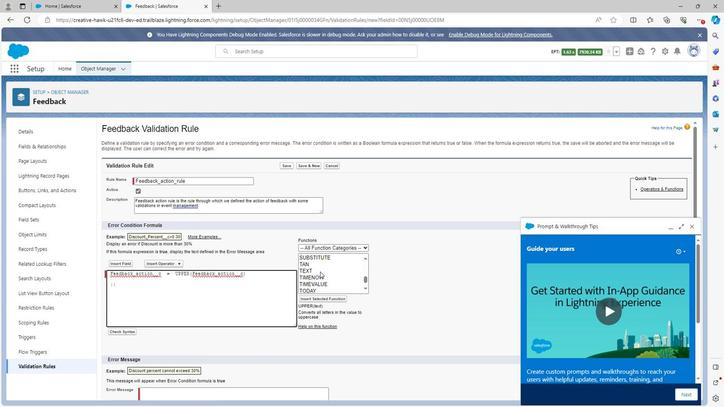 
Action: Mouse scrolled (306, 278) with delta (0, 0)
Screenshot: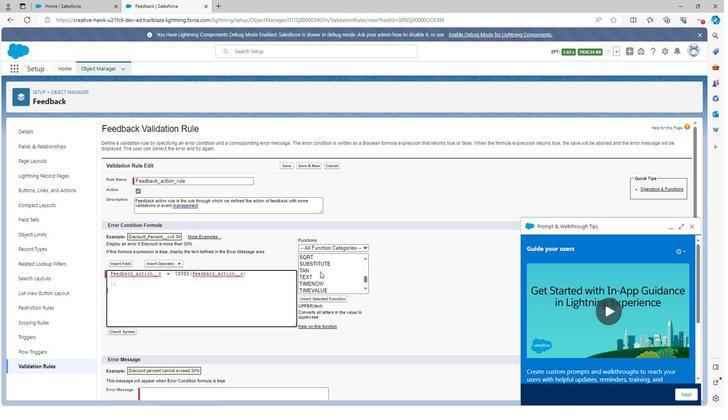 
Action: Mouse moved to (306, 279)
Screenshot: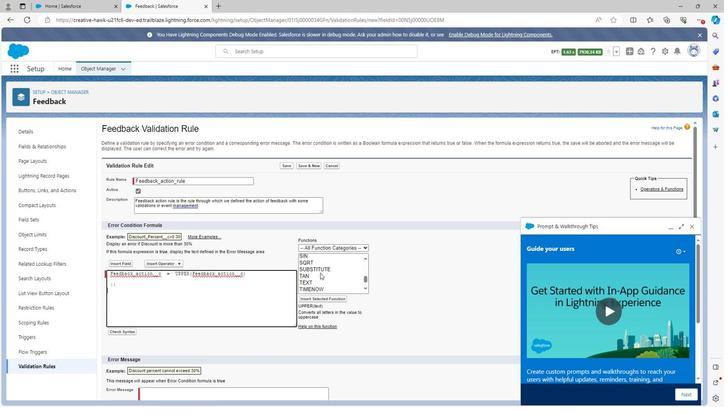 
Action: Mouse scrolled (306, 279) with delta (0, 0)
Screenshot: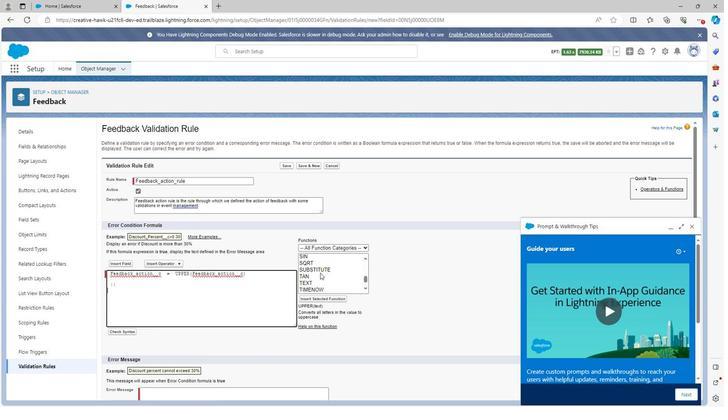 
Action: Mouse scrolled (306, 279) with delta (0, 0)
Screenshot: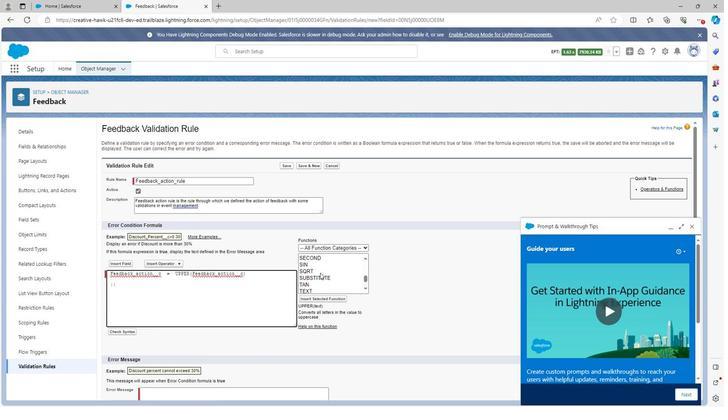 
Action: Mouse scrolled (306, 279) with delta (0, 0)
Screenshot: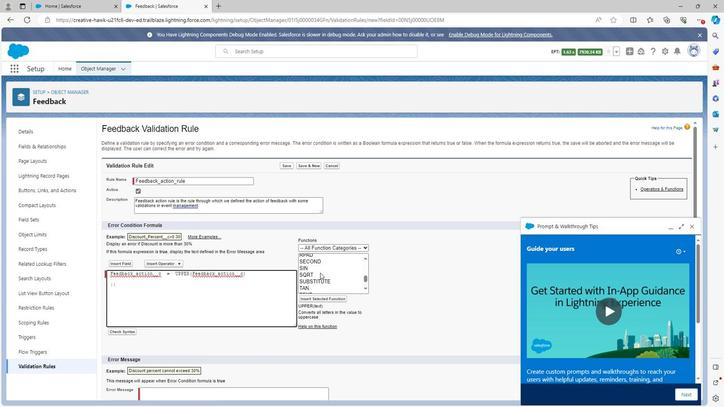 
Action: Mouse moved to (305, 280)
Screenshot: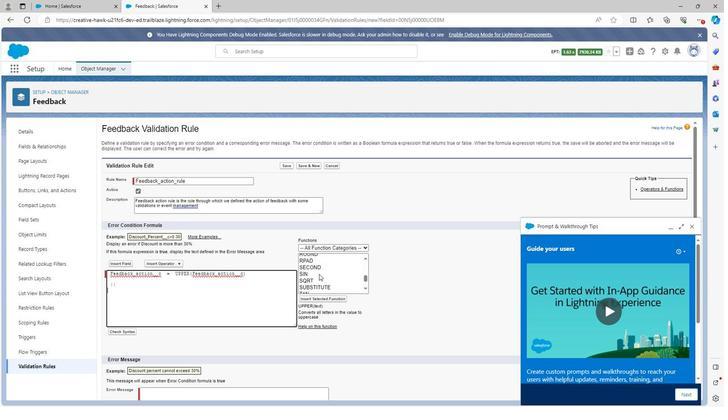 
Action: Mouse scrolled (305, 280) with delta (0, 0)
Screenshot: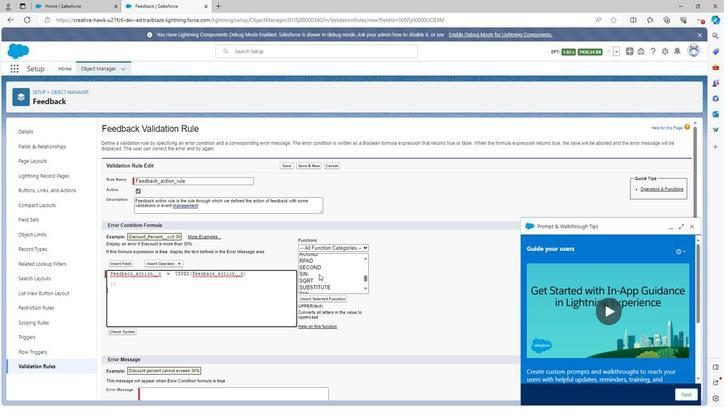 
Action: Mouse scrolled (305, 280) with delta (0, 0)
Screenshot: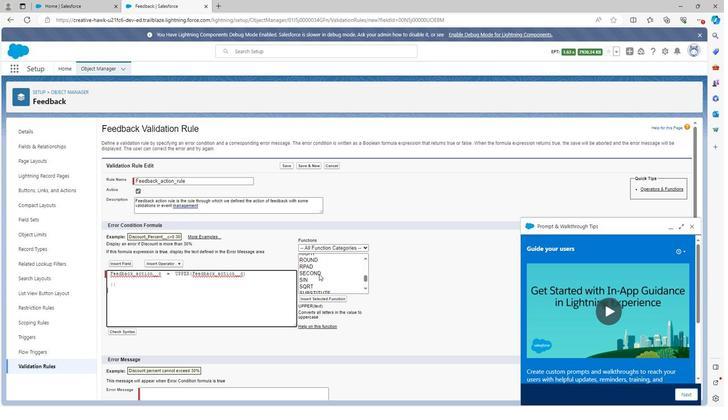
Action: Mouse scrolled (305, 280) with delta (0, 0)
Screenshot: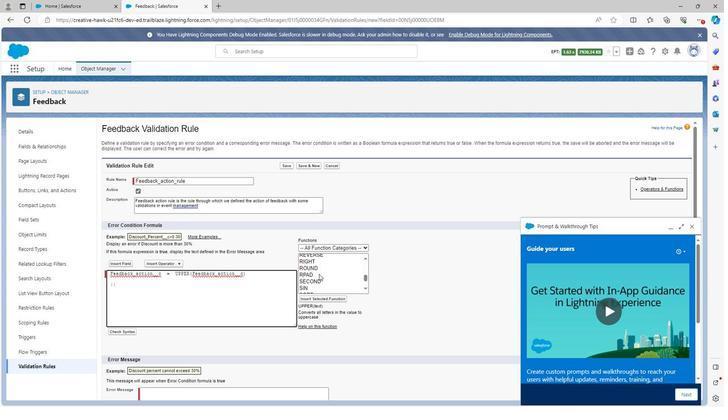 
Action: Mouse scrolled (305, 280) with delta (0, 0)
Screenshot: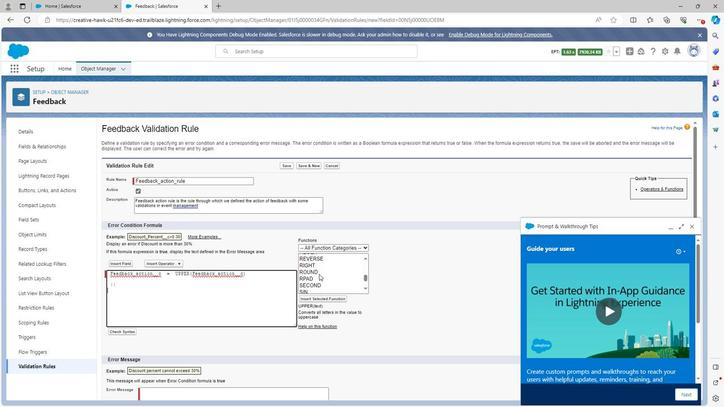 
Action: Mouse moved to (305, 280)
Screenshot: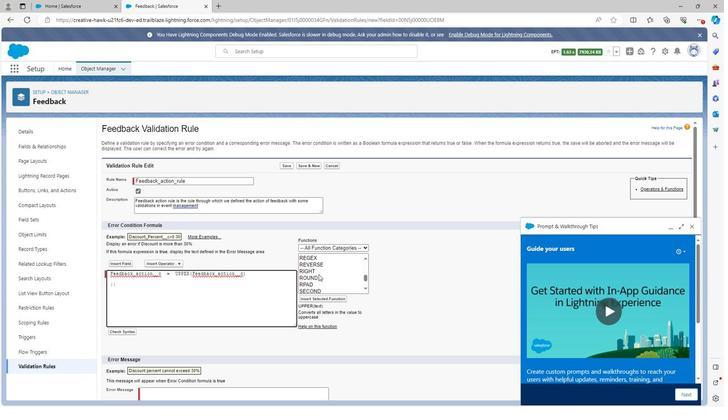 
Action: Mouse scrolled (305, 281) with delta (0, 0)
Screenshot: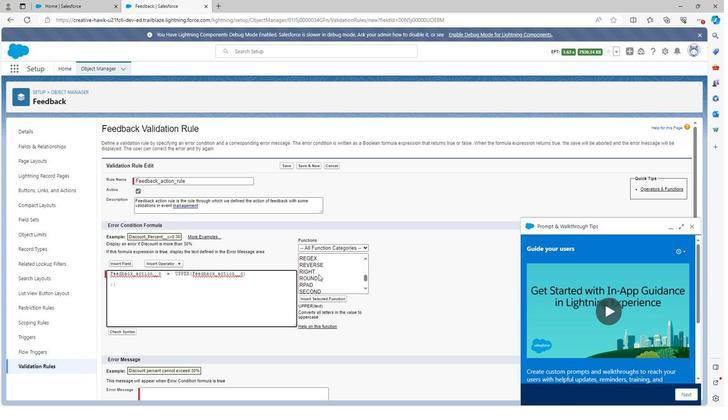 
Action: Mouse scrolled (305, 281) with delta (0, 0)
Screenshot: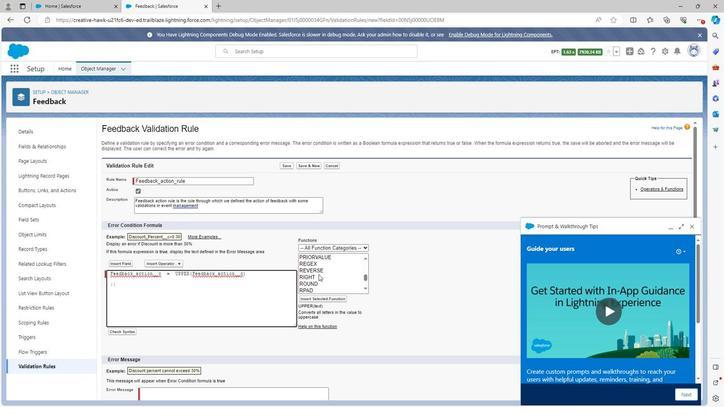 
Action: Mouse scrolled (305, 281) with delta (0, 0)
Screenshot: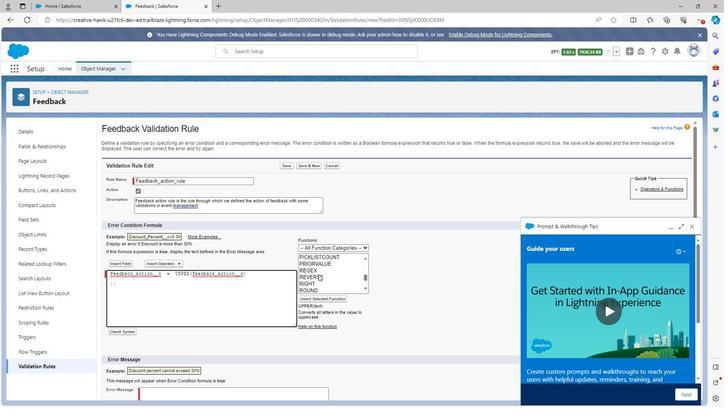 
Action: Mouse scrolled (305, 281) with delta (0, 0)
Screenshot: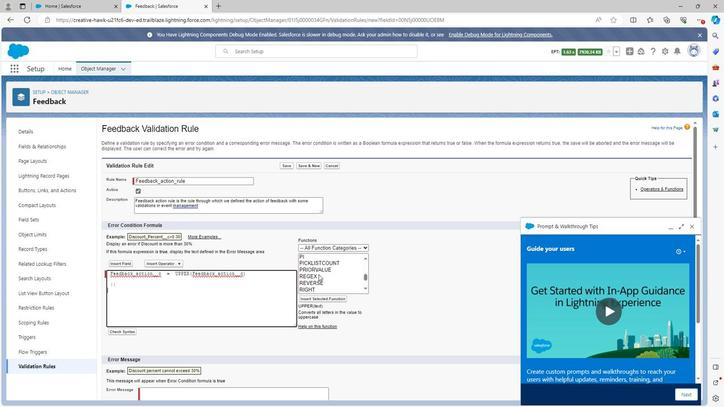 
Action: Mouse scrolled (305, 281) with delta (0, 0)
Screenshot: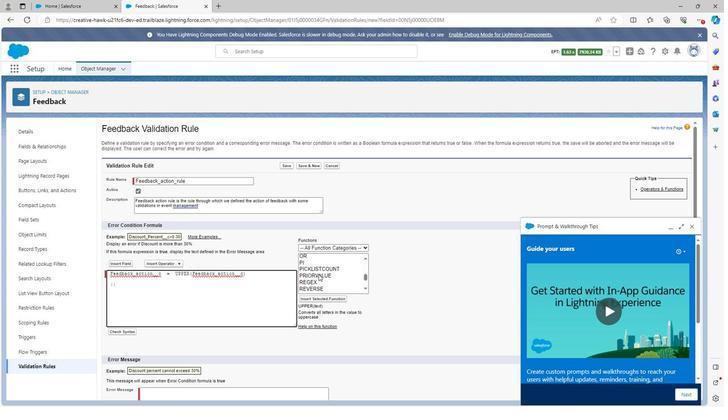 
Action: Mouse scrolled (305, 281) with delta (0, 0)
Screenshot: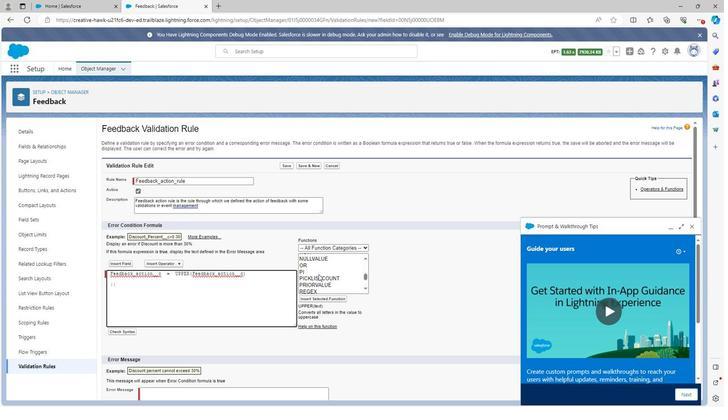 
Action: Mouse scrolled (305, 281) with delta (0, 0)
Screenshot: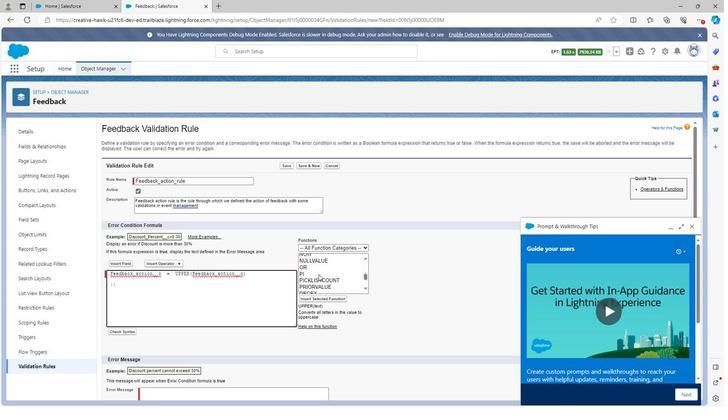 
Action: Mouse scrolled (305, 281) with delta (0, 0)
Screenshot: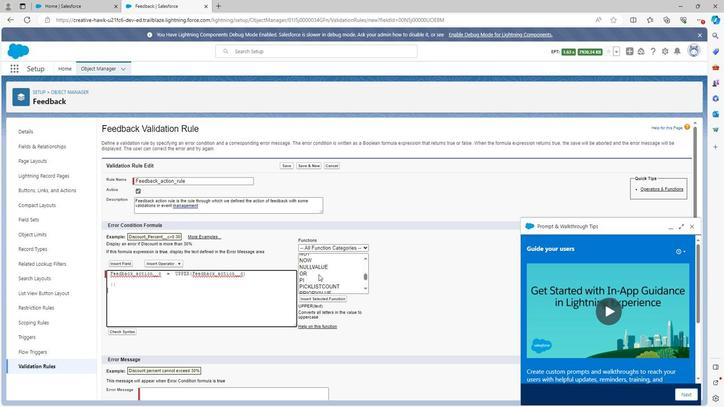 
Action: Mouse scrolled (305, 281) with delta (0, 0)
Screenshot: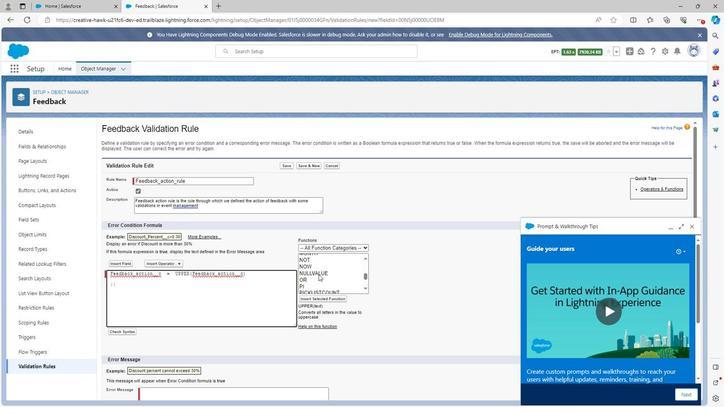 
Action: Mouse scrolled (305, 281) with delta (0, 0)
Screenshot: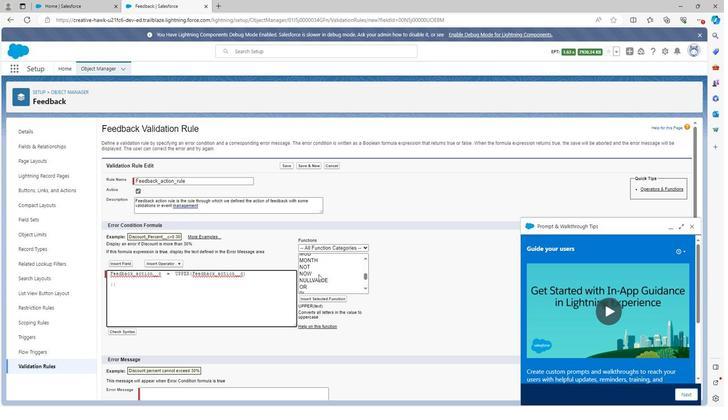 
Action: Mouse scrolled (305, 281) with delta (0, 0)
Screenshot: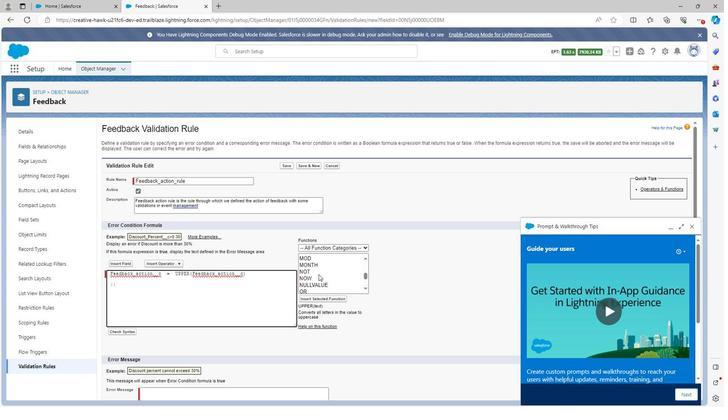 
Action: Mouse scrolled (305, 281) with delta (0, 0)
Screenshot: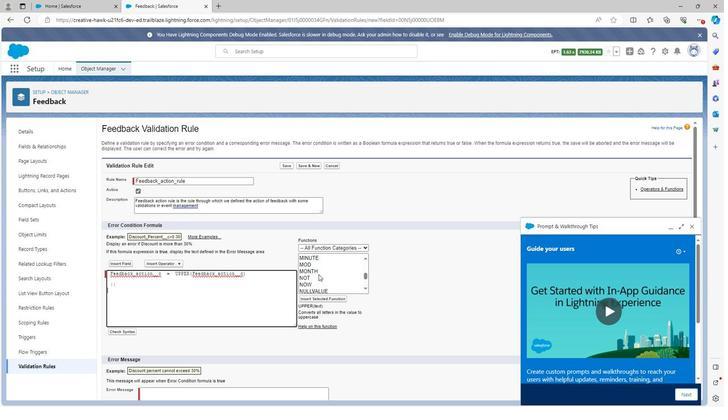 
Action: Mouse scrolled (305, 281) with delta (0, 0)
Screenshot: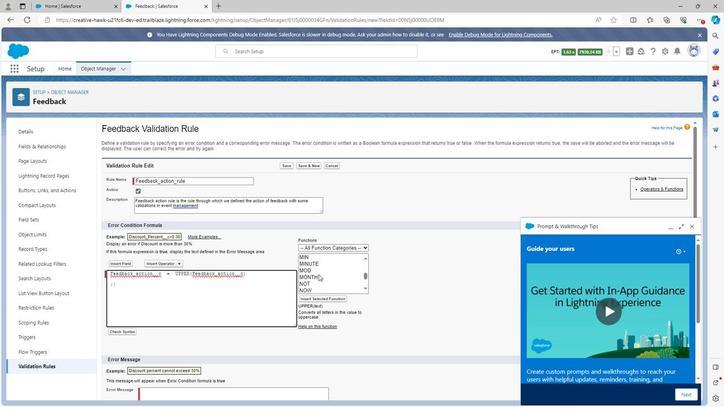 
Action: Mouse scrolled (305, 281) with delta (0, 0)
Screenshot: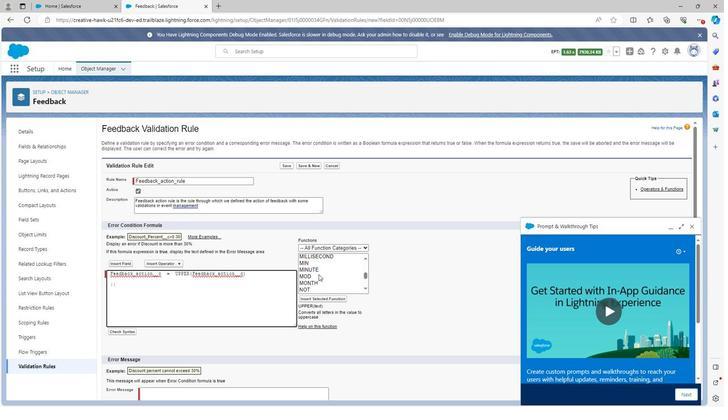 
Action: Mouse scrolled (305, 281) with delta (0, 0)
Screenshot: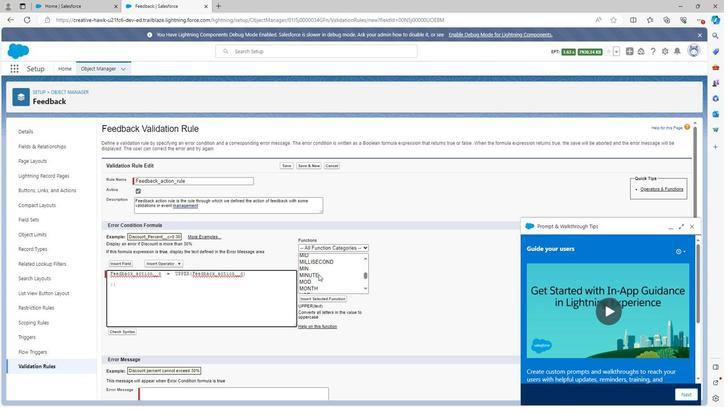 
Action: Mouse scrolled (305, 281) with delta (0, 0)
Screenshot: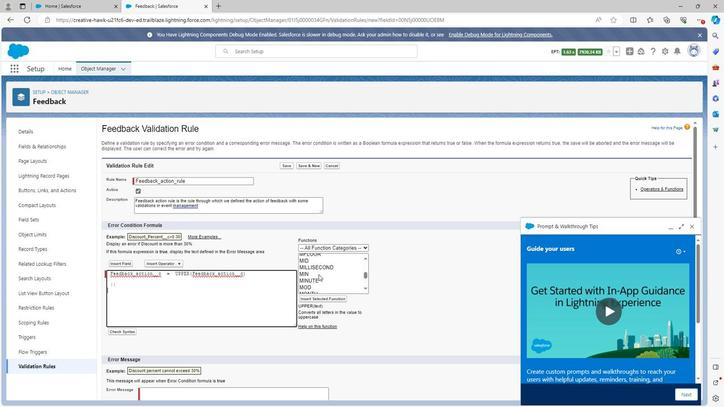 
Action: Mouse scrolled (305, 281) with delta (0, 0)
Screenshot: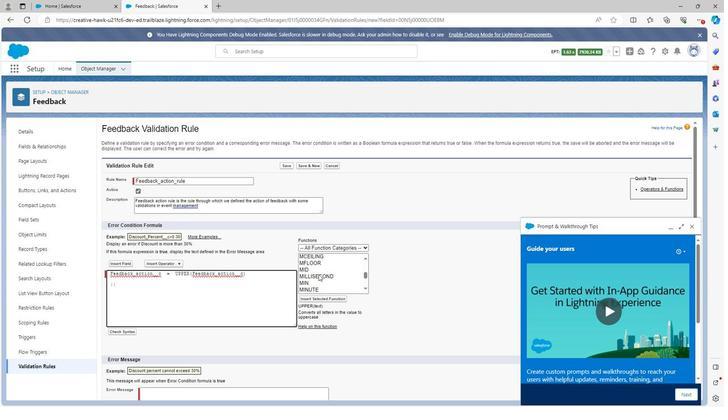 
Action: Mouse scrolled (305, 281) with delta (0, 0)
Screenshot: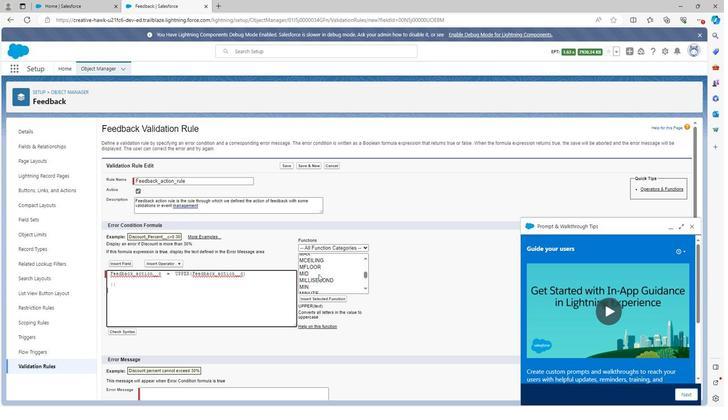 
Action: Mouse scrolled (305, 281) with delta (0, 0)
Screenshot: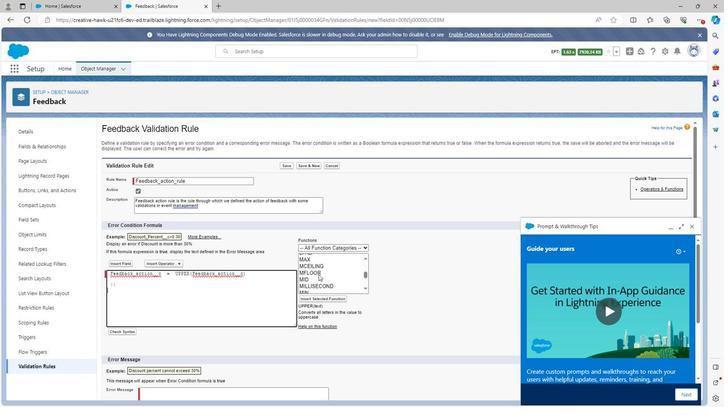
Action: Mouse scrolled (305, 281) with delta (0, 0)
